 Task: Create a workflow rule to send a welcome email to new residents when their email is added. Use the 'First Email Template' for the email alert.
Action: Mouse moved to (23, 98)
Screenshot: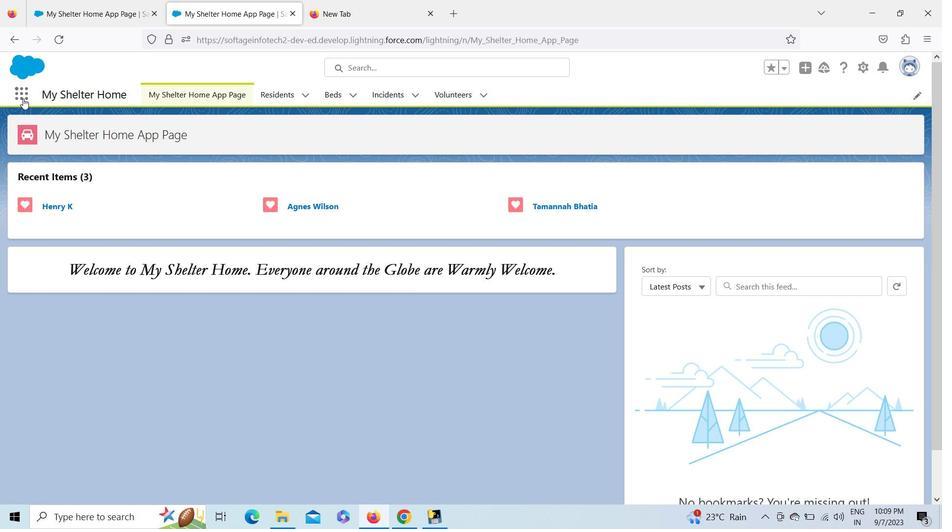 
Action: Mouse pressed left at (23, 98)
Screenshot: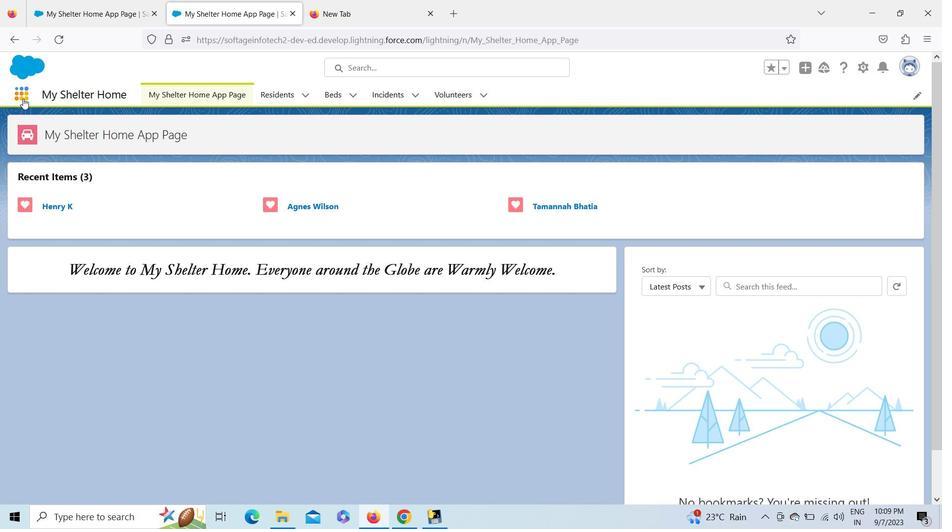 
Action: Mouse moved to (859, 69)
Screenshot: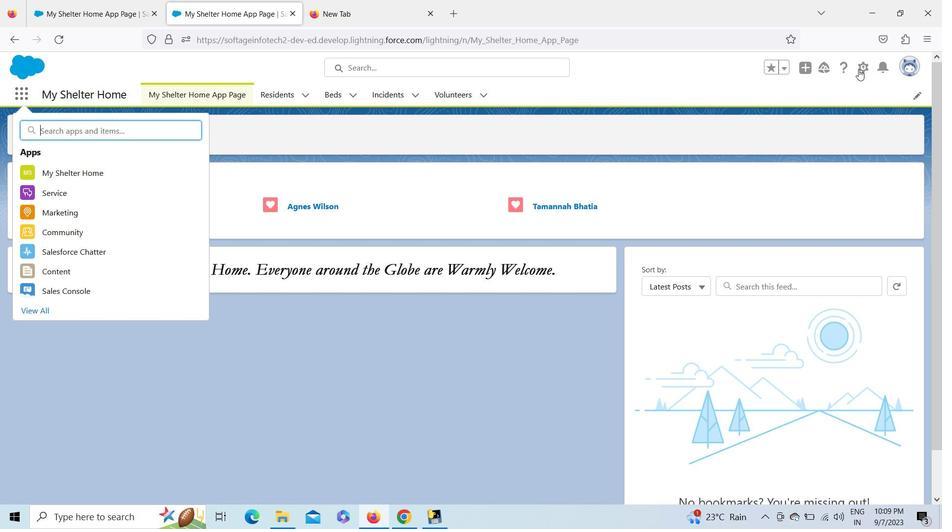 
Action: Mouse pressed left at (859, 69)
Screenshot: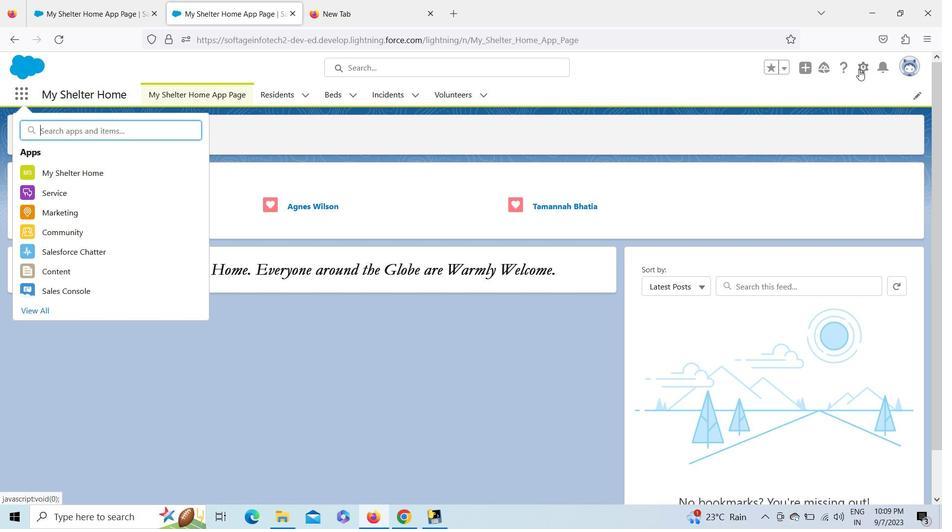 
Action: Mouse moved to (828, 94)
Screenshot: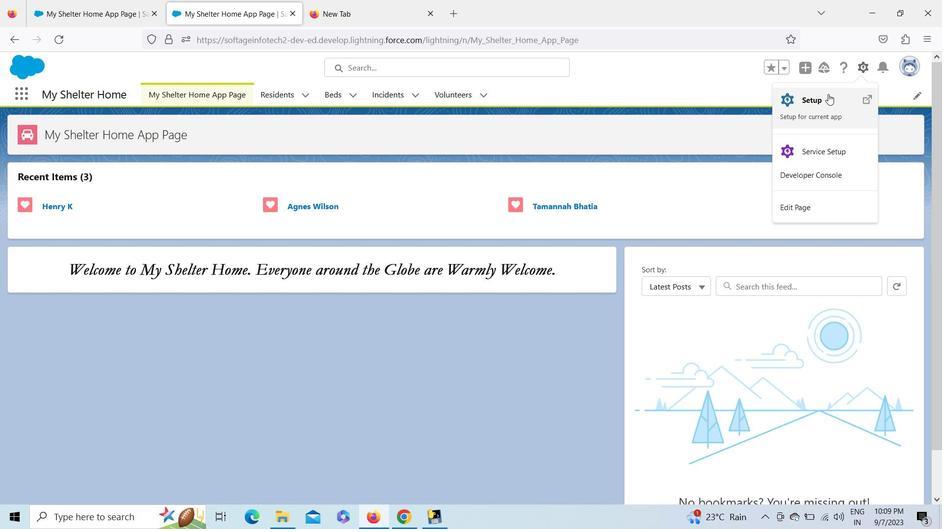 
Action: Mouse pressed left at (828, 94)
Screenshot: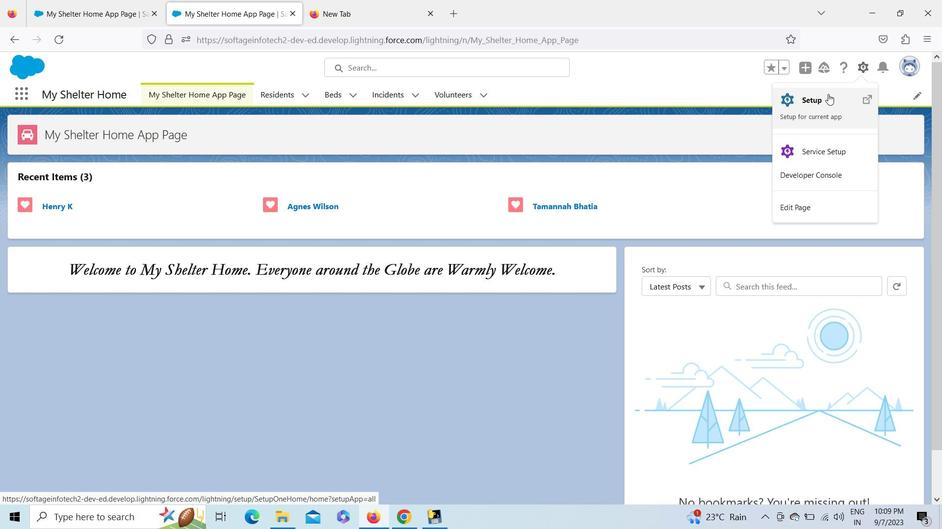 
Action: Mouse moved to (573, 20)
Screenshot: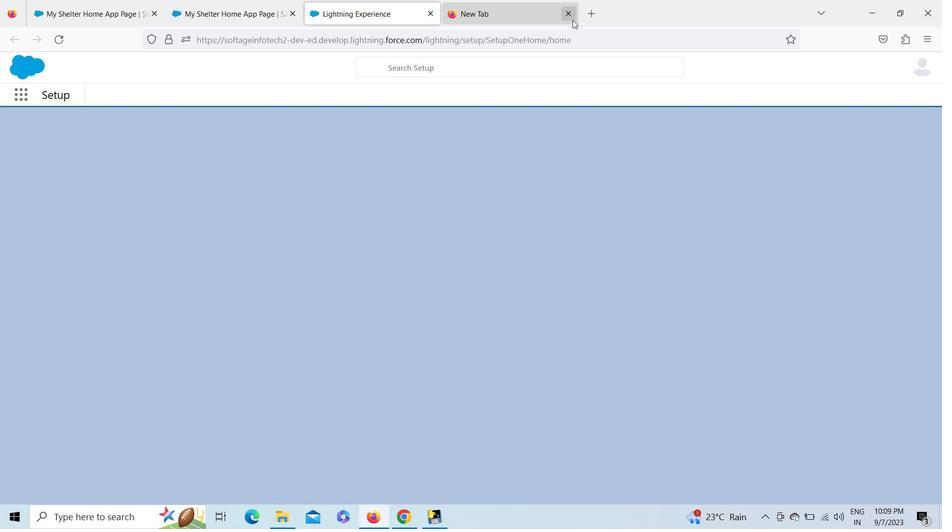
Action: Mouse pressed left at (573, 20)
Screenshot: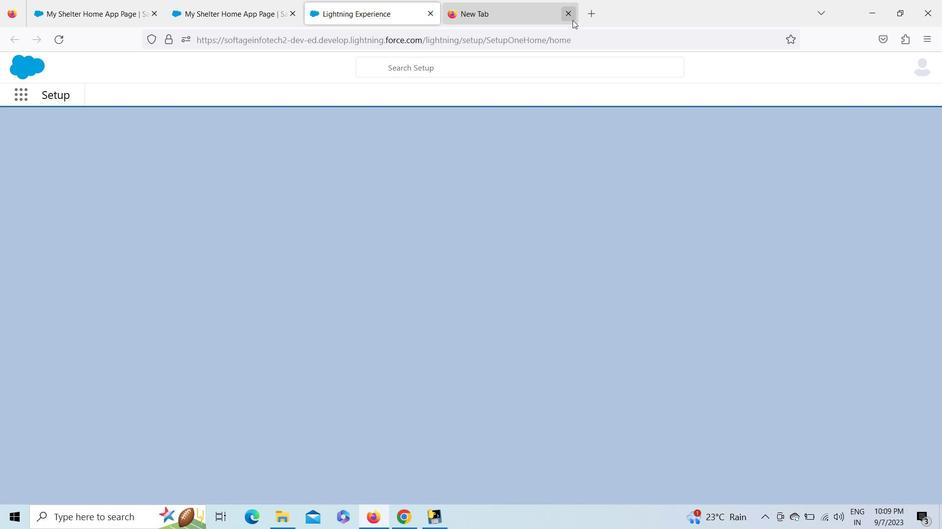 
Action: Mouse moved to (88, 129)
Screenshot: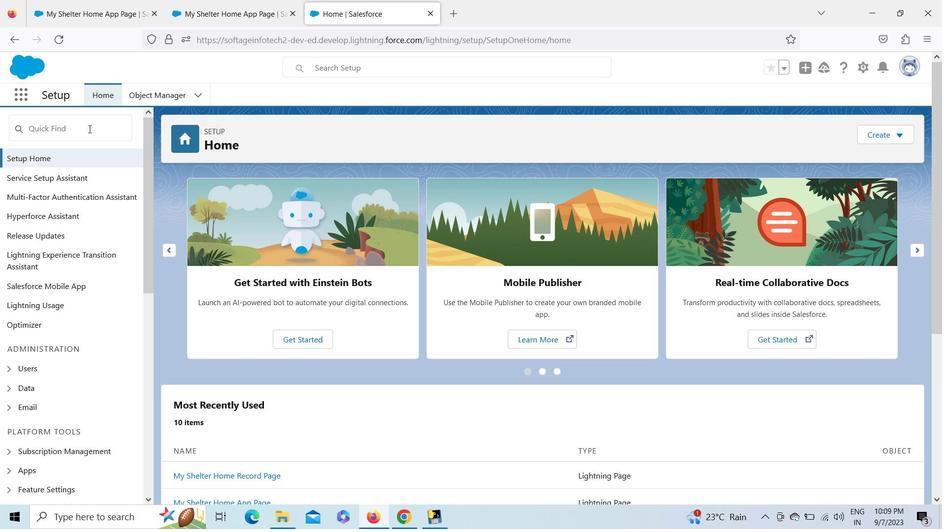 
Action: Mouse pressed left at (88, 129)
Screenshot: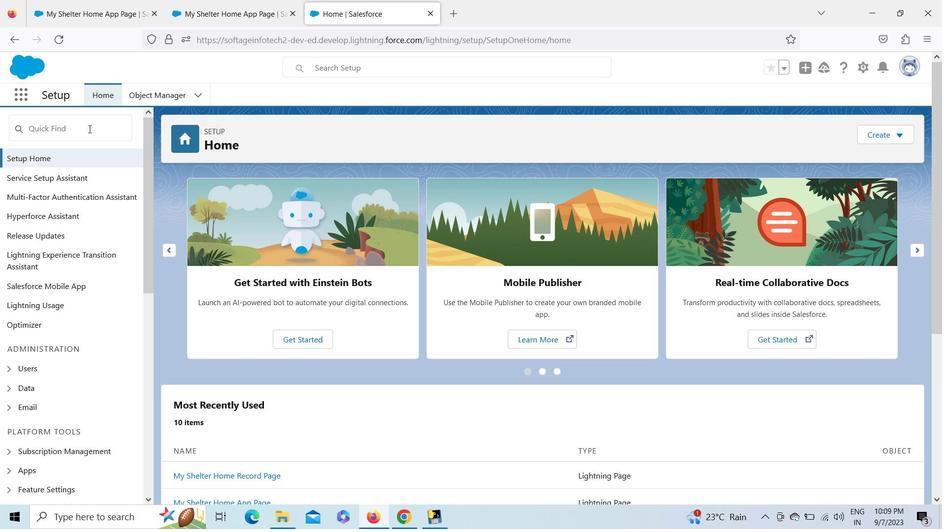 
Action: Key pressed email
Screenshot: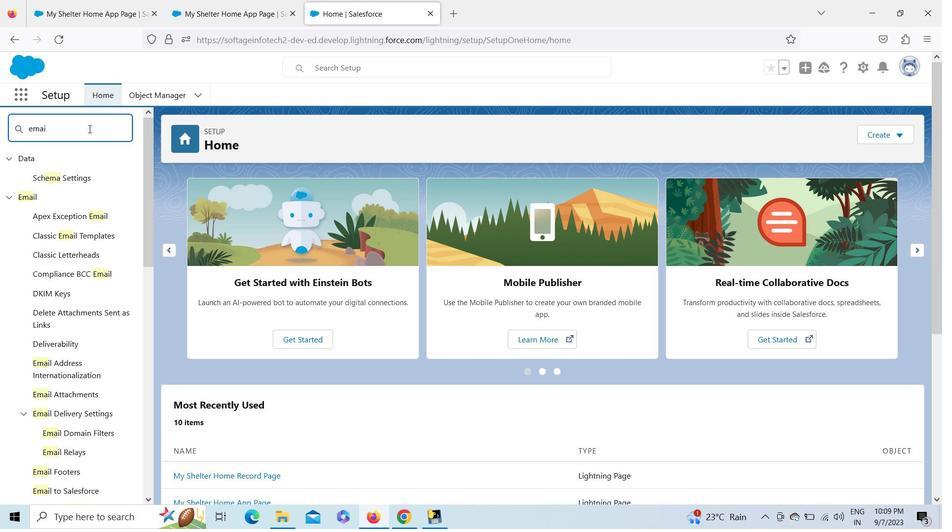 
Action: Mouse moved to (86, 196)
Screenshot: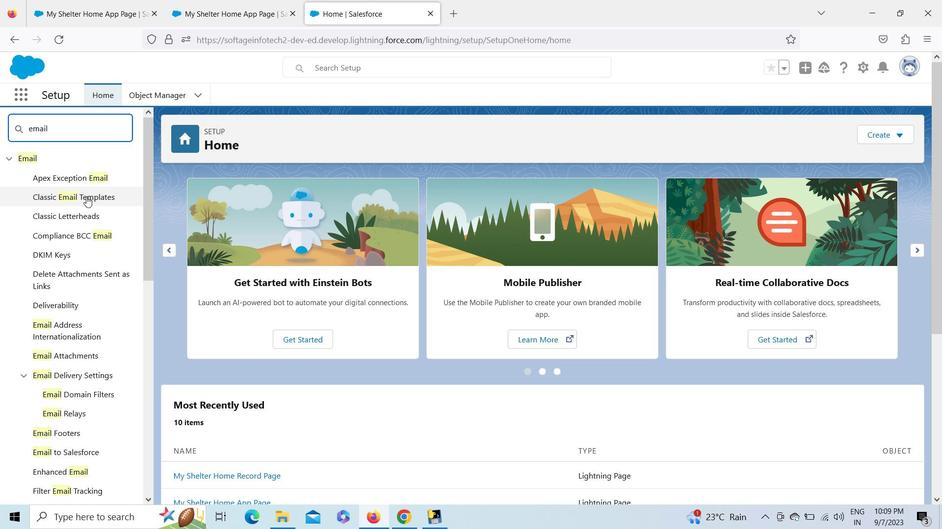 
Action: Mouse pressed left at (86, 196)
Screenshot: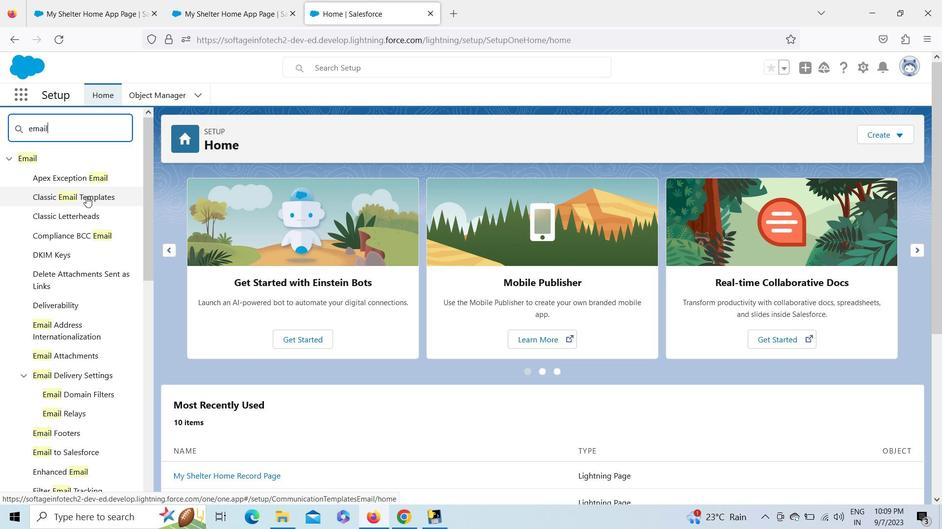 
Action: Mouse moved to (439, 284)
Screenshot: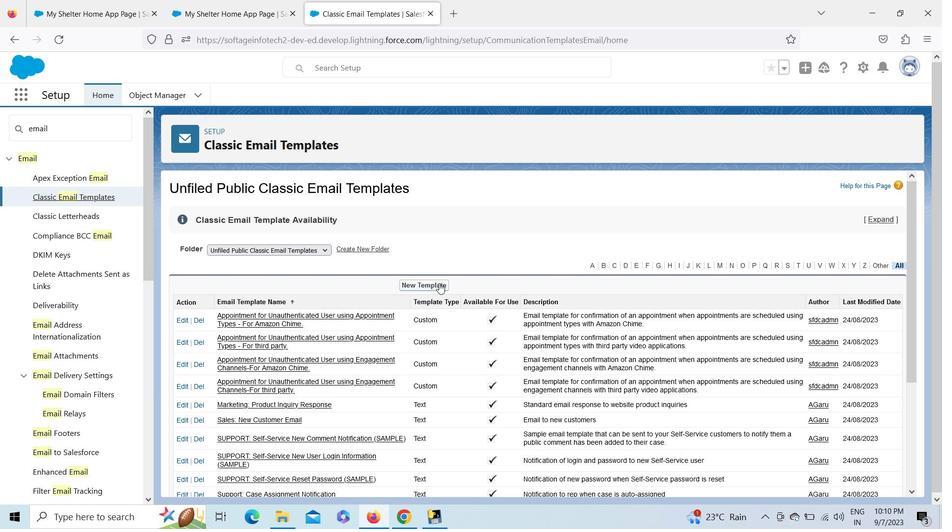 
Action: Mouse pressed left at (439, 284)
Screenshot: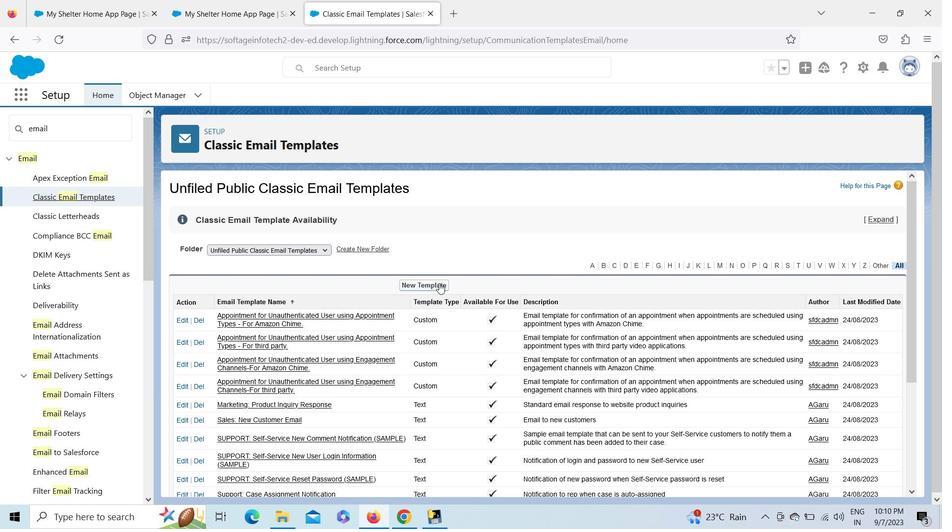 
Action: Mouse moved to (872, 249)
Screenshot: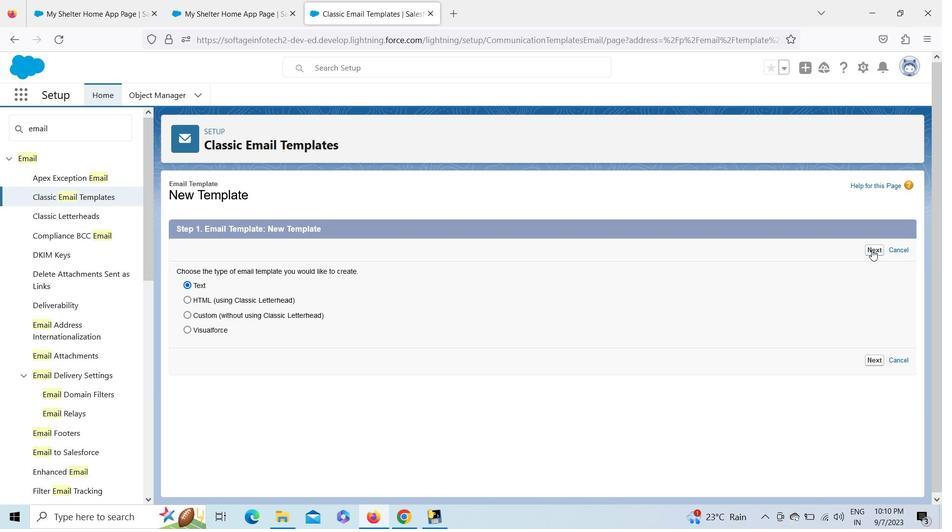 
Action: Mouse pressed left at (872, 249)
Screenshot: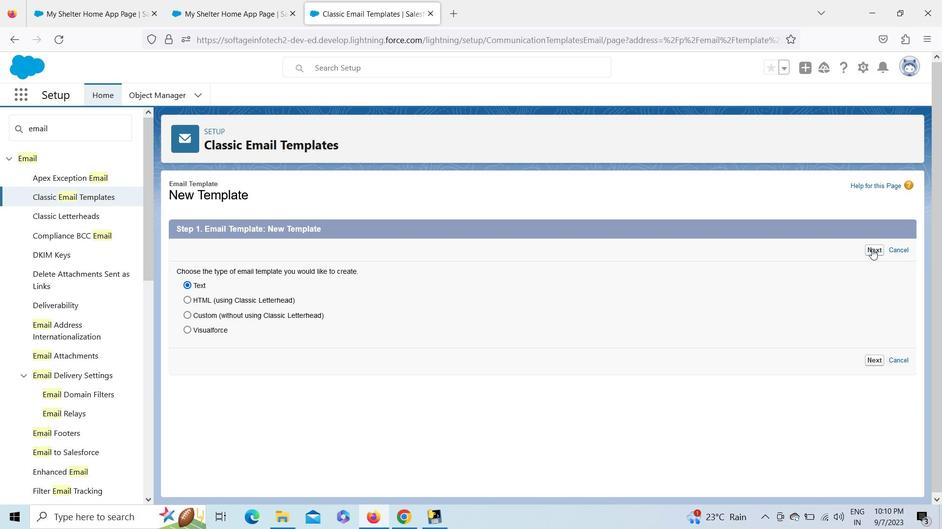 
Action: Mouse moved to (267, 307)
Screenshot: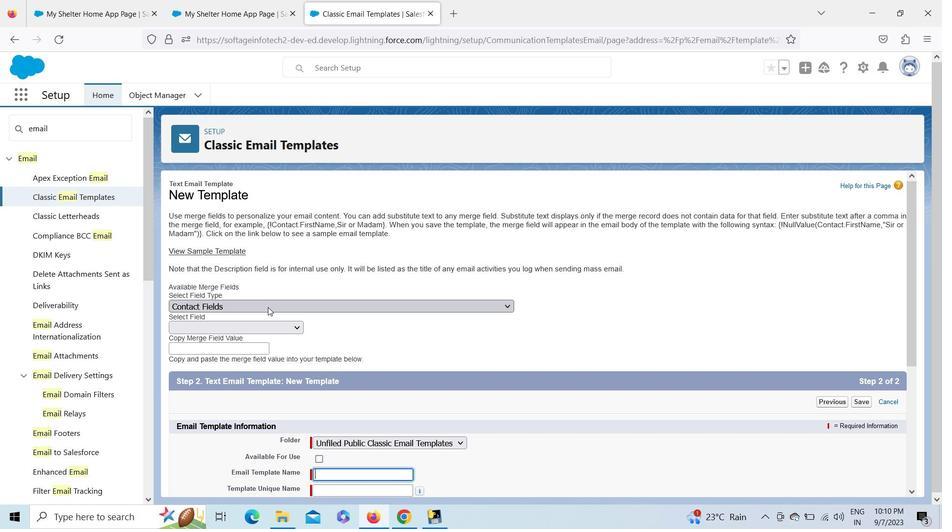 
Action: Mouse pressed left at (267, 307)
Screenshot: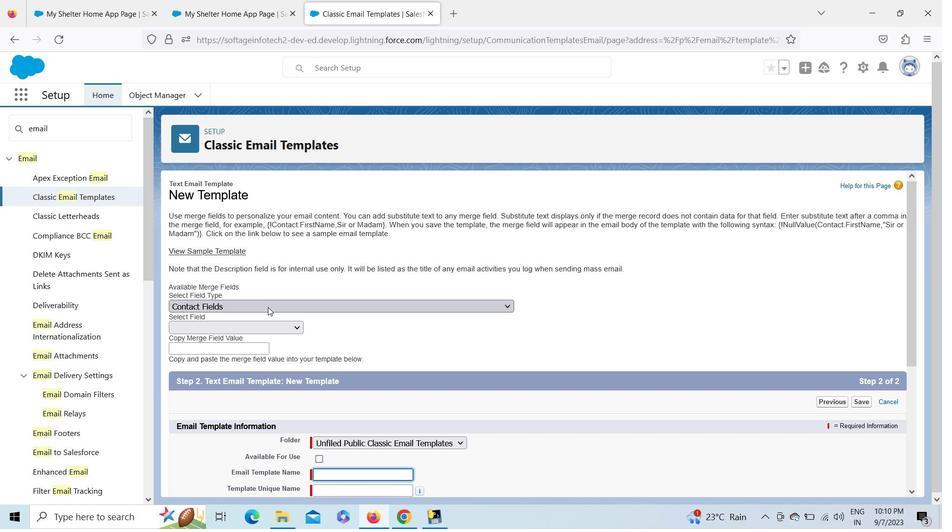 
Action: Mouse moved to (506, 290)
Screenshot: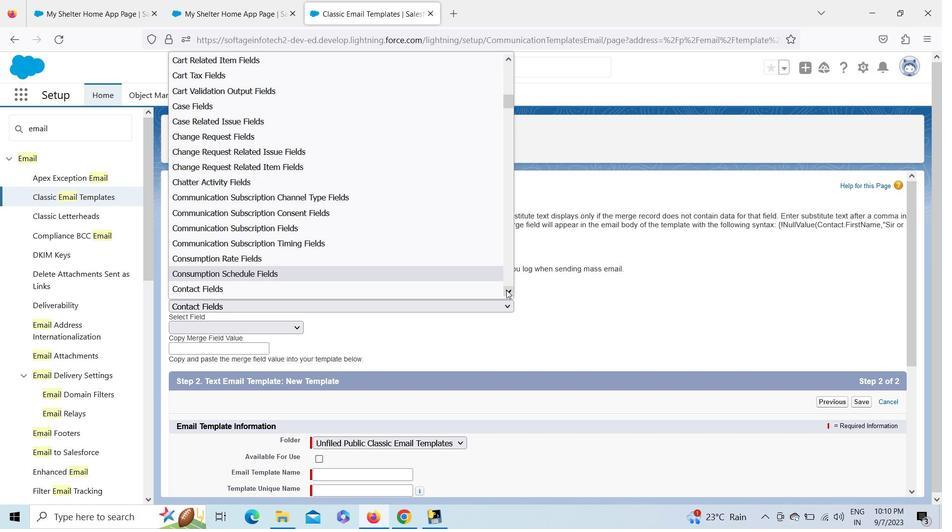 
Action: Mouse pressed left at (506, 290)
Screenshot: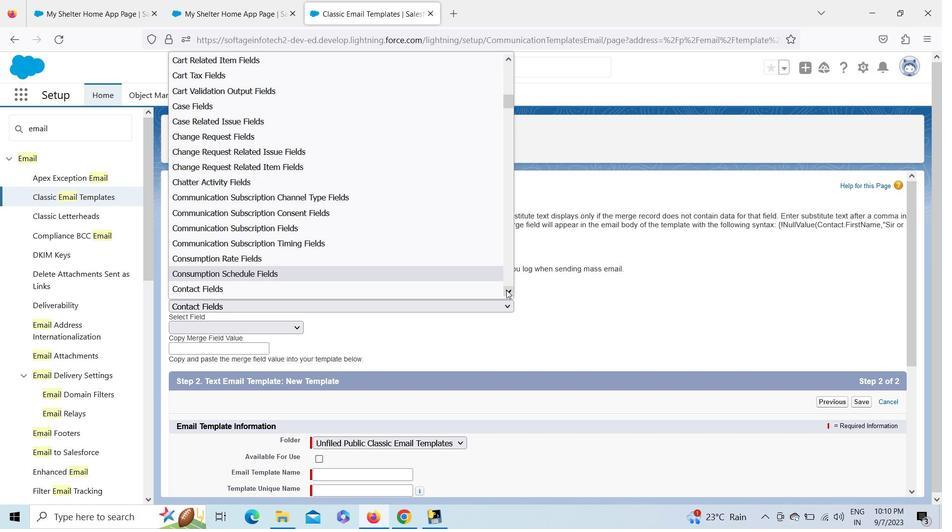 
Action: Mouse pressed left at (506, 290)
Screenshot: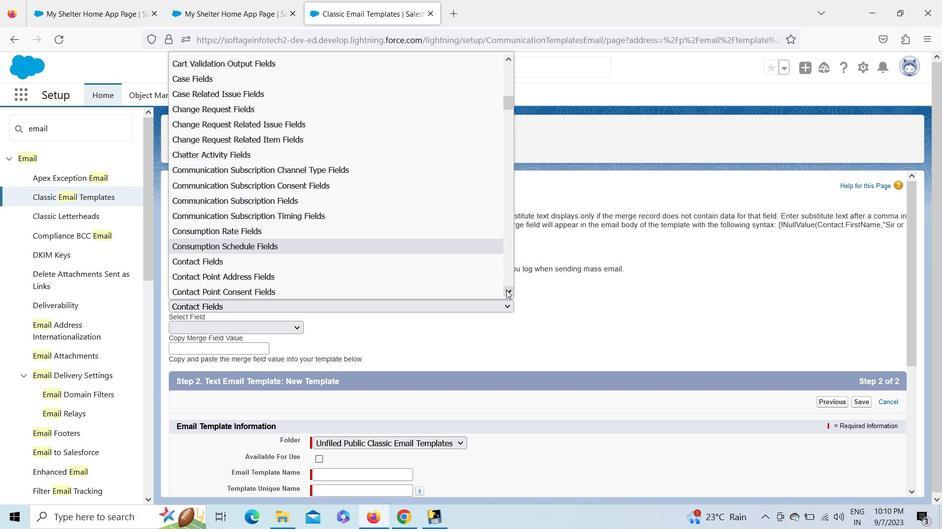 
Action: Mouse pressed left at (506, 290)
Screenshot: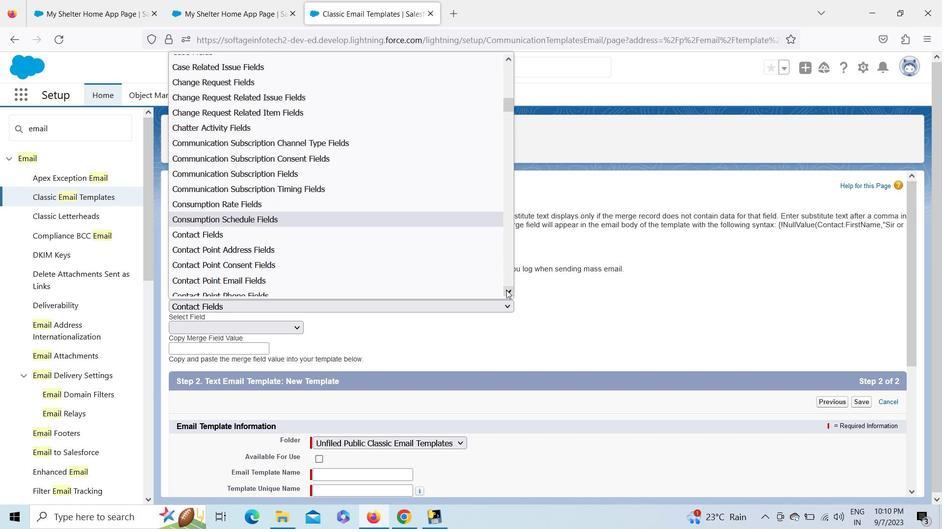 
Action: Mouse pressed left at (506, 290)
Screenshot: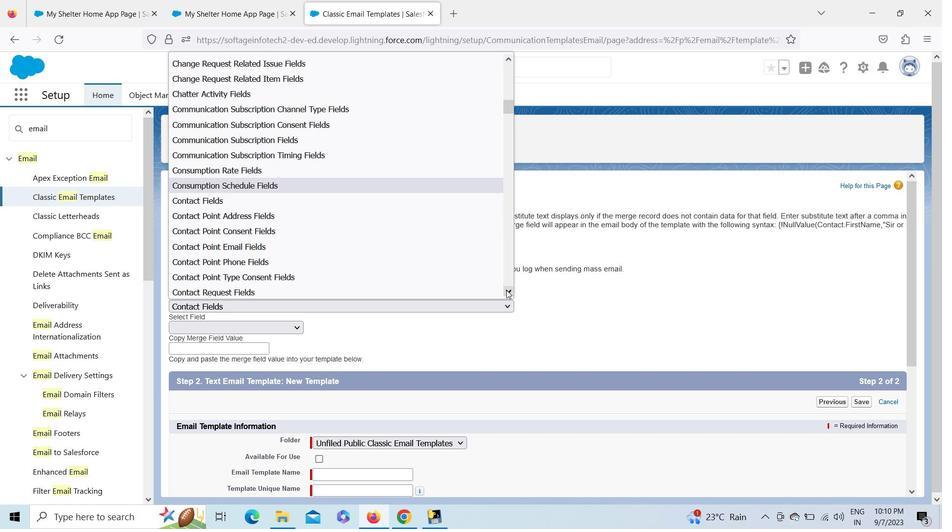
Action: Mouse pressed left at (506, 290)
Screenshot: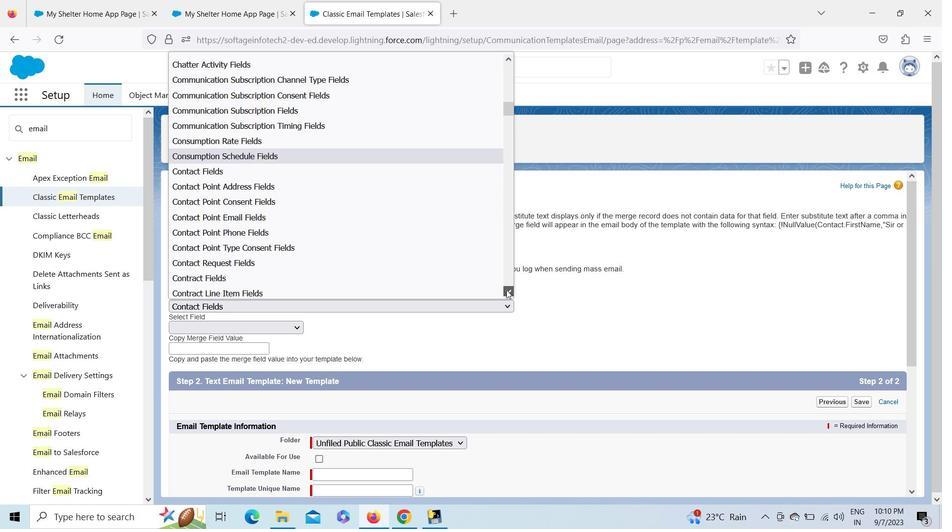 
Action: Mouse pressed left at (506, 290)
Screenshot: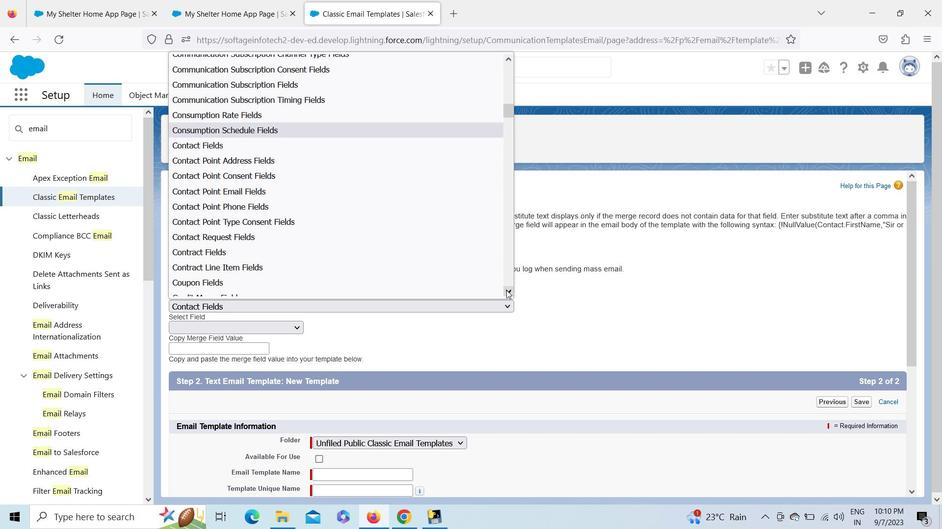 
Action: Mouse pressed left at (506, 290)
Screenshot: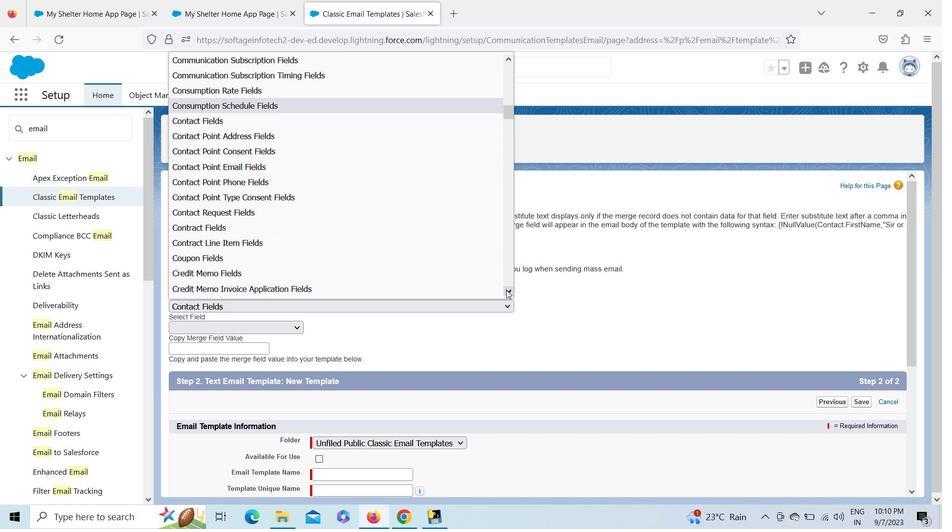 
Action: Mouse pressed left at (506, 290)
Screenshot: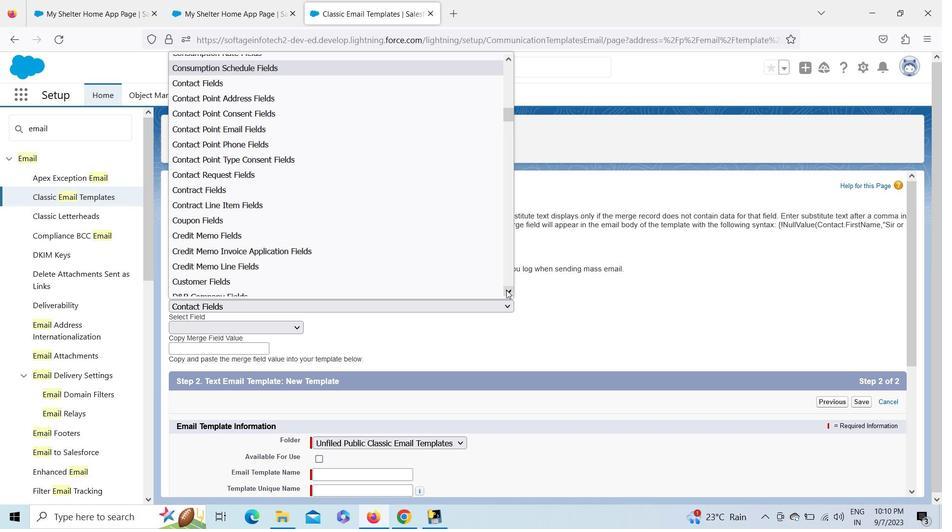
Action: Mouse pressed left at (506, 290)
Screenshot: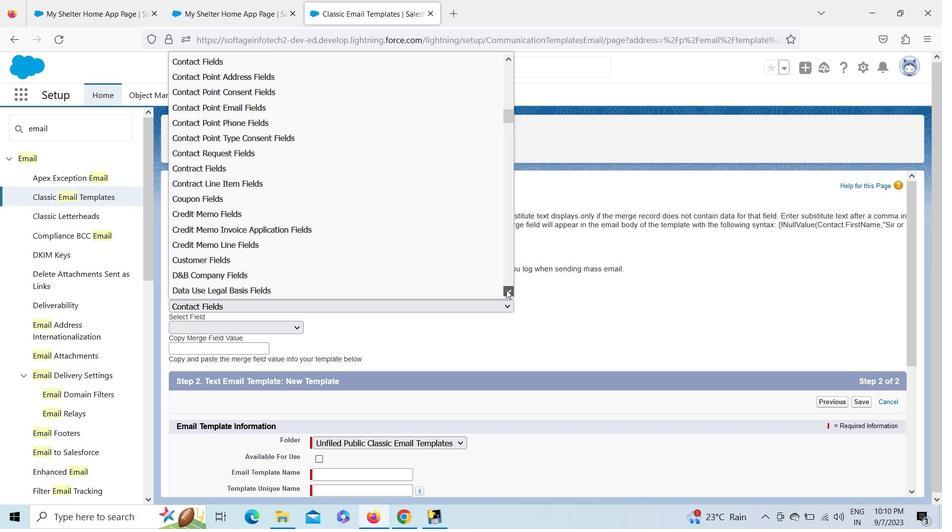 
Action: Mouse pressed left at (506, 290)
Screenshot: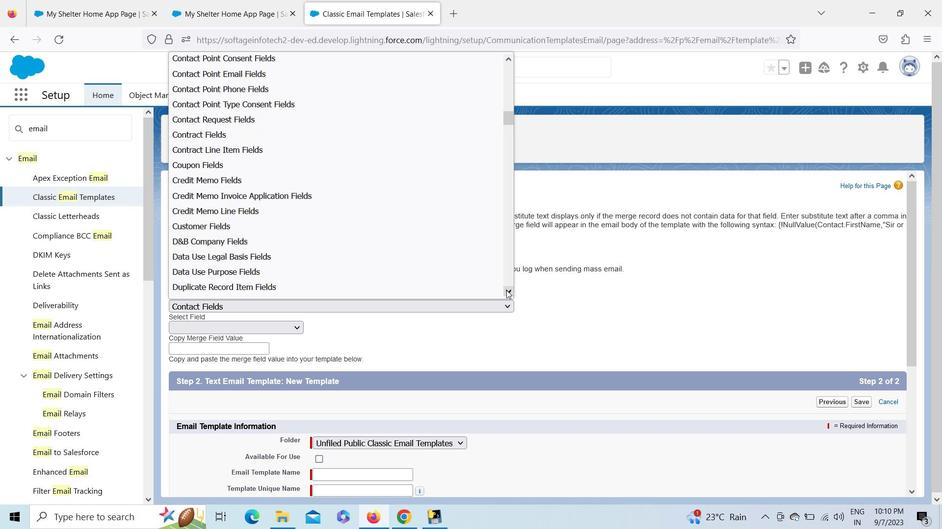 
Action: Mouse pressed left at (506, 290)
Screenshot: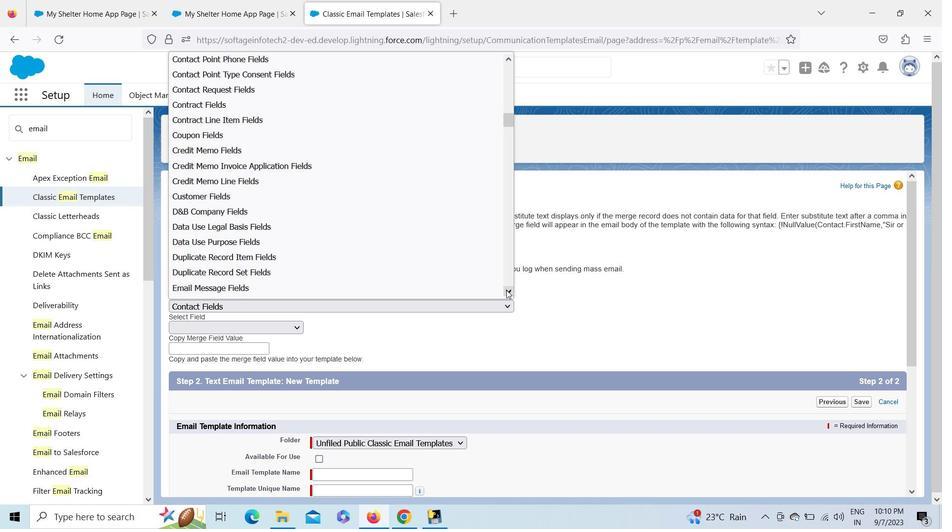 
Action: Mouse pressed left at (506, 290)
Screenshot: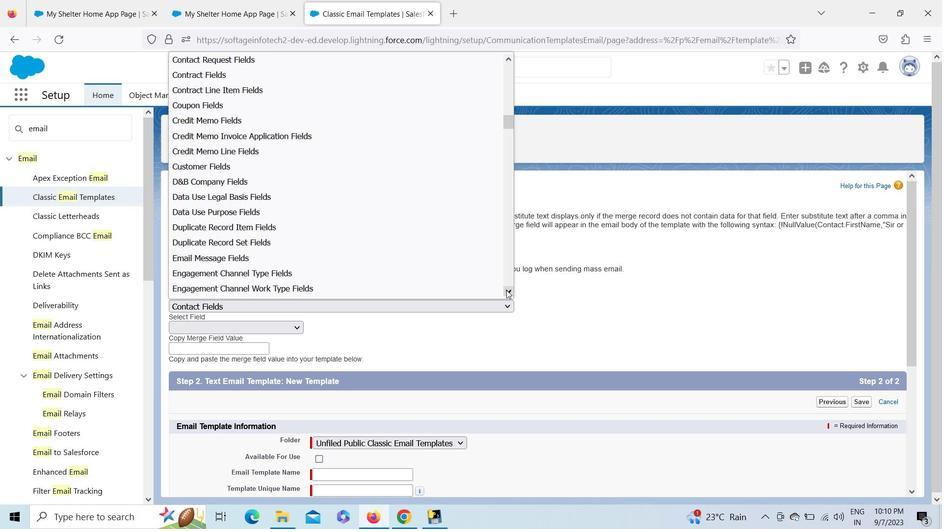 
Action: Mouse pressed left at (506, 290)
Screenshot: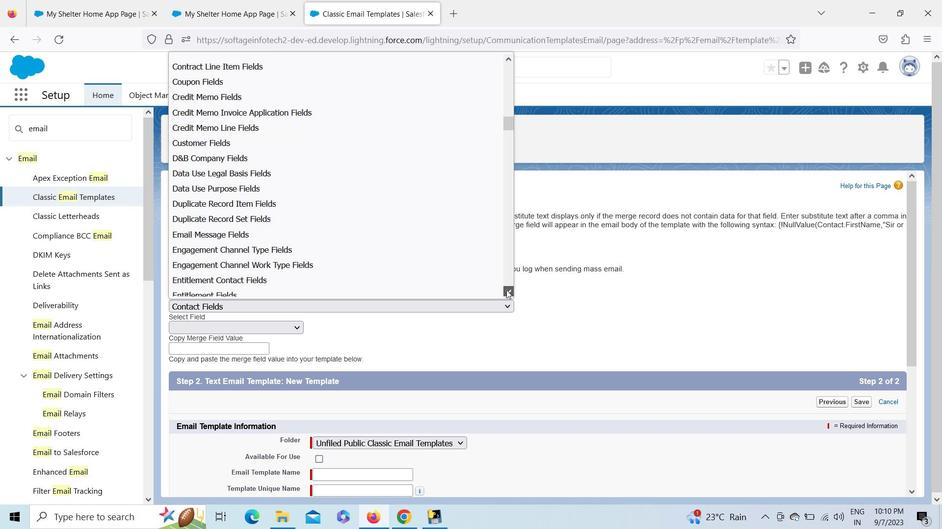 
Action: Mouse pressed left at (506, 290)
Screenshot: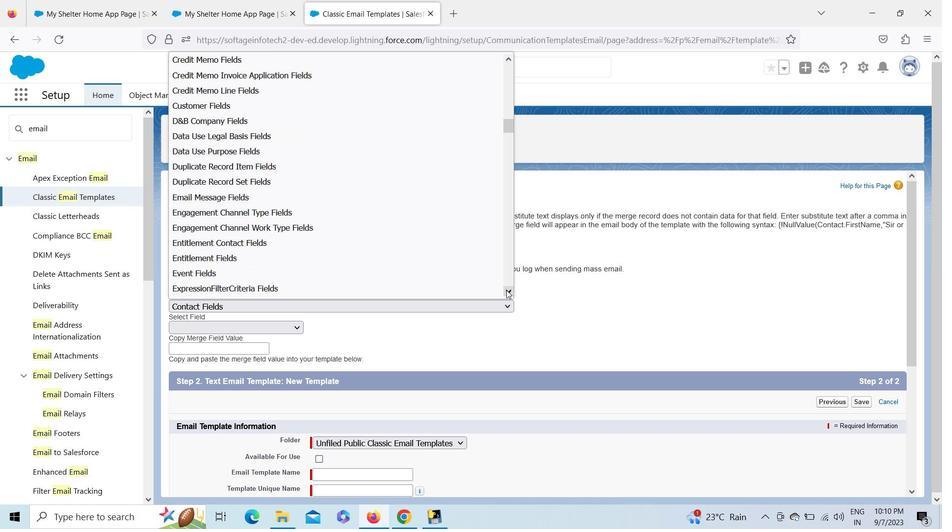 
Action: Mouse pressed left at (506, 290)
Screenshot: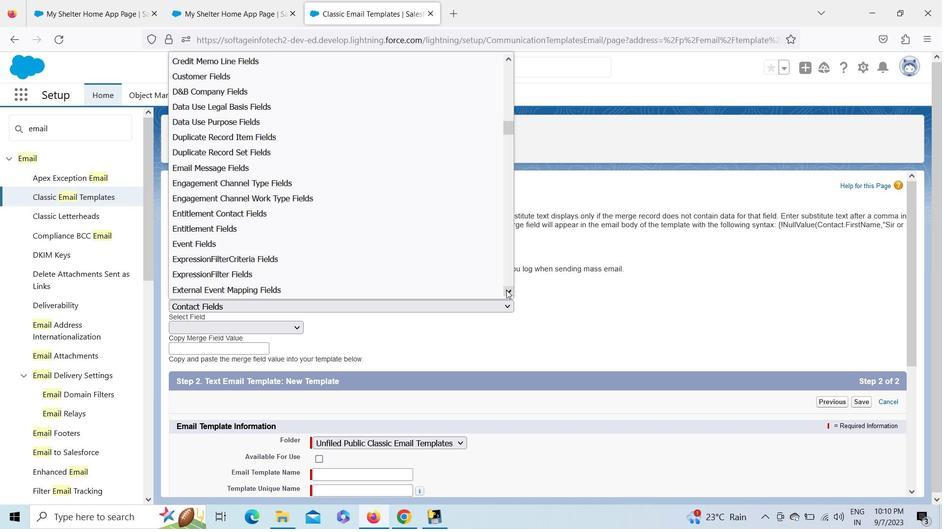 
Action: Mouse pressed left at (506, 290)
Screenshot: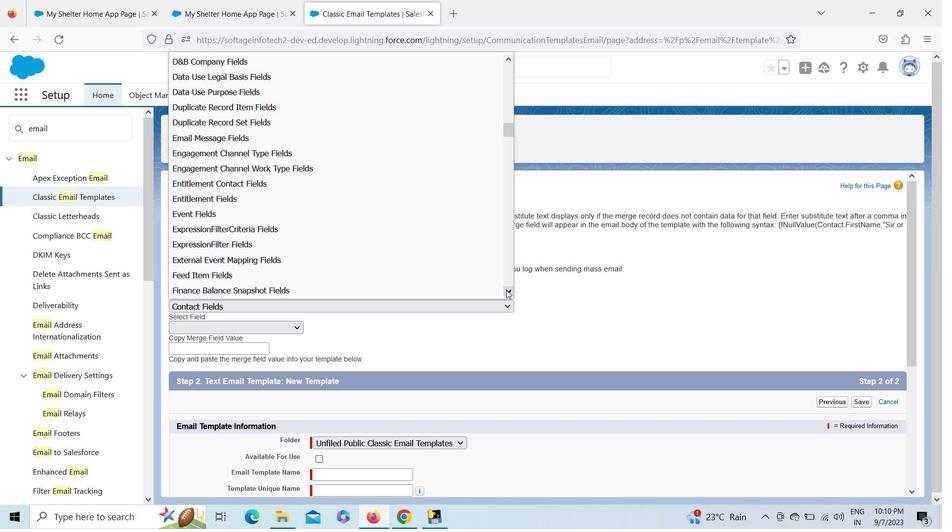 
Action: Mouse pressed left at (506, 290)
Screenshot: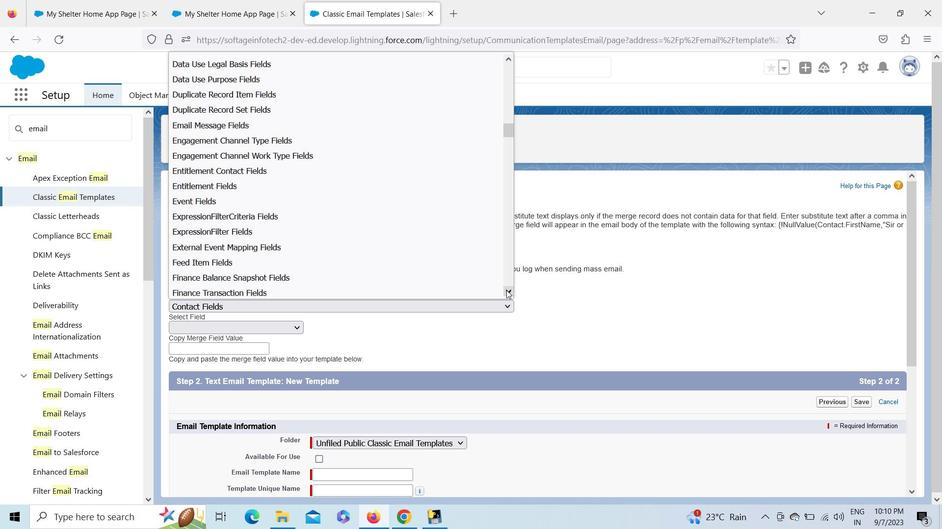 
Action: Mouse pressed left at (506, 290)
Screenshot: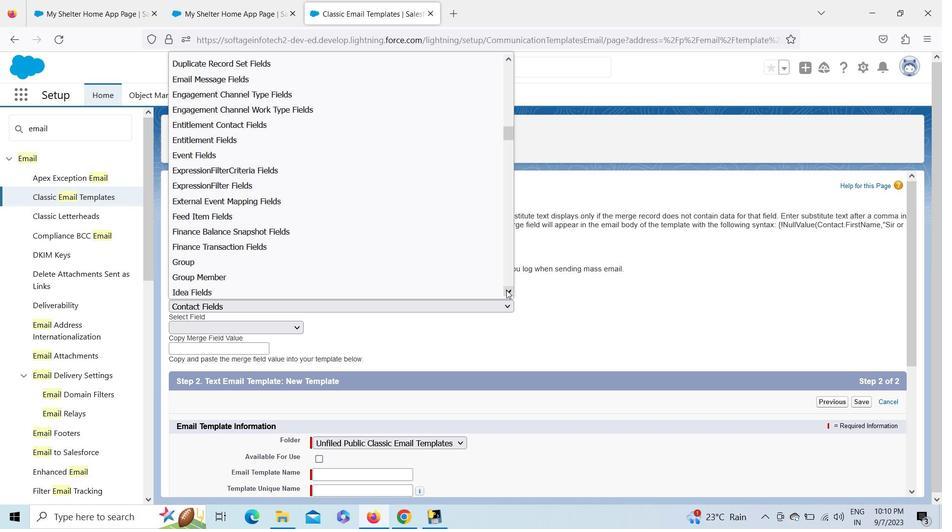 
Action: Mouse pressed left at (506, 290)
Screenshot: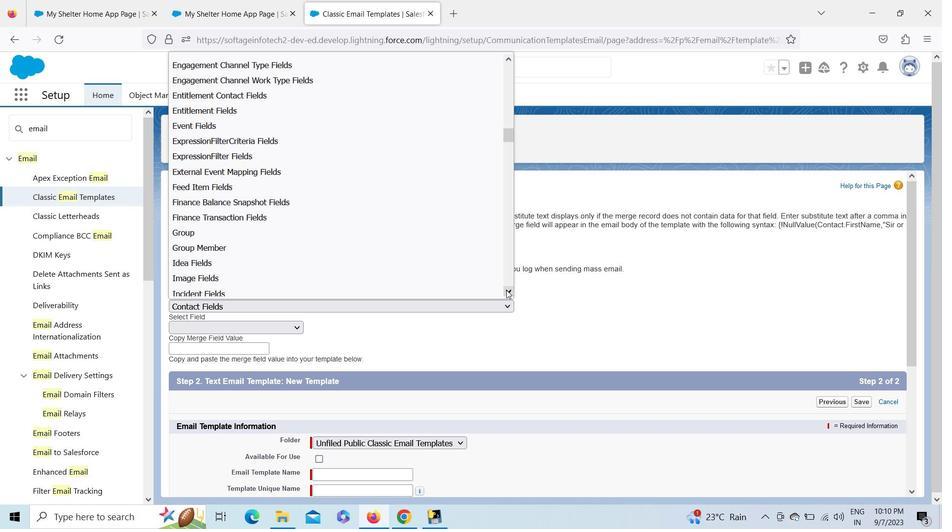 
Action: Key pressed rrrrrrrrrrrrrrrr<Key.enter>
Screenshot: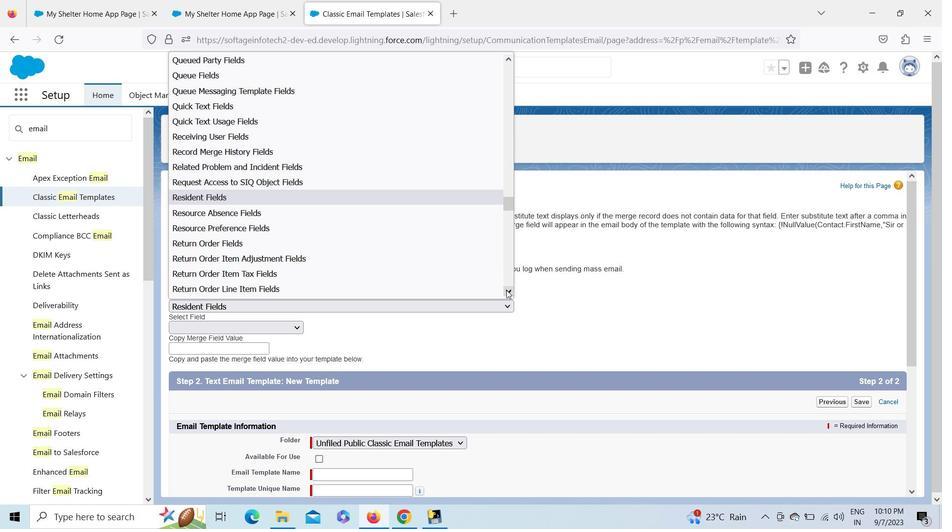 
Action: Mouse moved to (265, 324)
Screenshot: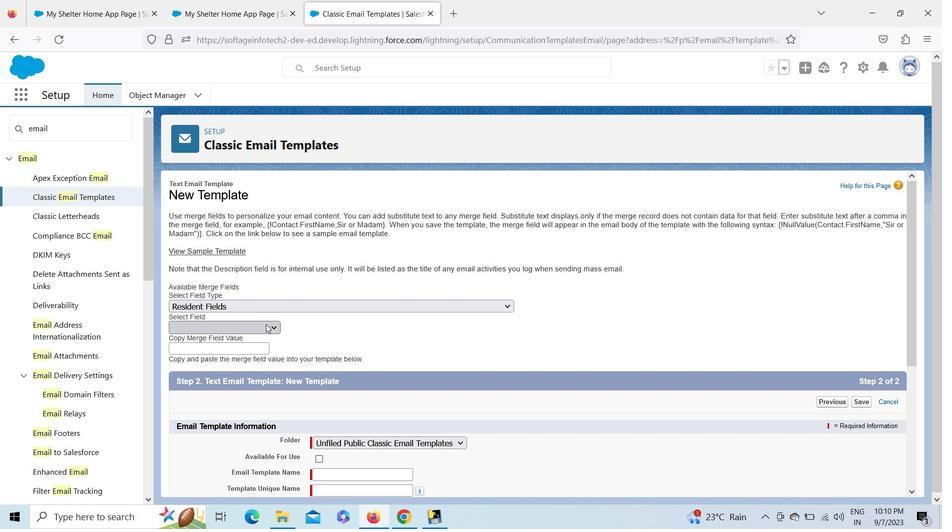 
Action: Mouse pressed left at (265, 324)
Screenshot: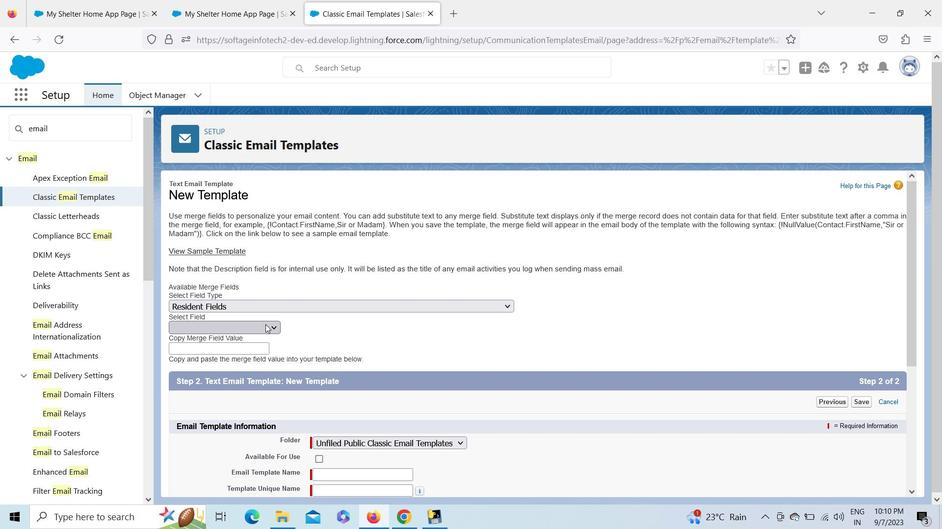 
Action: Mouse moved to (288, 312)
Screenshot: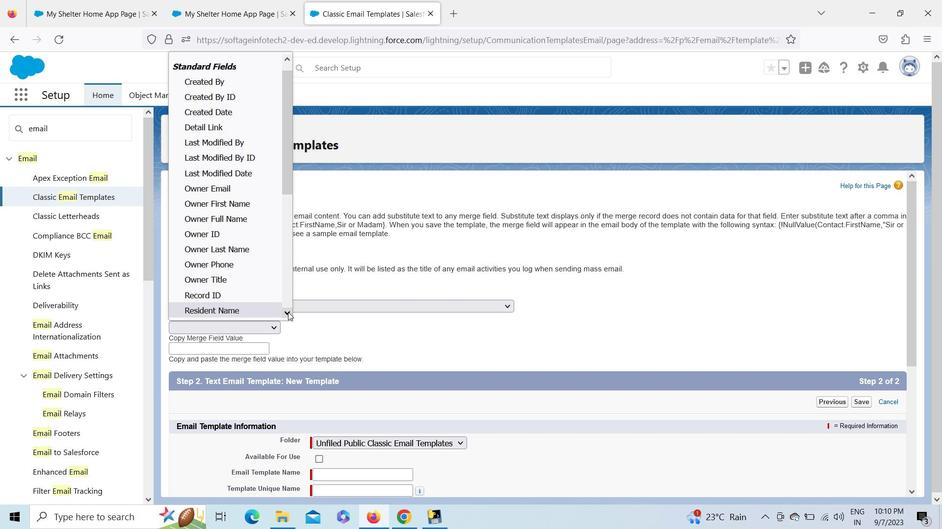 
Action: Mouse pressed left at (288, 312)
Screenshot: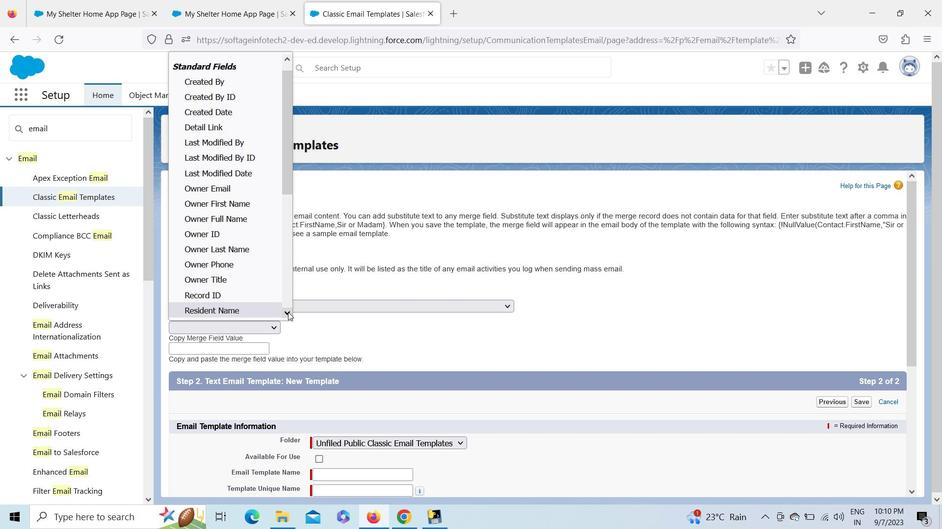 
Action: Mouse pressed left at (288, 312)
Screenshot: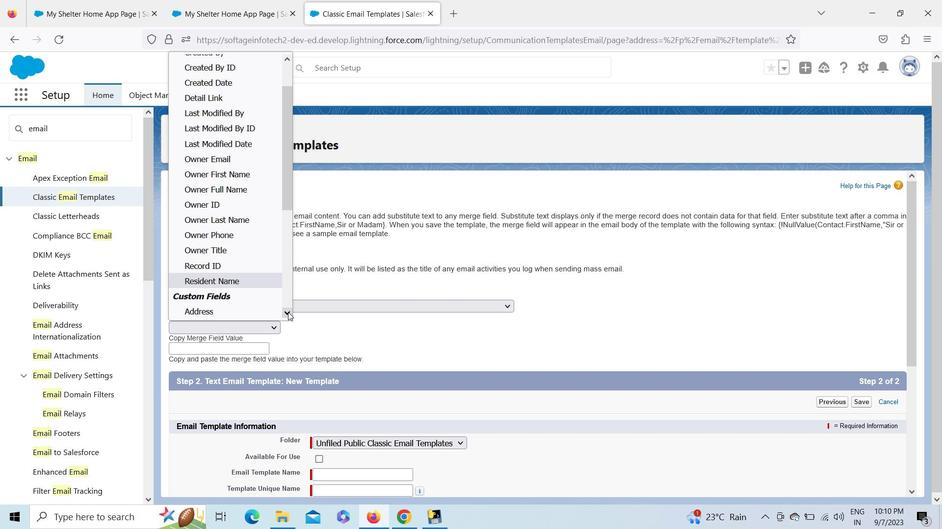 
Action: Mouse pressed left at (288, 312)
Screenshot: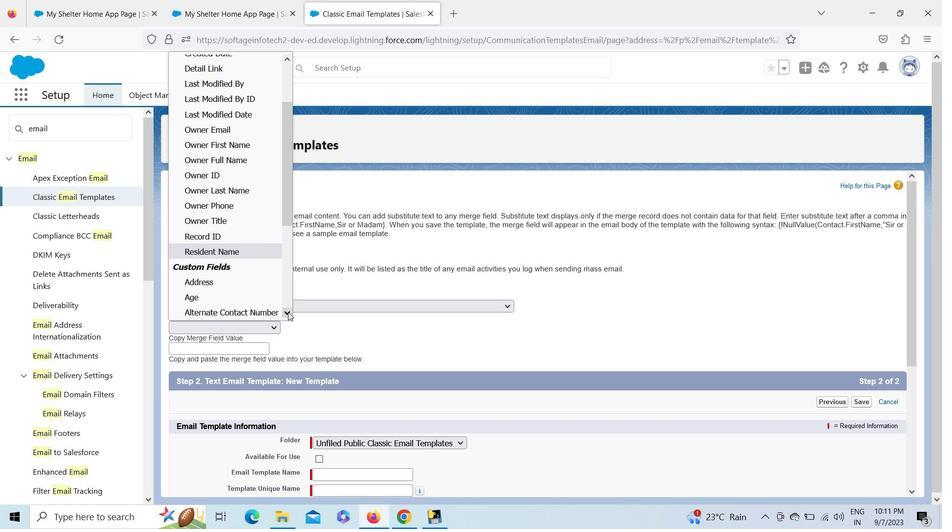 
Action: Mouse pressed left at (288, 312)
Screenshot: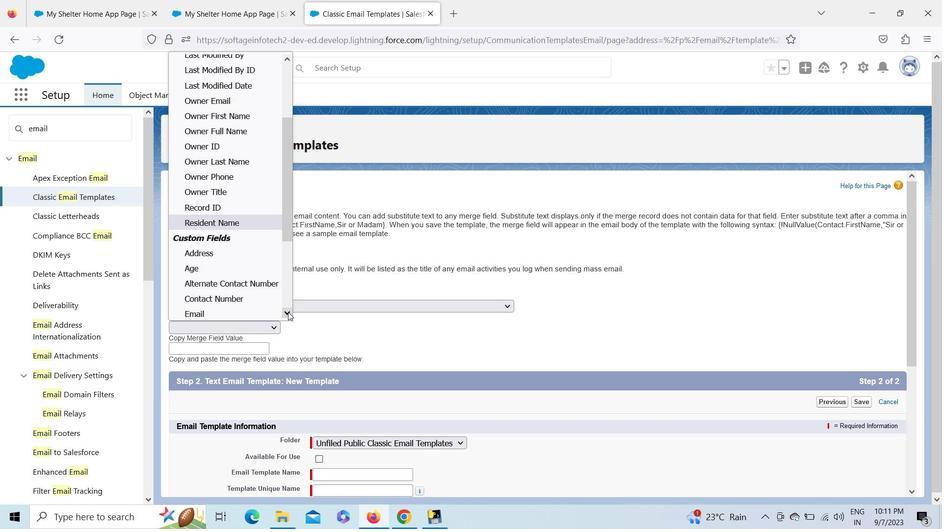 
Action: Mouse pressed left at (288, 312)
Screenshot: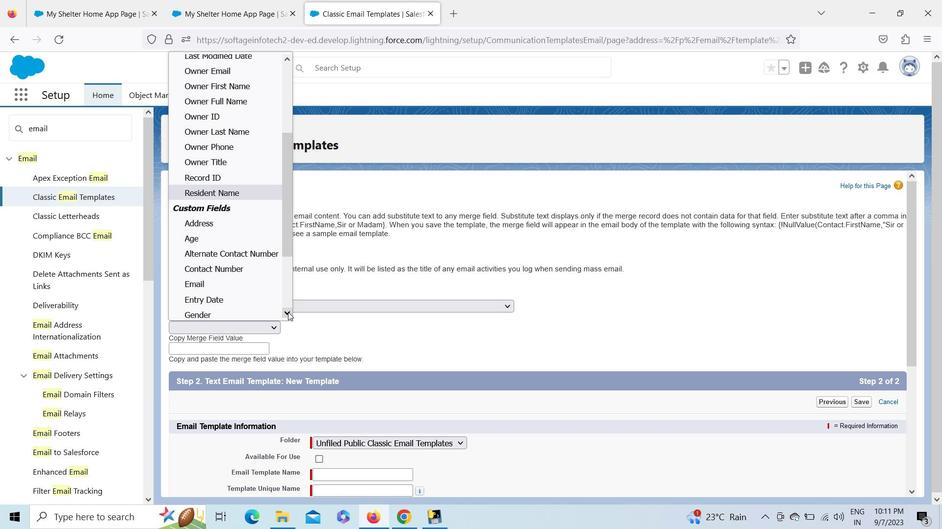 
Action: Mouse pressed left at (288, 312)
Screenshot: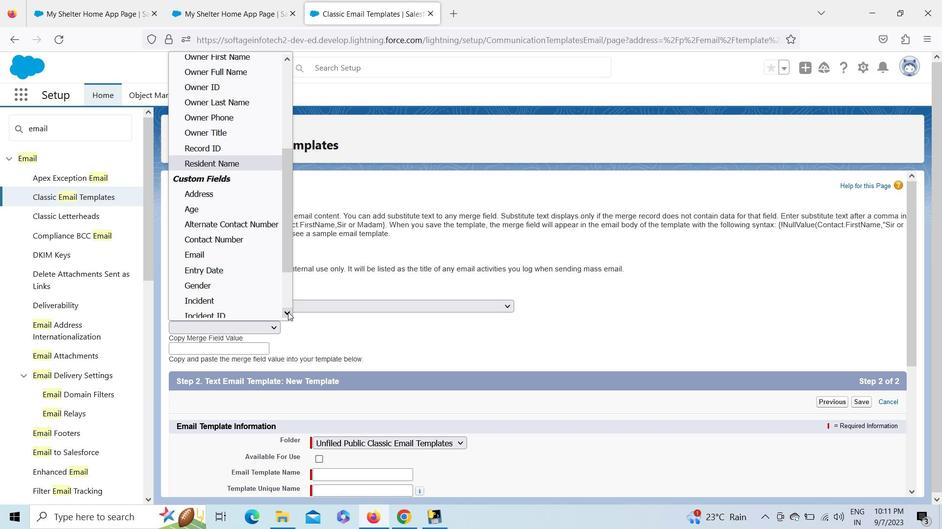 
Action: Mouse pressed left at (288, 312)
Screenshot: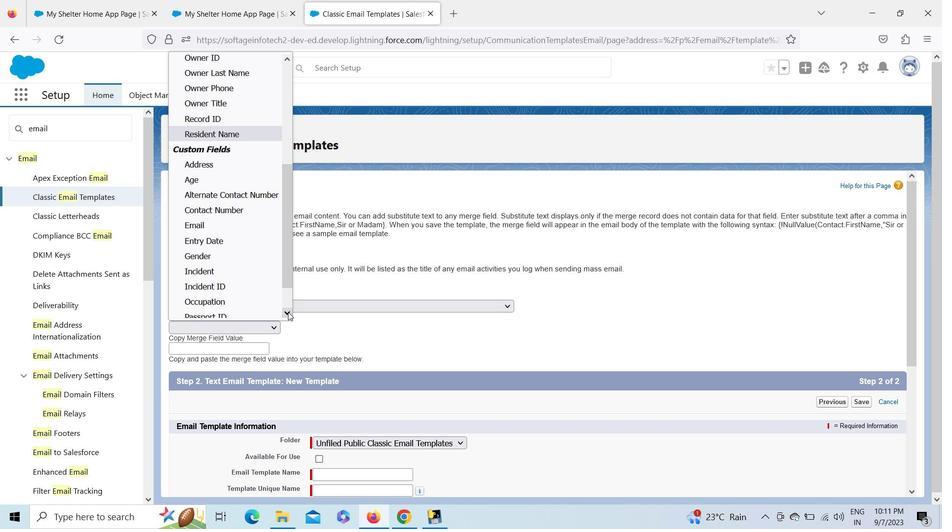 
Action: Mouse pressed left at (288, 312)
Screenshot: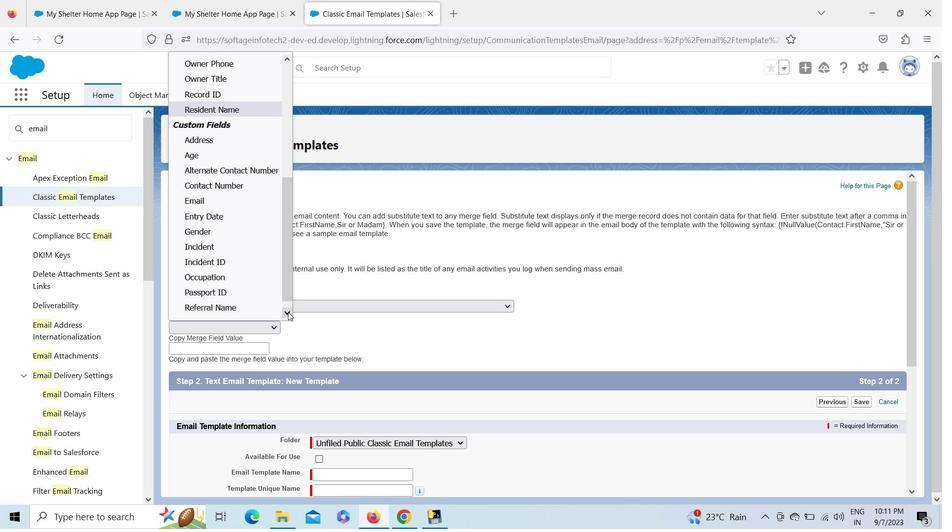 
Action: Mouse pressed left at (288, 312)
Screenshot: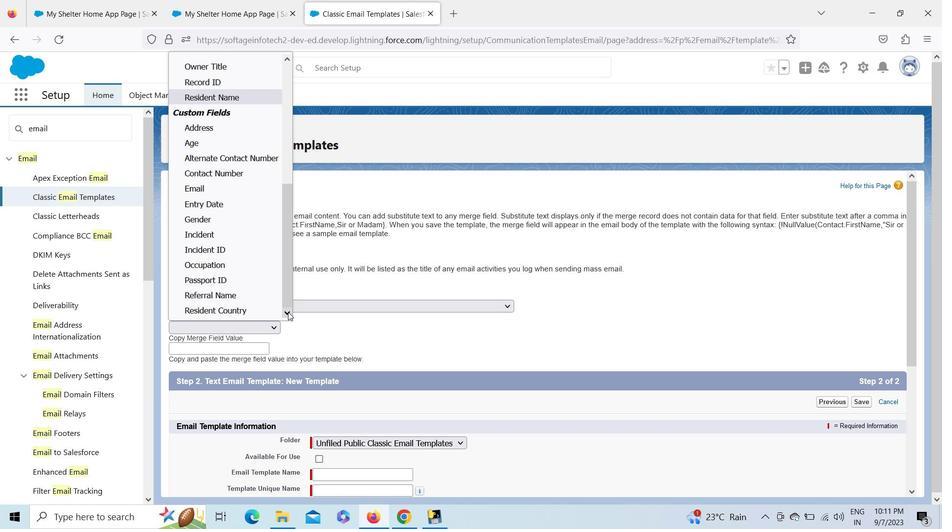 
Action: Mouse pressed left at (288, 312)
Screenshot: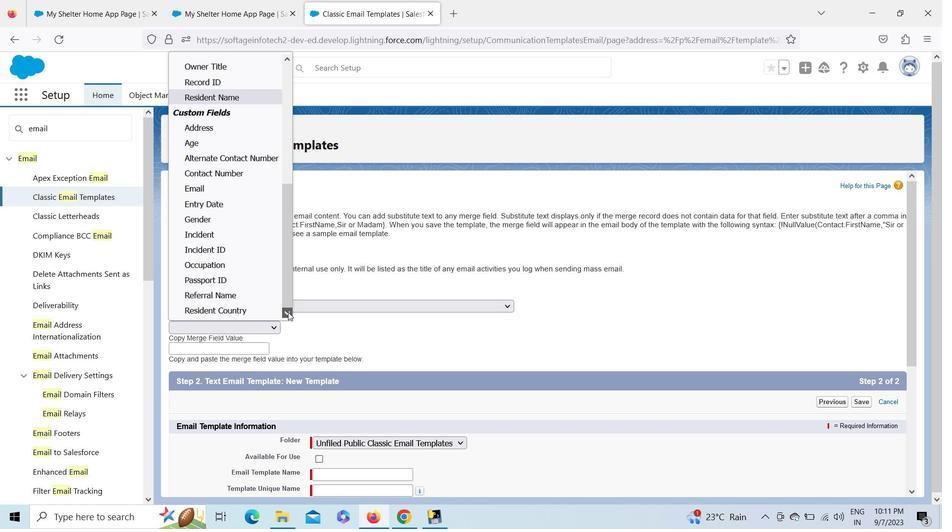 
Action: Mouse pressed left at (288, 312)
Screenshot: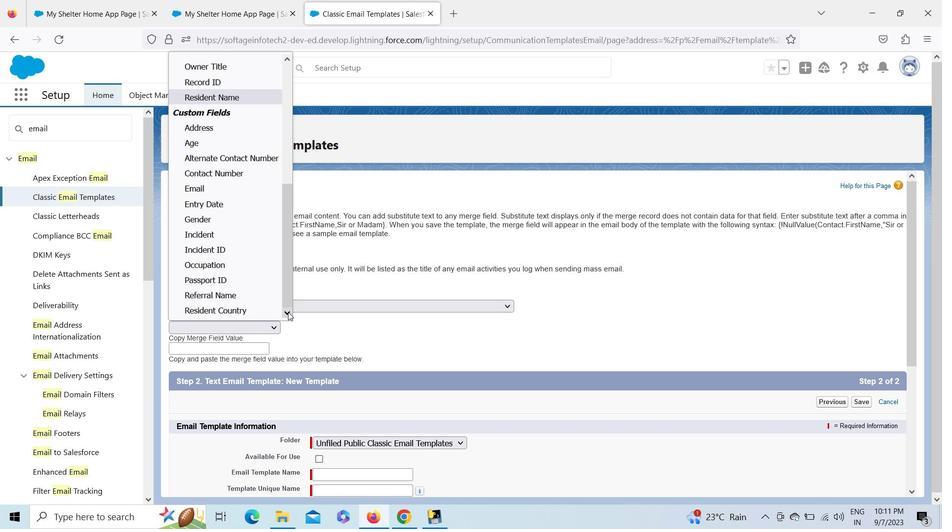 
Action: Mouse pressed left at (288, 312)
Screenshot: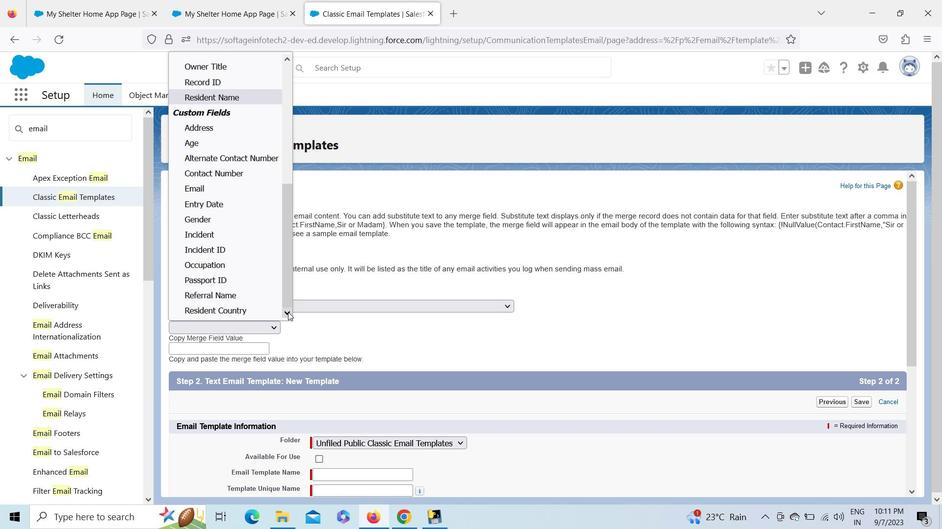 
Action: Mouse moved to (212, 182)
Screenshot: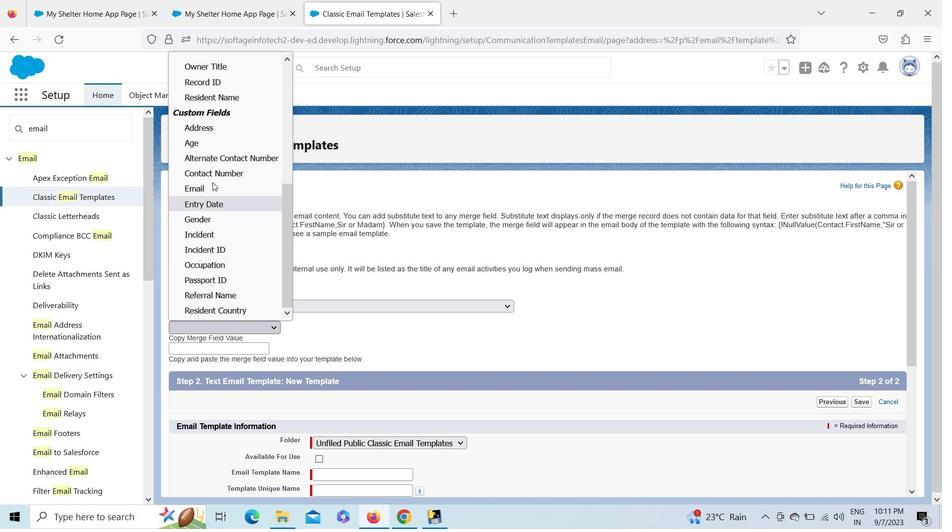 
Action: Mouse pressed left at (212, 182)
Screenshot: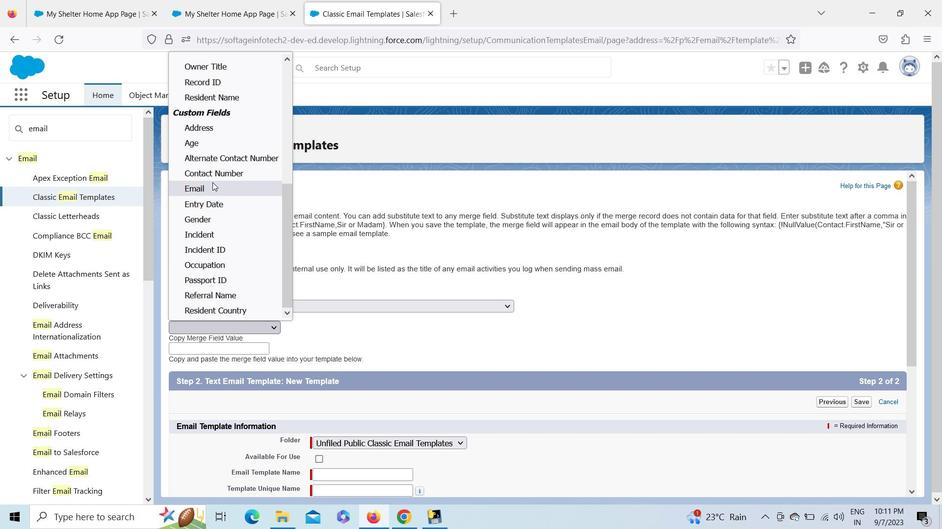 
Action: Mouse moved to (237, 328)
Screenshot: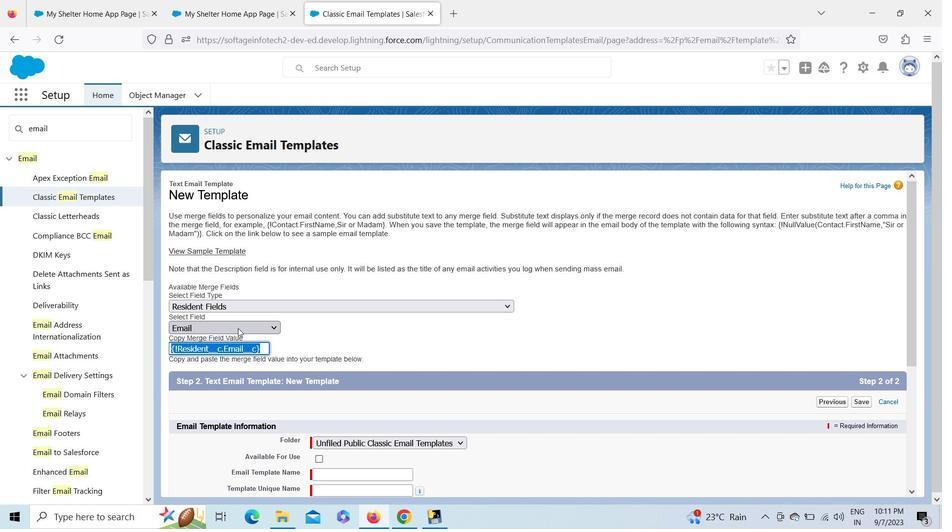 
Action: Mouse pressed left at (237, 328)
Screenshot: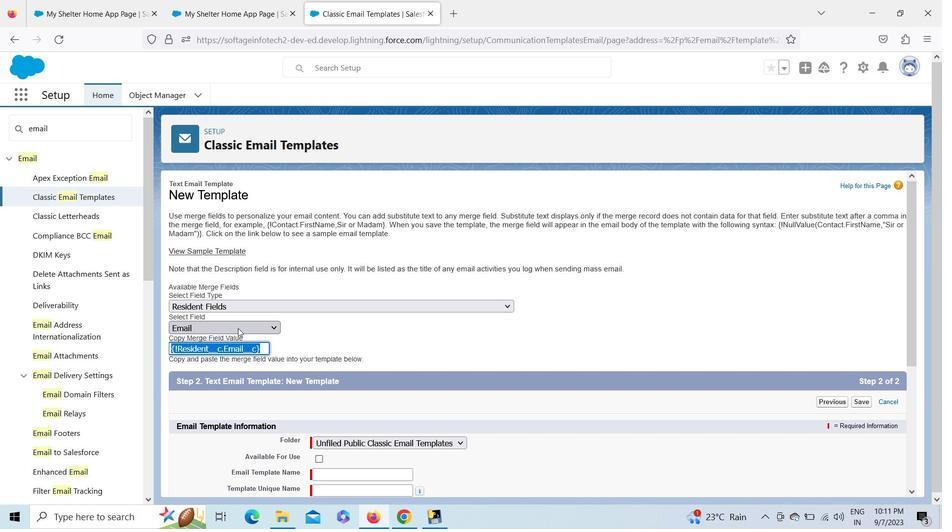 
Action: Mouse moved to (285, 309)
Screenshot: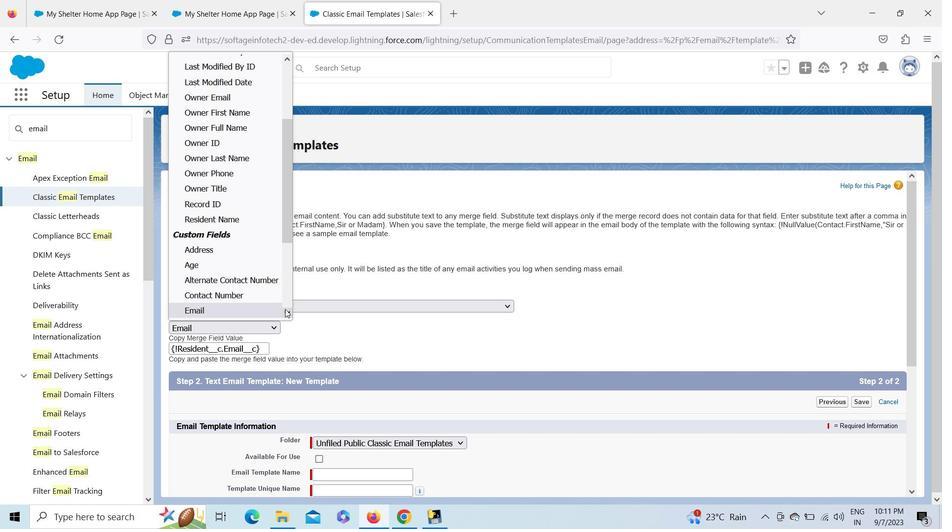 
Action: Mouse pressed left at (285, 309)
Screenshot: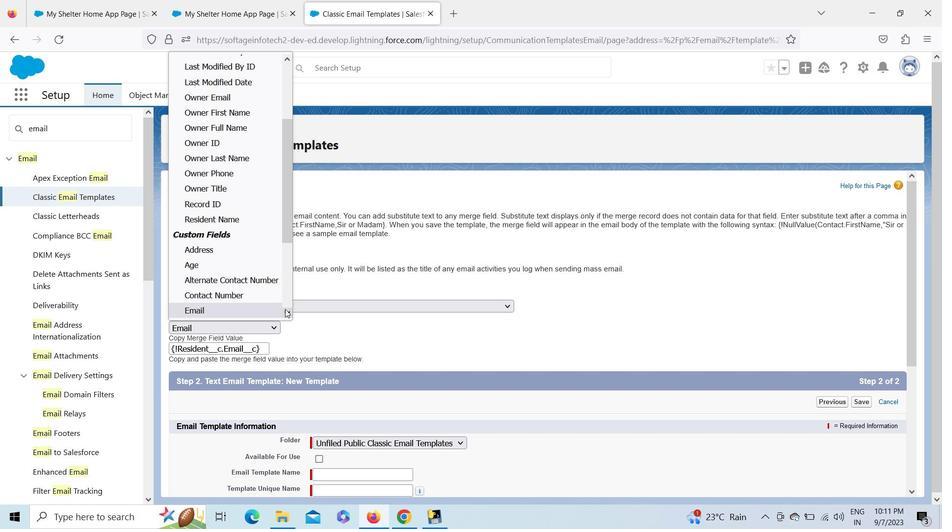 
Action: Mouse pressed left at (285, 309)
Screenshot: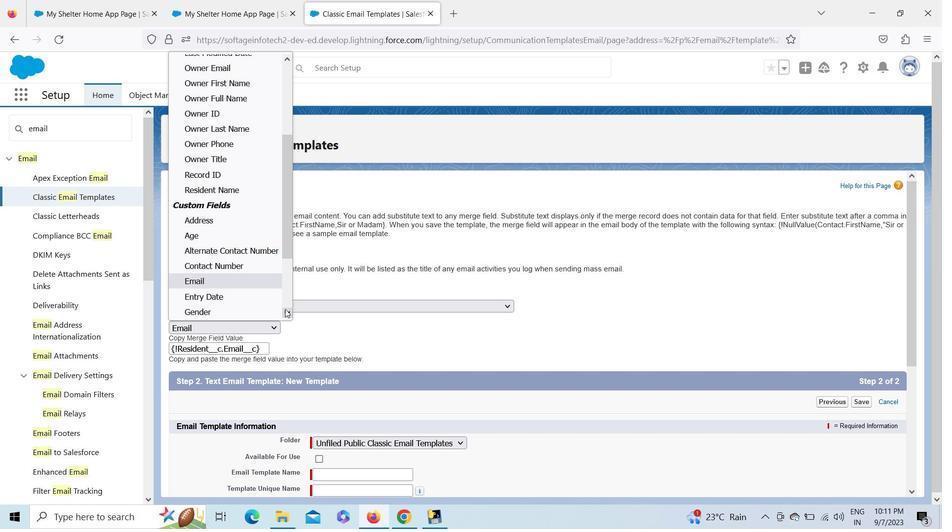 
Action: Mouse pressed left at (285, 309)
Screenshot: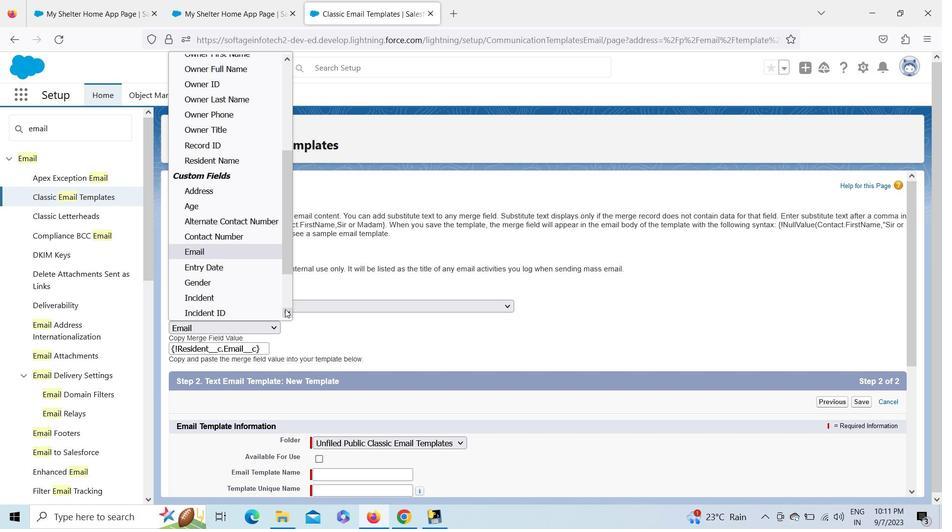 
Action: Mouse pressed left at (285, 309)
Screenshot: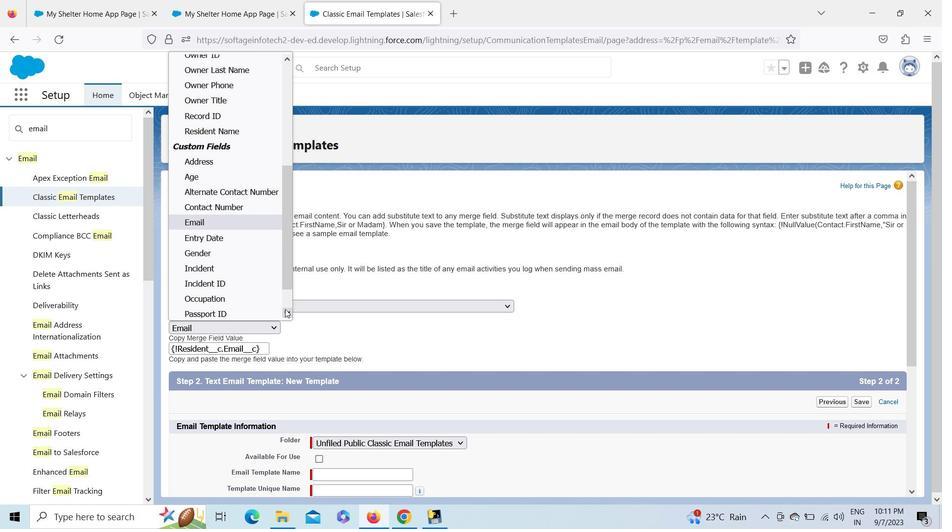 
Action: Mouse pressed left at (285, 309)
Screenshot: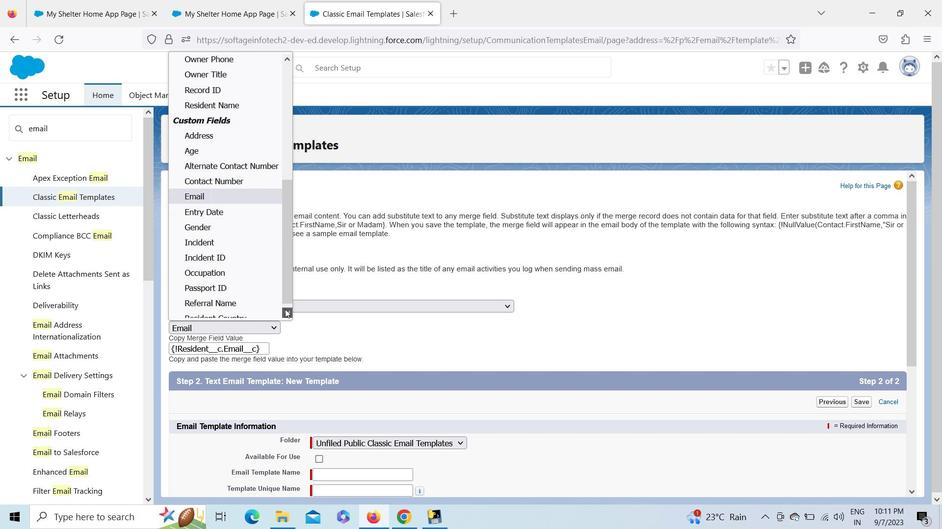 
Action: Mouse pressed left at (285, 309)
Screenshot: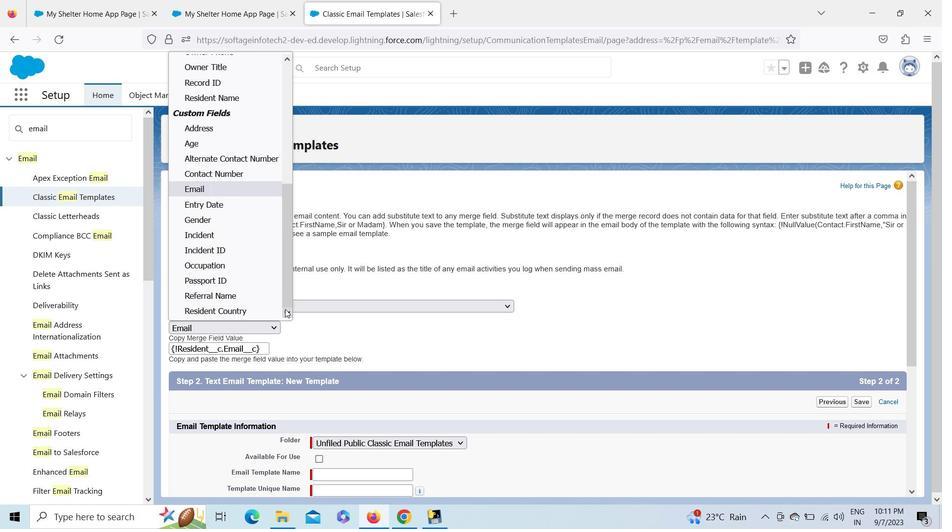 
Action: Mouse pressed left at (285, 309)
Screenshot: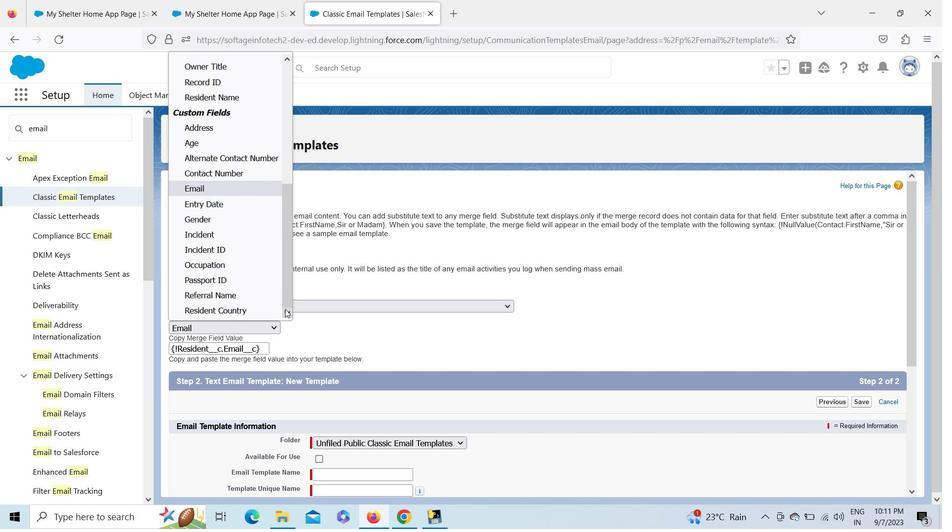 
Action: Mouse pressed left at (285, 309)
Screenshot: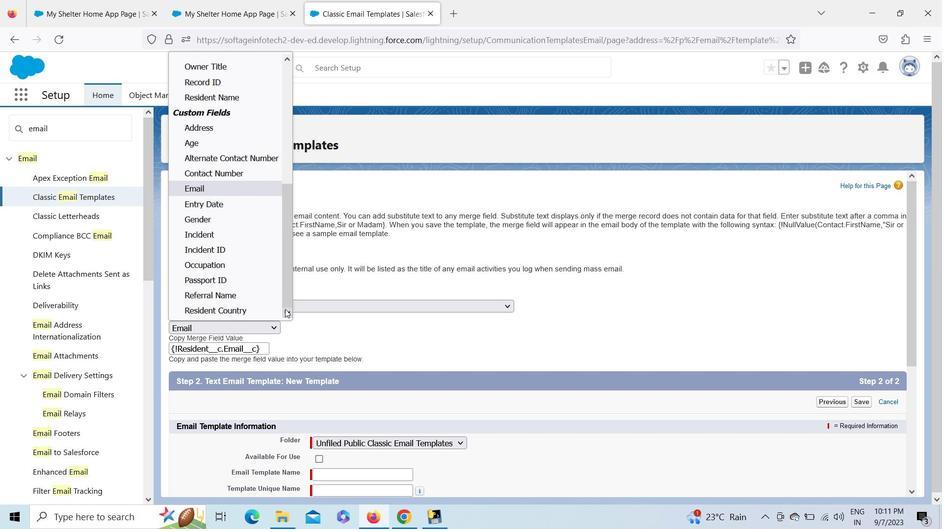 
Action: Mouse pressed left at (285, 309)
Screenshot: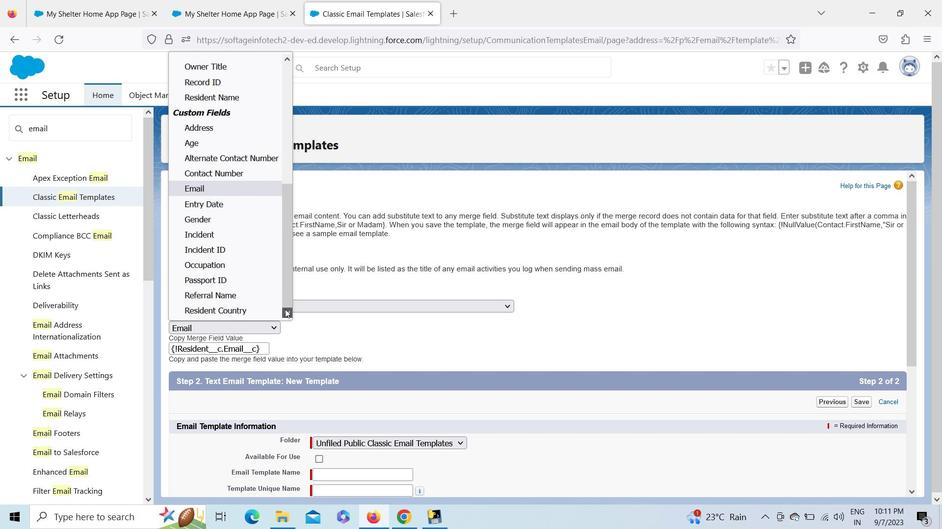
Action: Mouse moved to (290, 60)
Screenshot: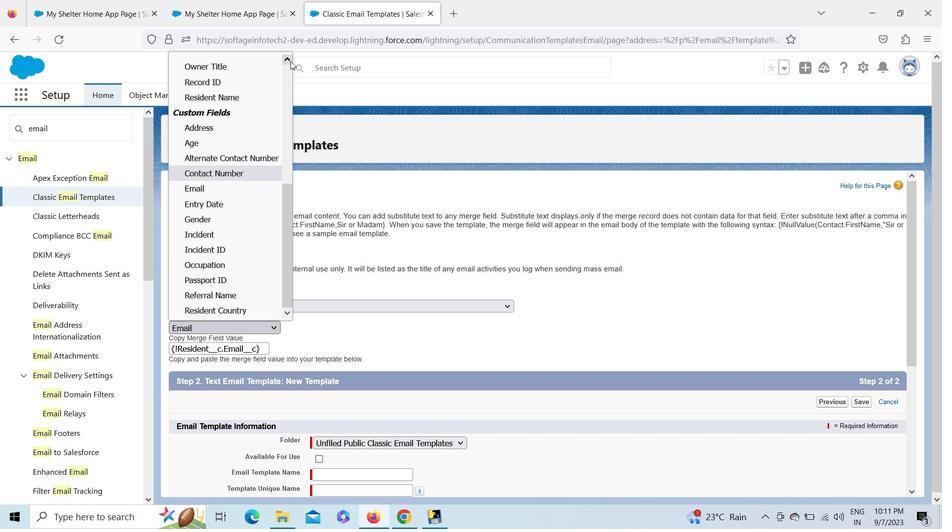 
Action: Mouse pressed left at (290, 60)
Screenshot: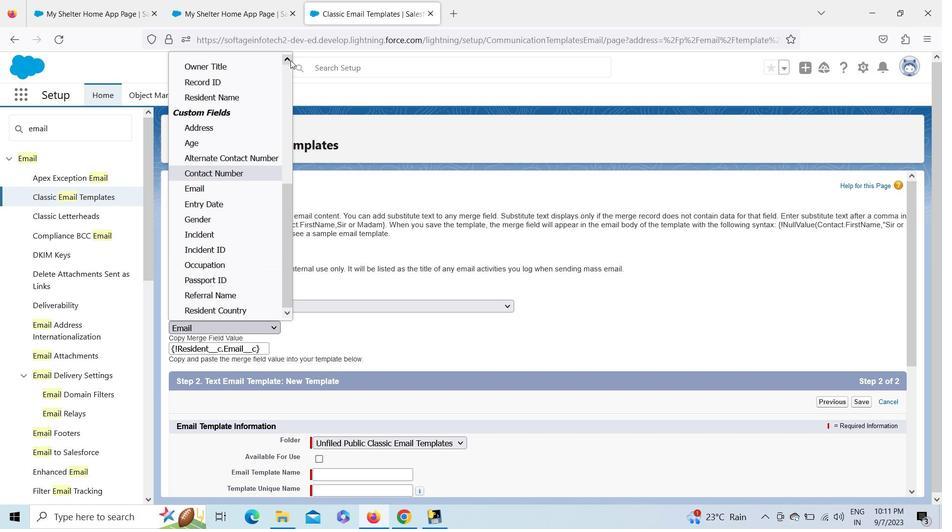 
Action: Mouse pressed left at (290, 60)
Screenshot: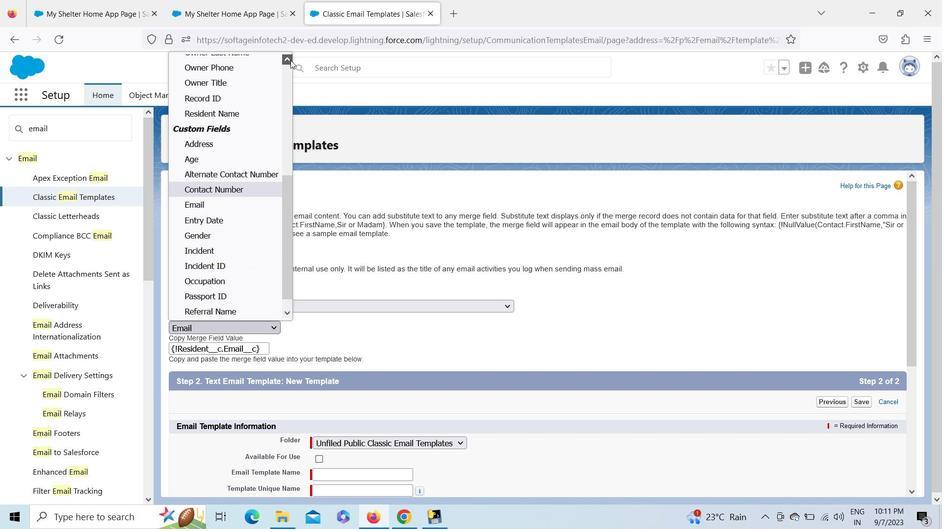 
Action: Mouse pressed left at (290, 60)
Screenshot: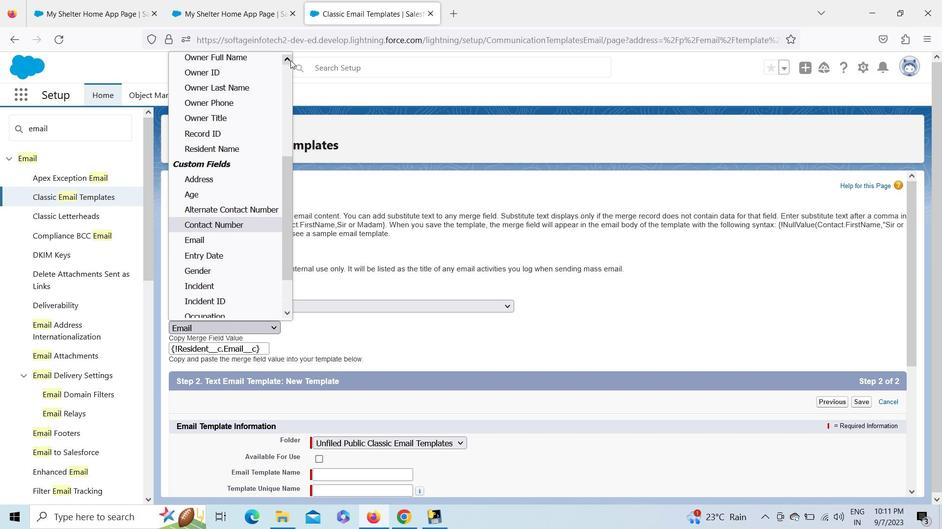 
Action: Mouse pressed left at (290, 60)
Screenshot: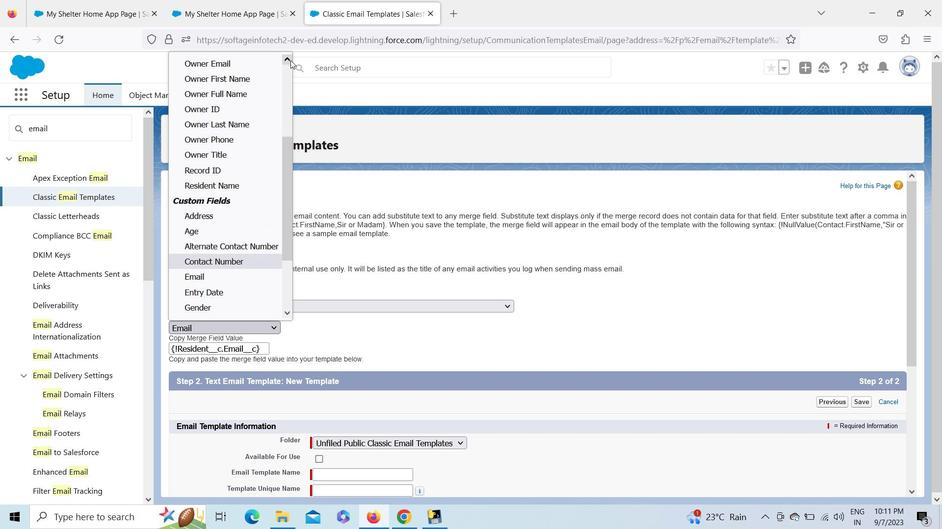 
Action: Mouse pressed left at (290, 60)
Screenshot: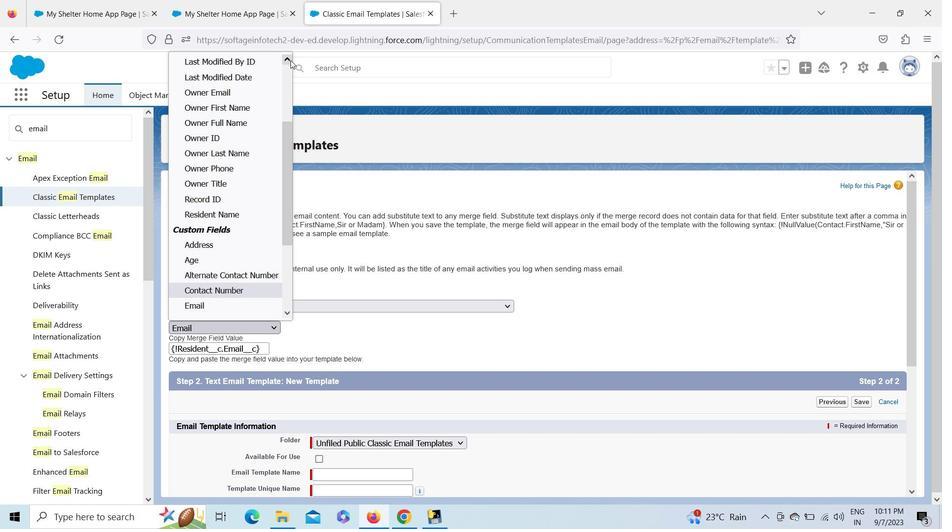 
Action: Mouse pressed left at (290, 60)
Screenshot: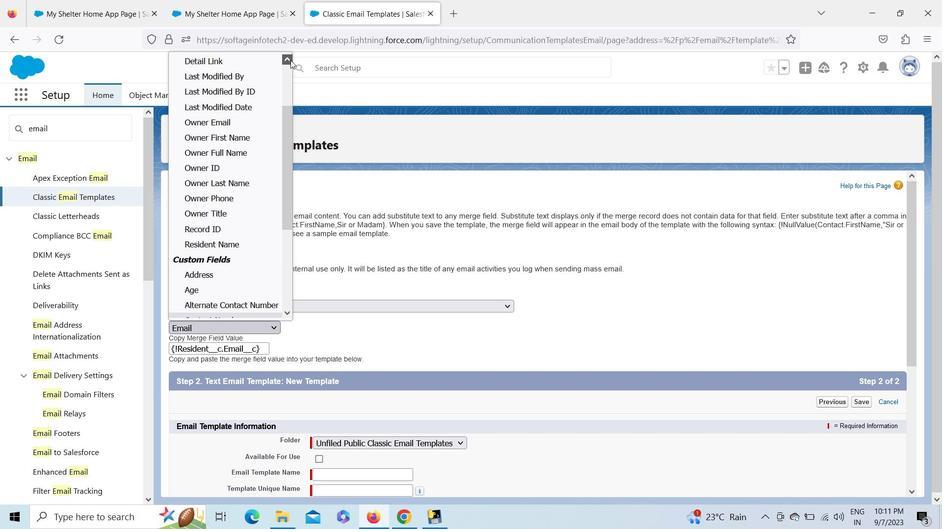 
Action: Mouse pressed left at (290, 60)
Screenshot: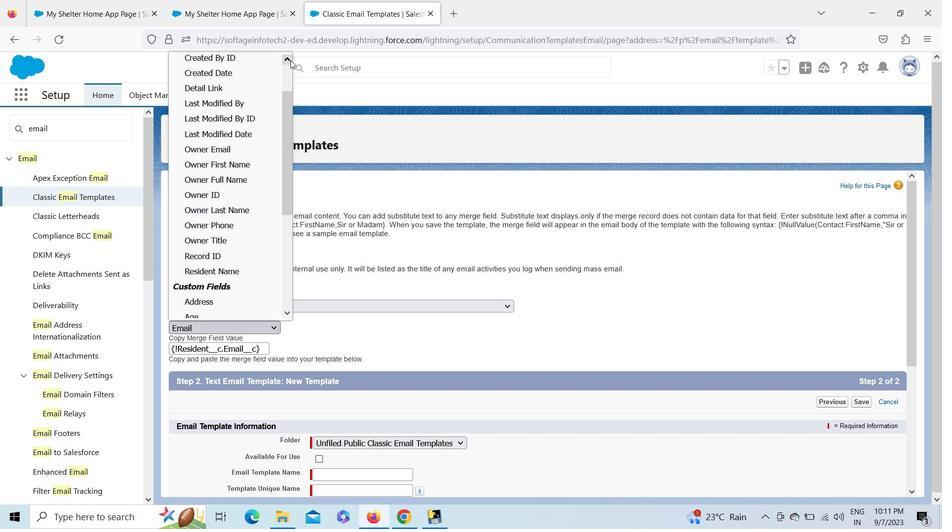 
Action: Mouse moved to (227, 296)
Screenshot: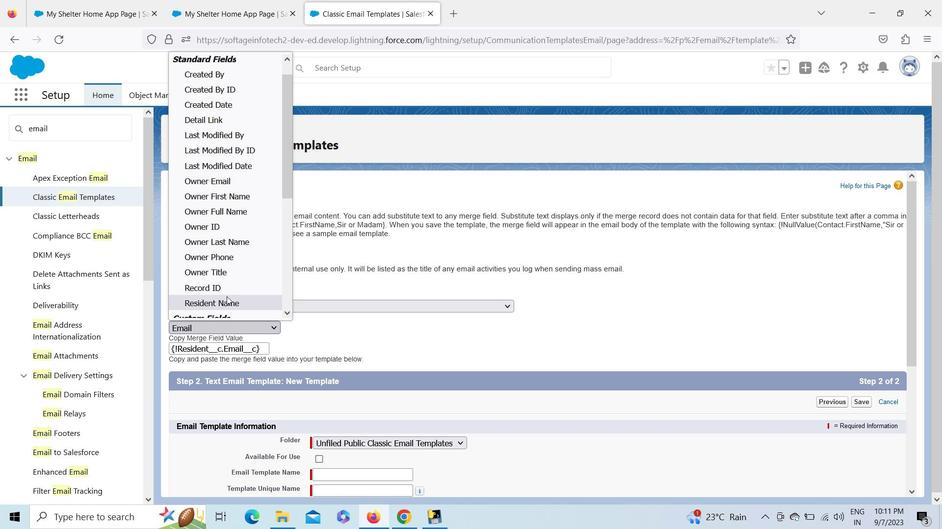
Action: Mouse pressed left at (227, 296)
Screenshot: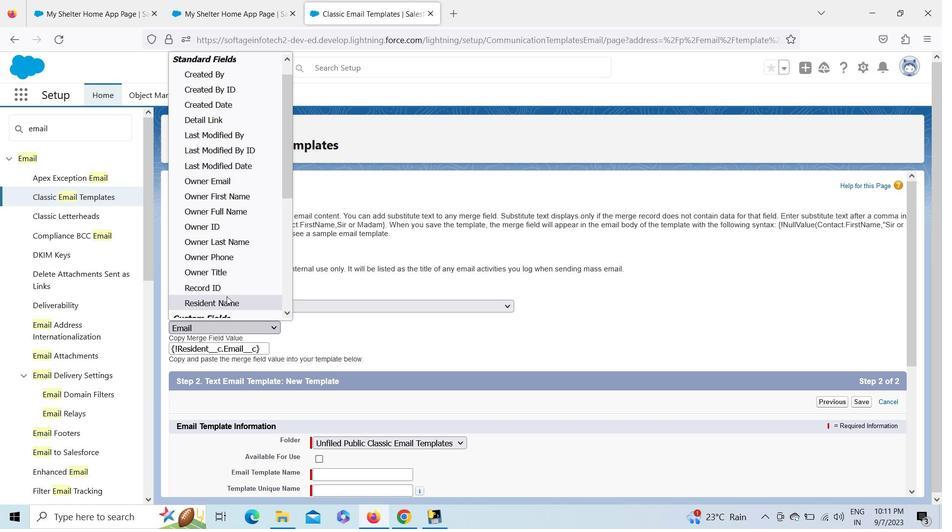 
Action: Mouse moved to (912, 321)
Screenshot: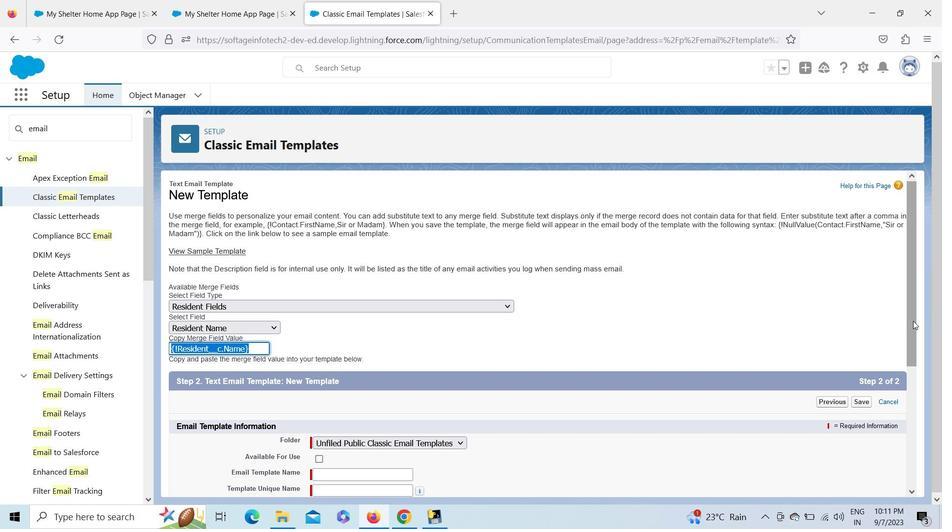 
Action: Mouse pressed left at (912, 321)
Screenshot: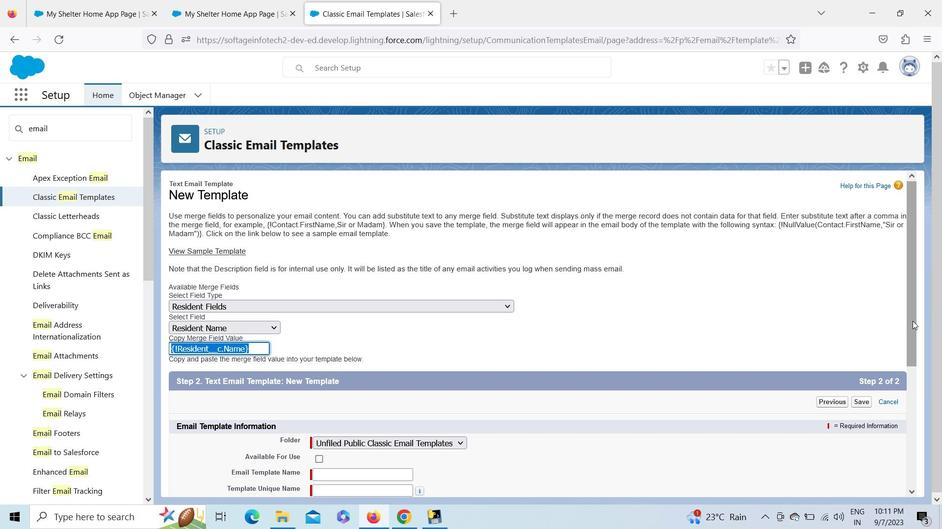 
Action: Mouse moved to (317, 285)
Screenshot: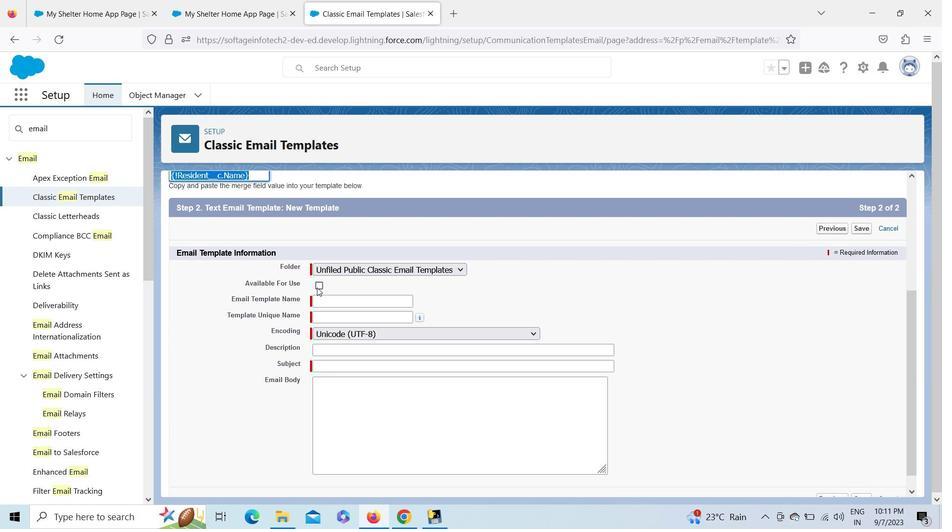 
Action: Mouse pressed left at (317, 285)
Screenshot: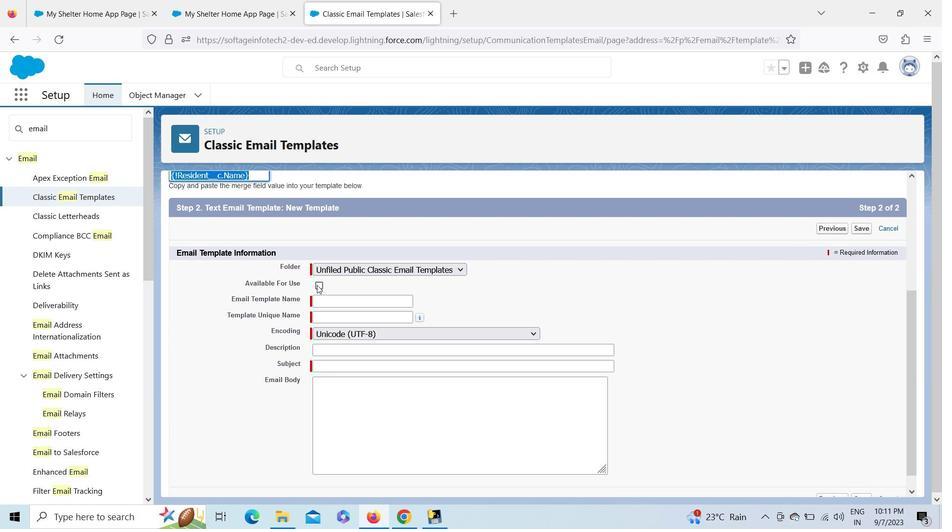 
Action: Mouse moved to (332, 302)
Screenshot: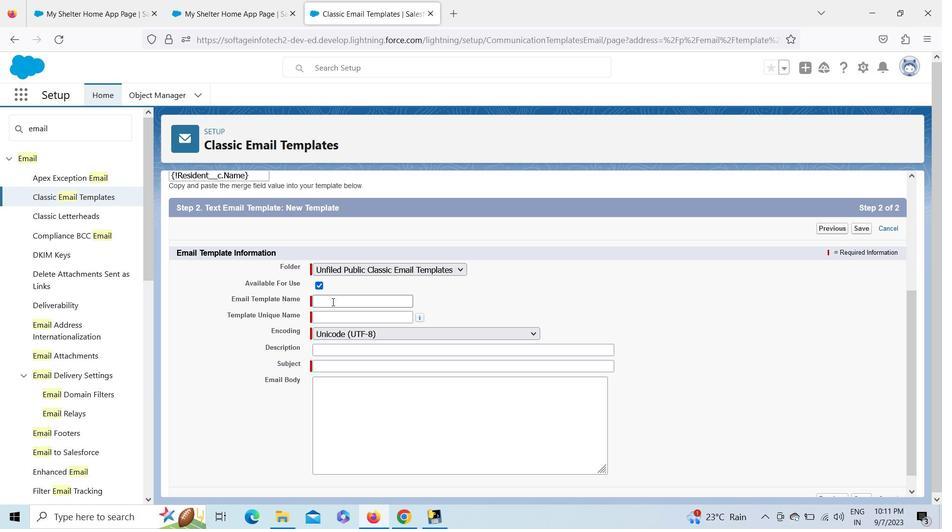 
Action: Mouse pressed left at (332, 302)
Screenshot: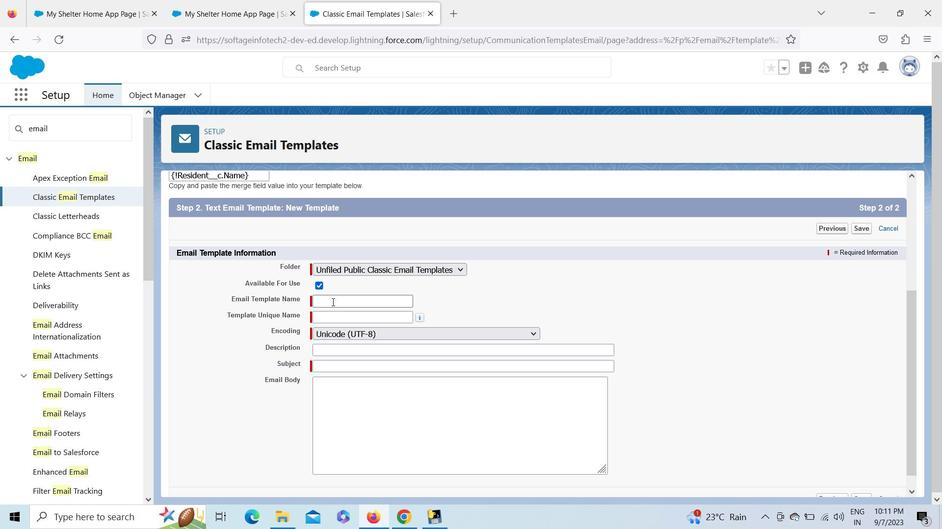 
Action: Key pressed <Key.shift>First<Key.space><Key.shift><Key.shift><Key.shift><Key.shift>Email<Key.space><Key.shift>Template
Screenshot: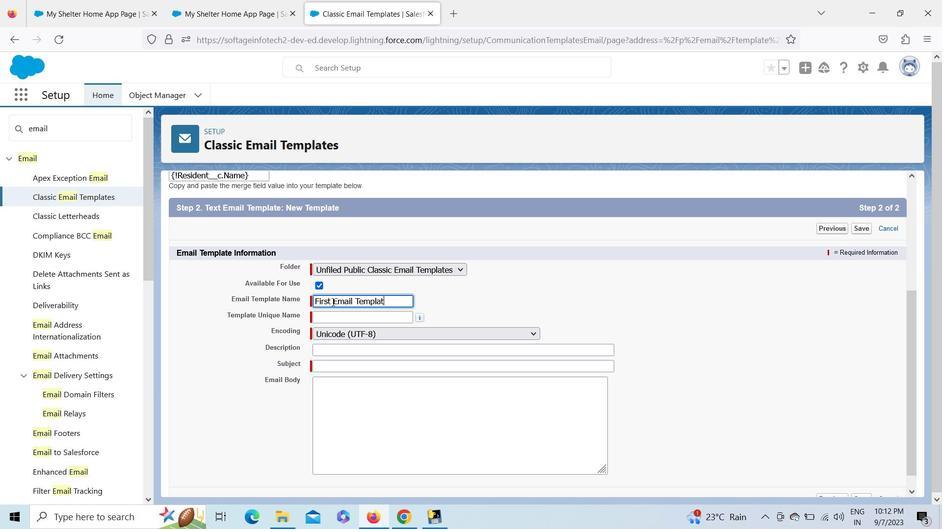 
Action: Mouse moved to (323, 319)
Screenshot: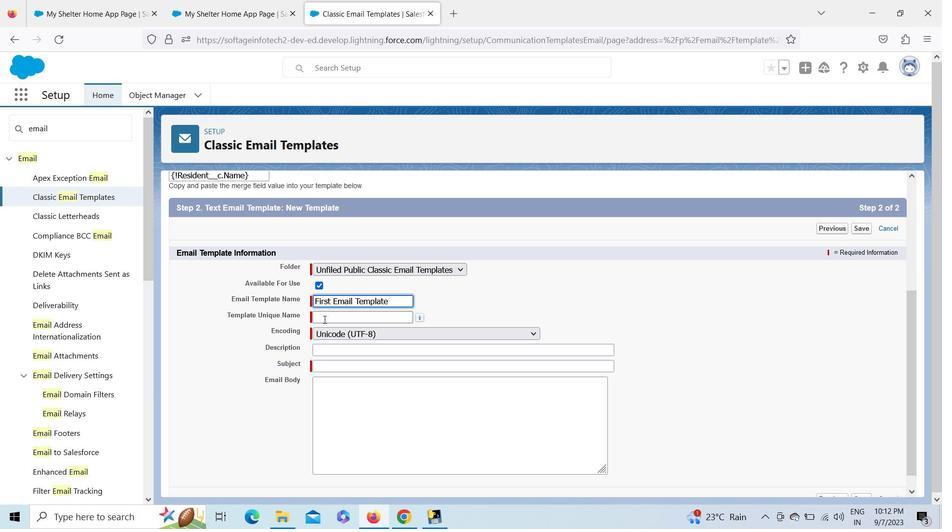 
Action: Mouse pressed left at (323, 319)
Screenshot: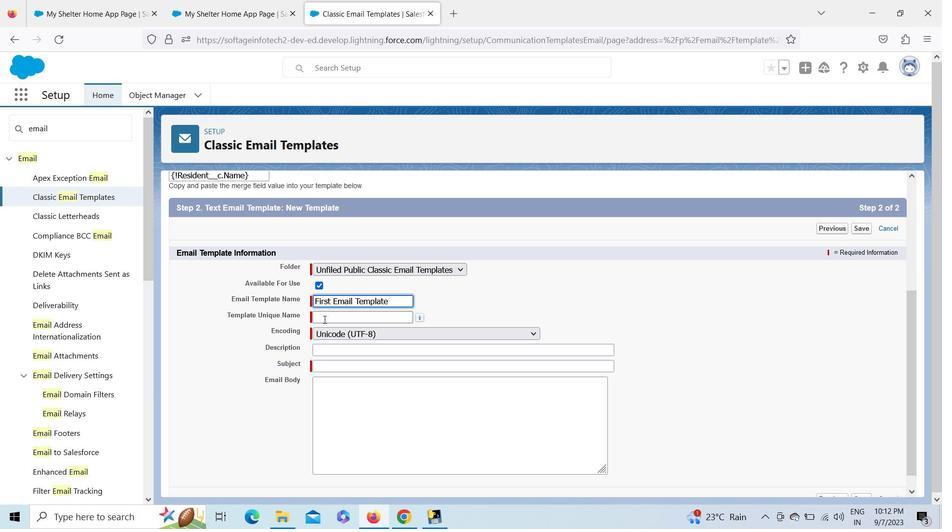 
Action: Mouse moved to (428, 327)
Screenshot: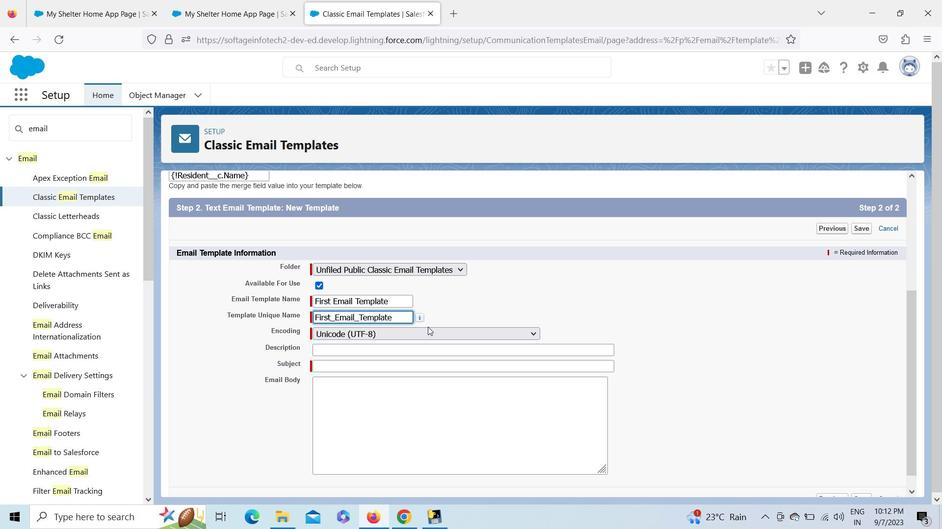 
Action: Mouse pressed left at (428, 327)
Screenshot: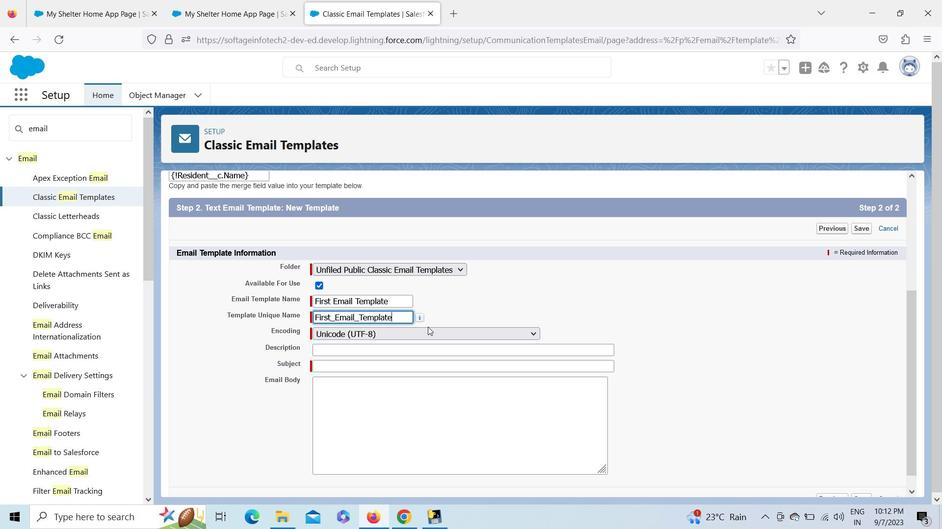 
Action: Mouse moved to (428, 332)
Screenshot: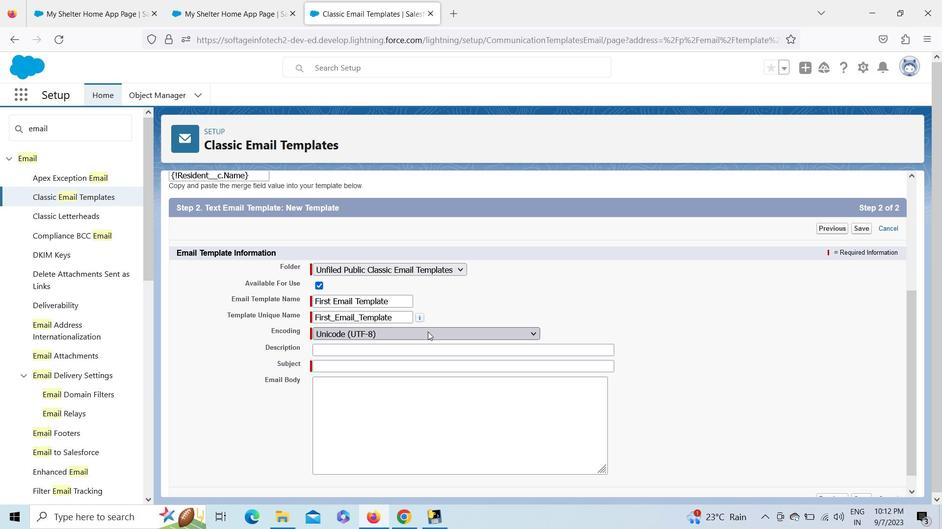 
Action: Mouse pressed left at (428, 332)
Screenshot: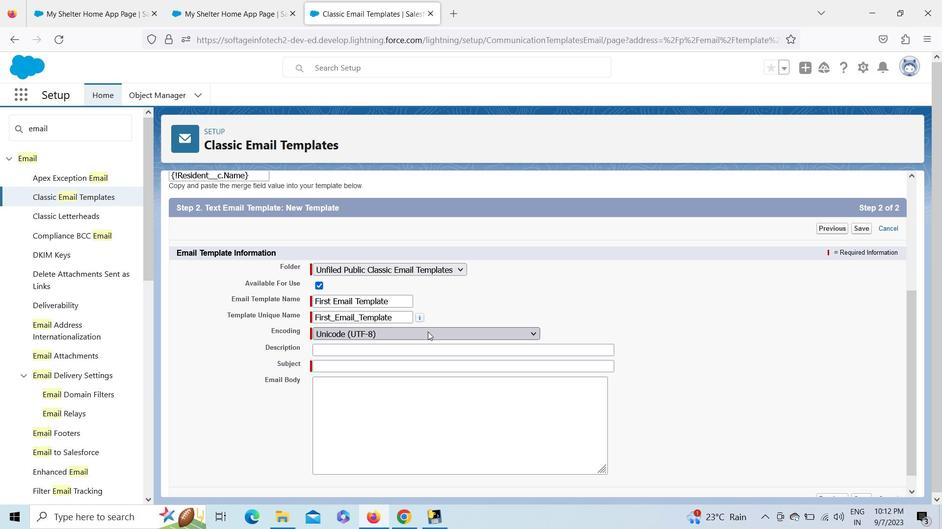 
Action: Mouse moved to (418, 371)
Screenshot: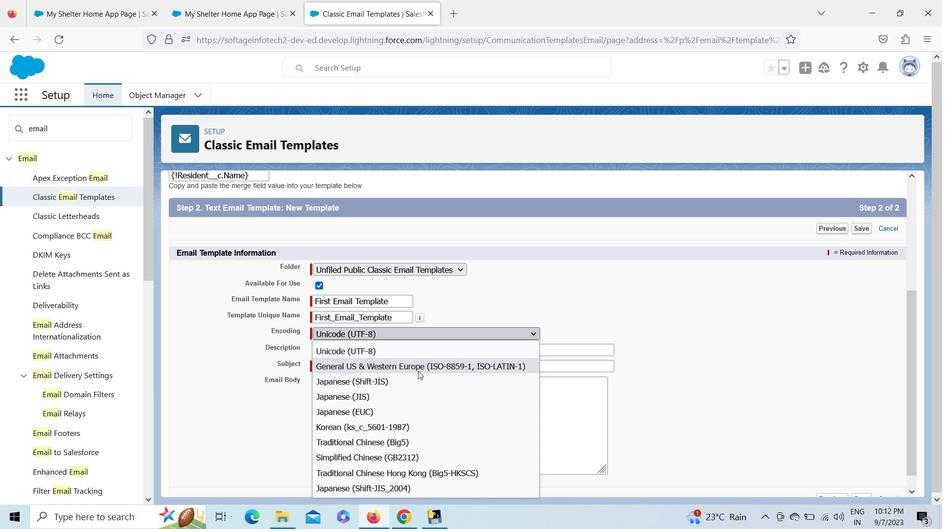 
Action: Mouse pressed left at (418, 371)
Screenshot: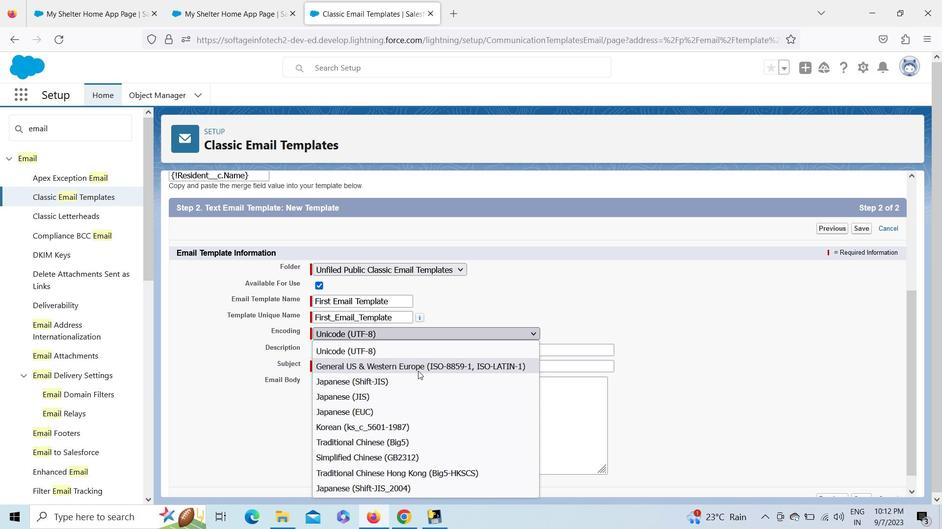 
Action: Mouse moved to (347, 352)
Screenshot: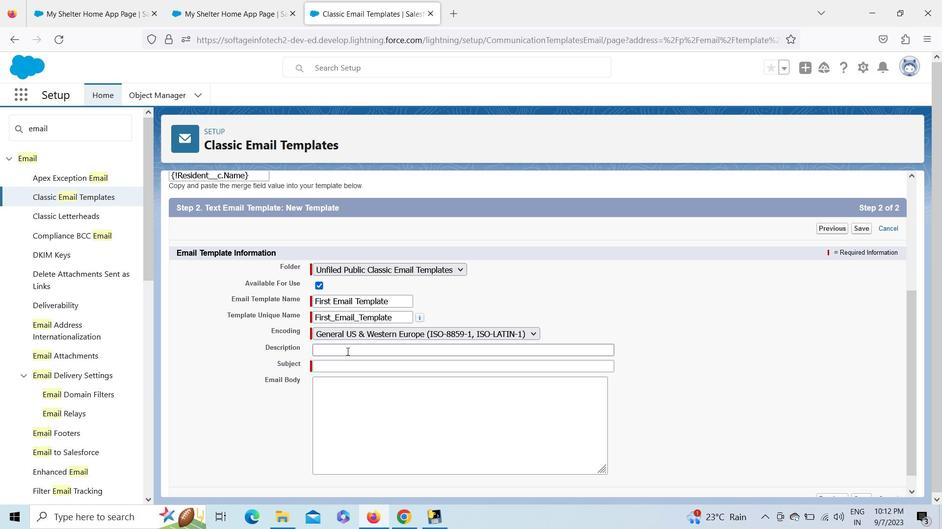 
Action: Mouse pressed left at (347, 352)
Screenshot: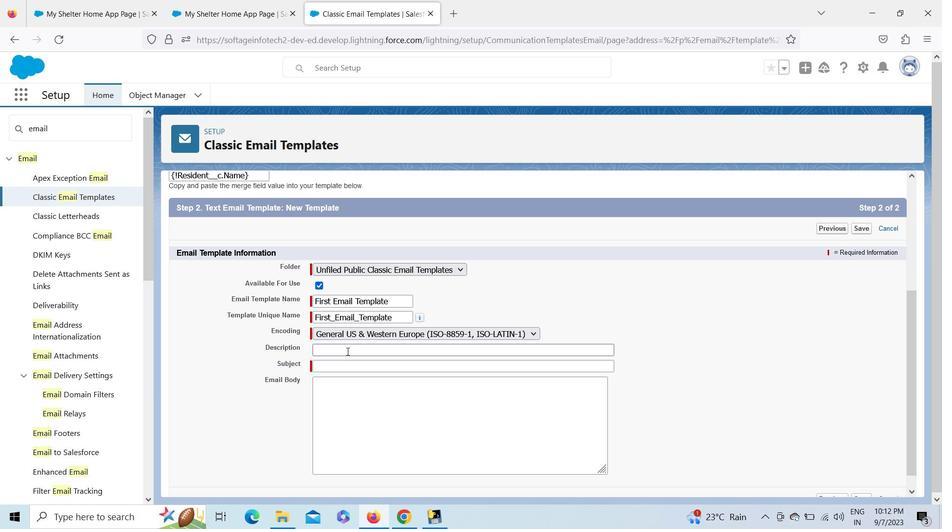 
Action: Key pressed <Key.shift>This<Key.space>is<Key.space>enail<Key.space>tempalte<Key.space>for<Key.space>new<Key.space>residents<Key.space>upon<Key.space>entry
Screenshot: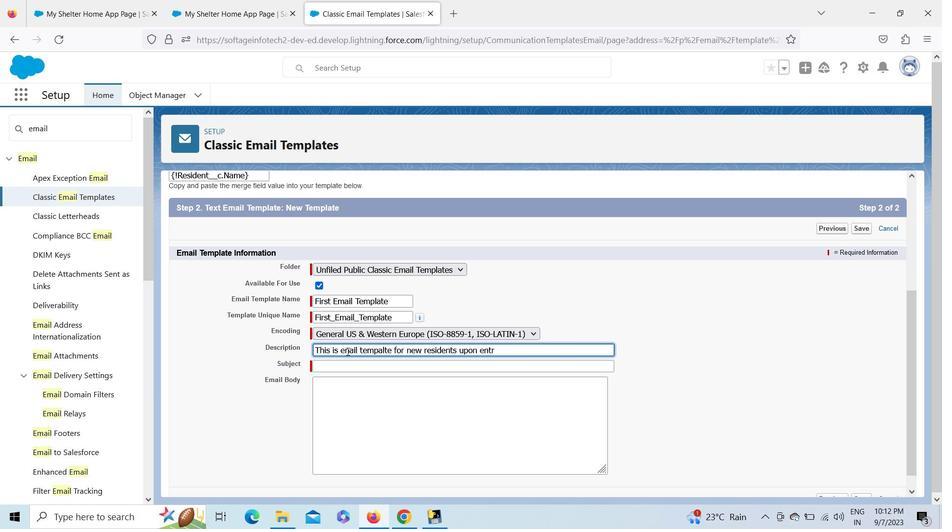 
Action: Mouse moved to (336, 367)
Screenshot: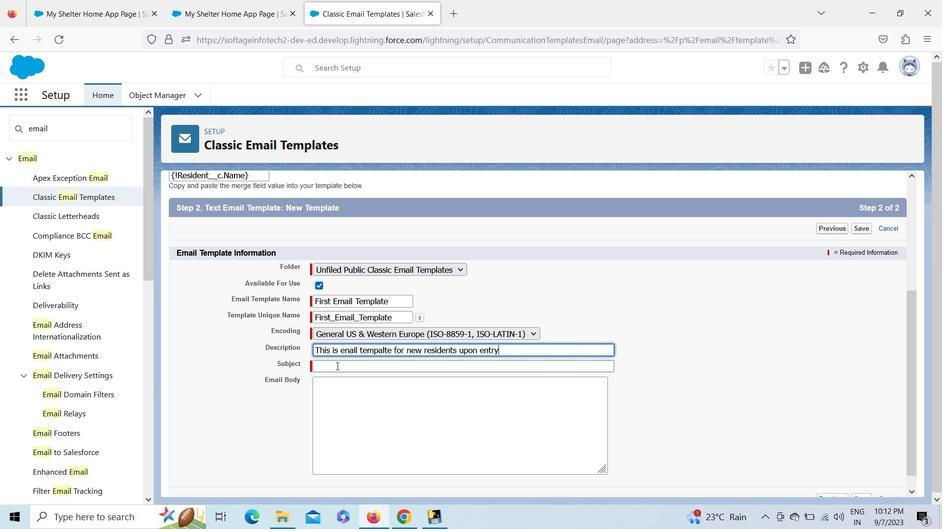 
Action: Mouse pressed left at (336, 367)
Screenshot: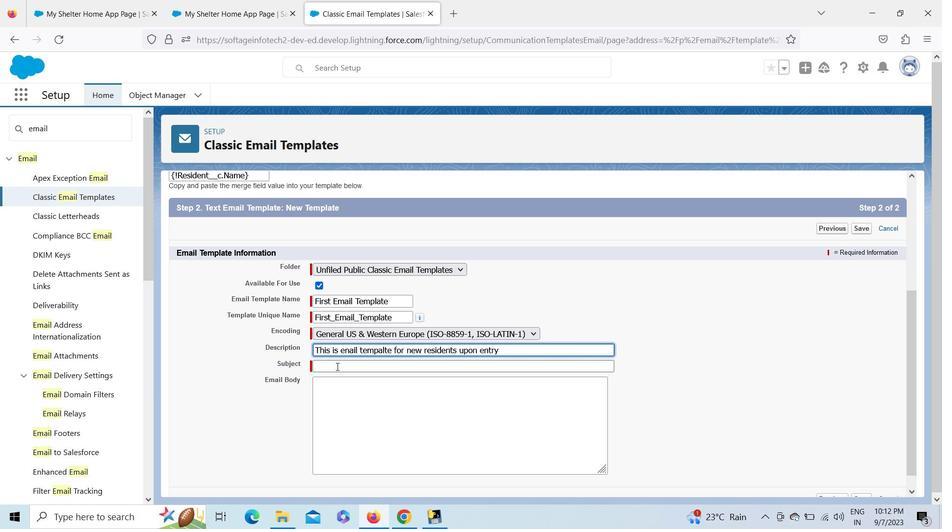 
Action: Key pressed <Key.shift><Key.shift><Key.shift><Key.shift><Key.shift><Key.shift><Key.shift><Key.shift><Key.shift><Key.shift><Key.shift><Key.shift><Key.shift><Key.shift><Key.shift><Key.shift><Key.shift><Key.shift><Key.shift><Key.shift><Key.shift><Key.shift><Key.shift>Residents<Key.space>entry<Key.space>email<Key.space>template
Screenshot: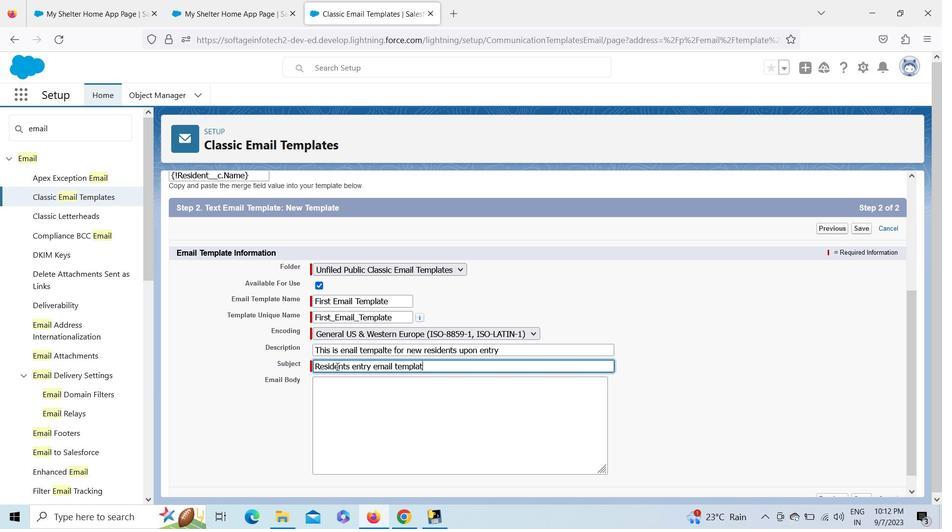 
Action: Mouse moved to (335, 388)
Screenshot: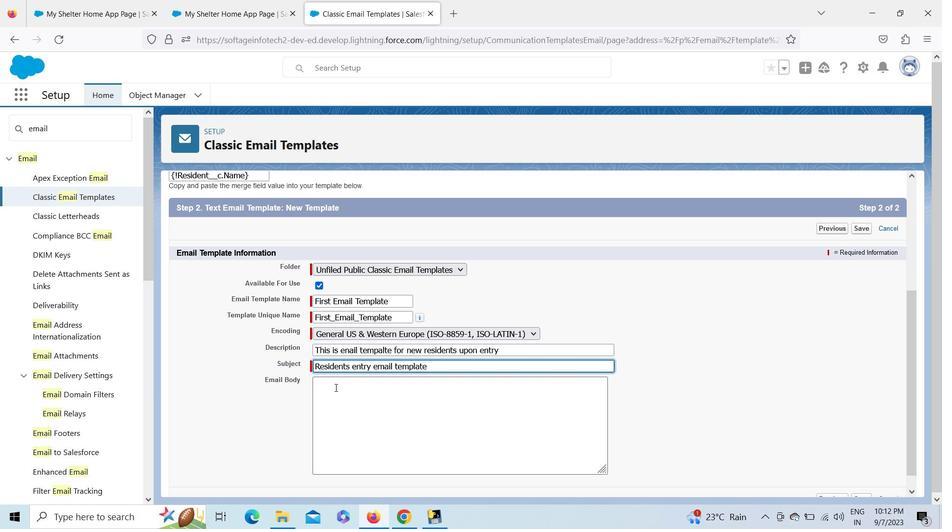 
Action: Mouse pressed left at (335, 388)
Screenshot: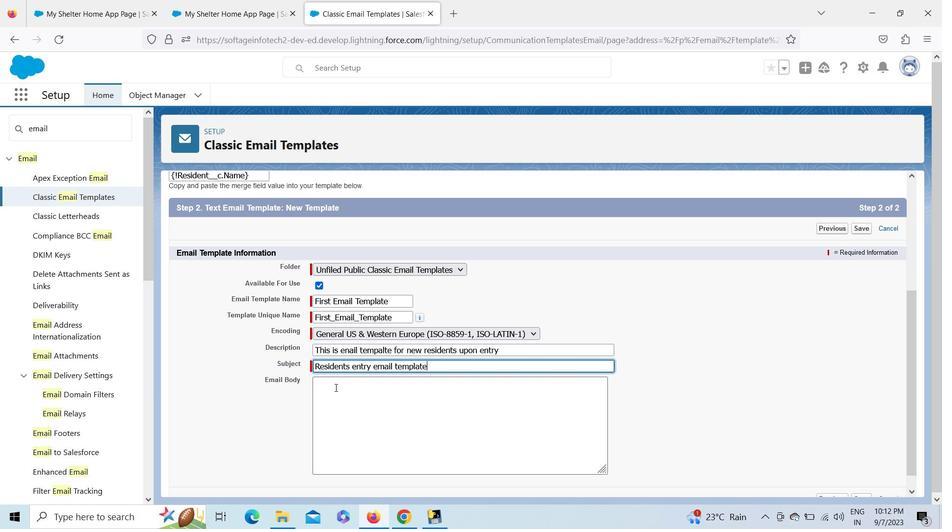 
Action: Key pressed <Key.shift><Key.shift><Key.shift><Key.shift><Key.shift><Key.shift><Key.shift><Key.shift><Key.shift>Hello<Key.space>and<Key.space><Key.shift>Welcome<Key.space>
Screenshot: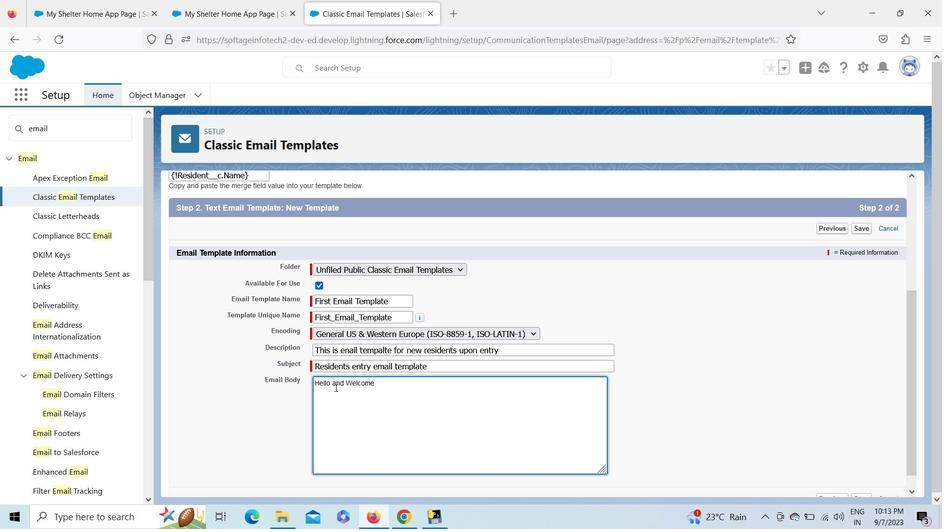 
Action: Mouse moved to (254, 177)
Screenshot: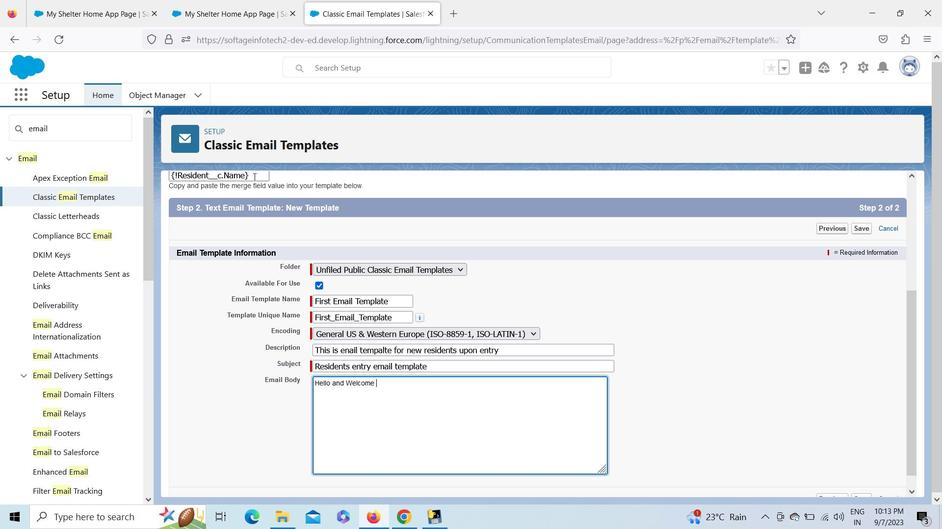 
Action: Mouse pressed left at (254, 177)
Screenshot: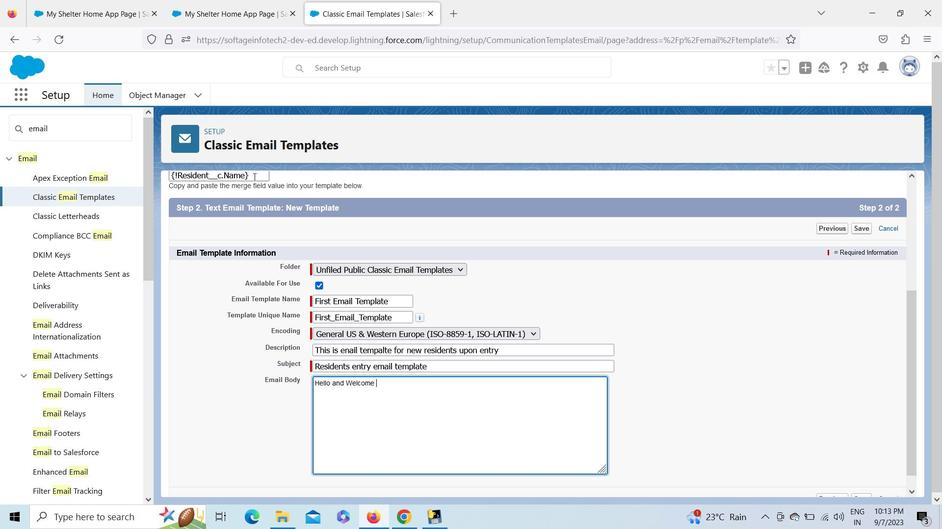
Action: Mouse pressed left at (254, 177)
Screenshot: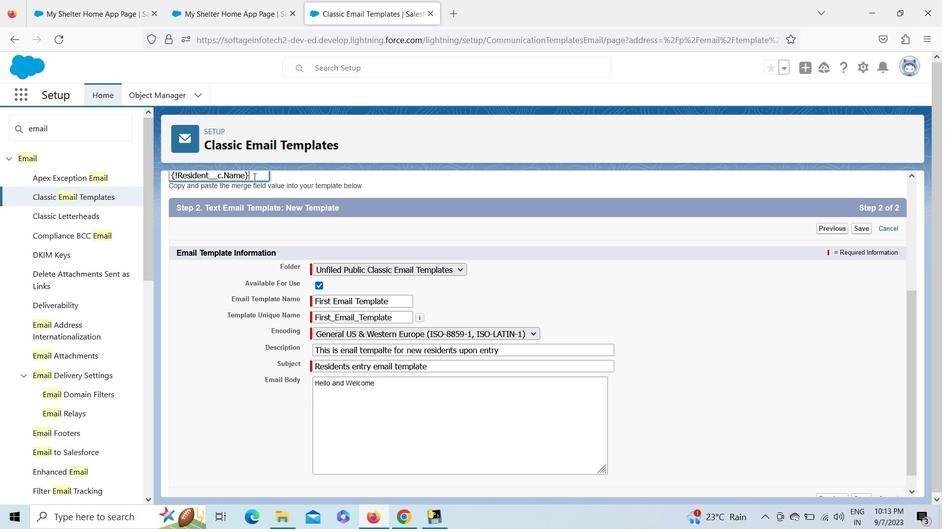 
Action: Mouse pressed left at (254, 177)
Screenshot: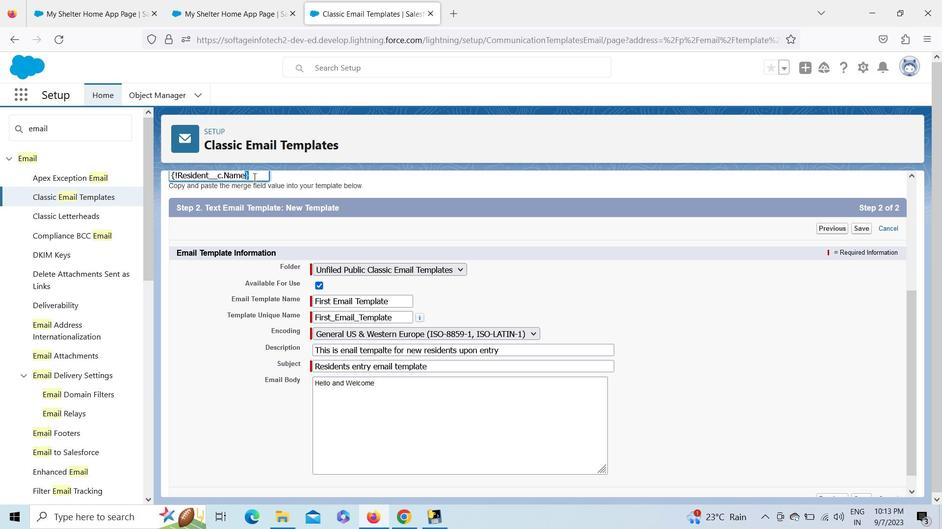 
Action: Key pressed ctrl+C
Screenshot: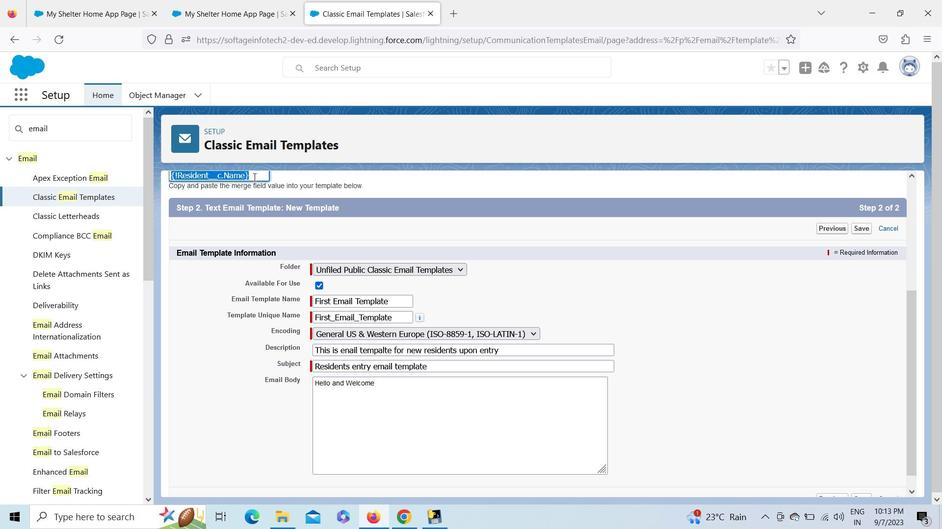 
Action: Mouse moved to (393, 391)
Screenshot: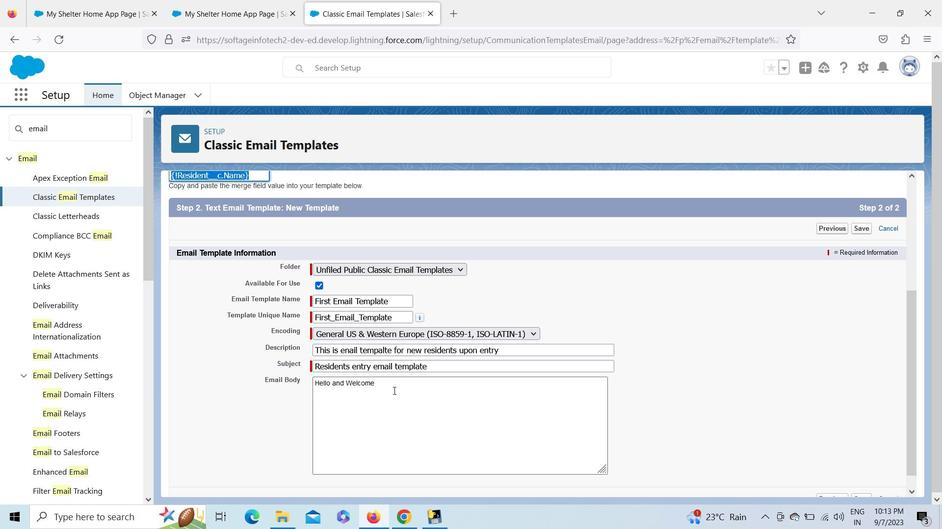 
Action: Mouse pressed left at (393, 391)
Screenshot: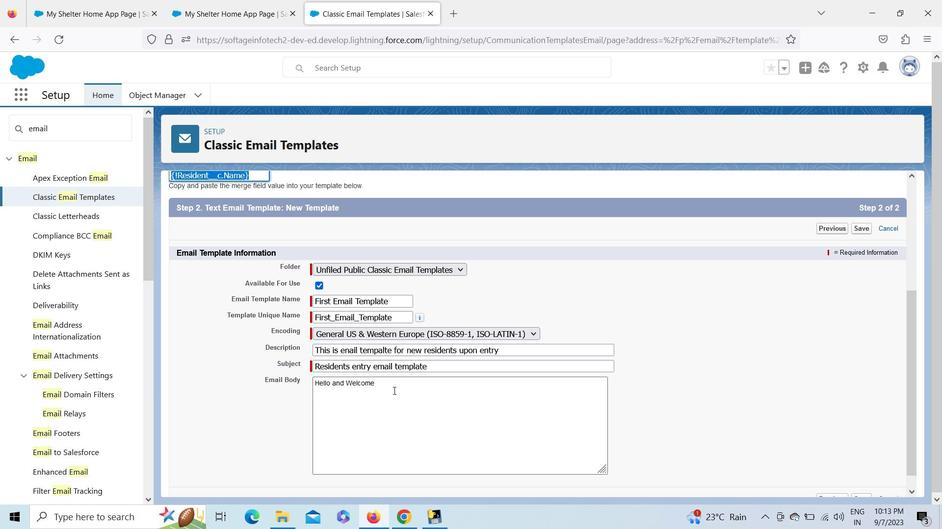 
Action: Key pressed ctrl+Vctrl+<Key.enter><Key.enter><Key.shift><Key.shift><Key.shift><Key.shift><Key.shift><Key.shift><Key.shift><Key.shift><Key.shift><Key.shift><Key.shift><Key.shift><Key.shift><Key.shift><Key.shift><Key.shift><Key.shift><Key.shift><Key.shift><Key.shift><Key.shift><Key.shift><Key.shift><Key.shift><Key.shift><Key.shift><Key.shift><Key.shift><Key.shift><Key.shift><Key.shift><Key.shift><Key.shift><Key.shift><Key.shift><Key.shift><Key.shift><Key.shift><Key.shift><Key.shift><Key.shift><Key.shift><Key.shift><Key.shift><Key.shift><Key.shift><Key.shift><Key.shift><Key.shift><Key.shift><Key.shift><Key.shift><Key.shift><Key.shift><Key.shift><Key.shift><Key.shift><Key.shift><Key.shift><Key.shift><Key.shift><Key.shift><Key.shift><Key.shift><Key.shift><Key.shift><Key.shift><Key.shift><Key.shift><Key.shift><Key.shift><Key.shift><Key.shift><Key.shift><Key.shift><Key.shift><Key.shift><Key.shift><Key.shift><Key.shift><Key.shift>
Screenshot: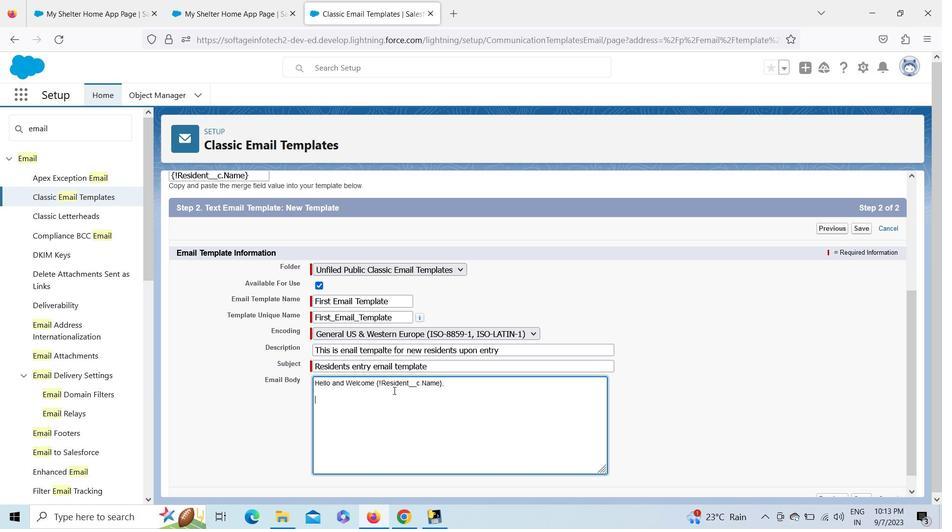 
Action: Mouse moved to (373, 385)
Screenshot: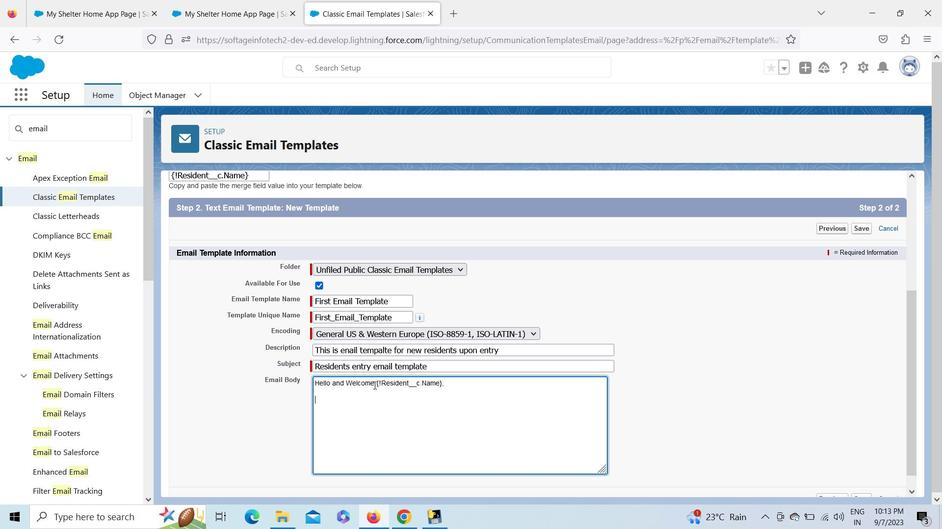 
Action: Mouse pressed left at (373, 385)
Screenshot: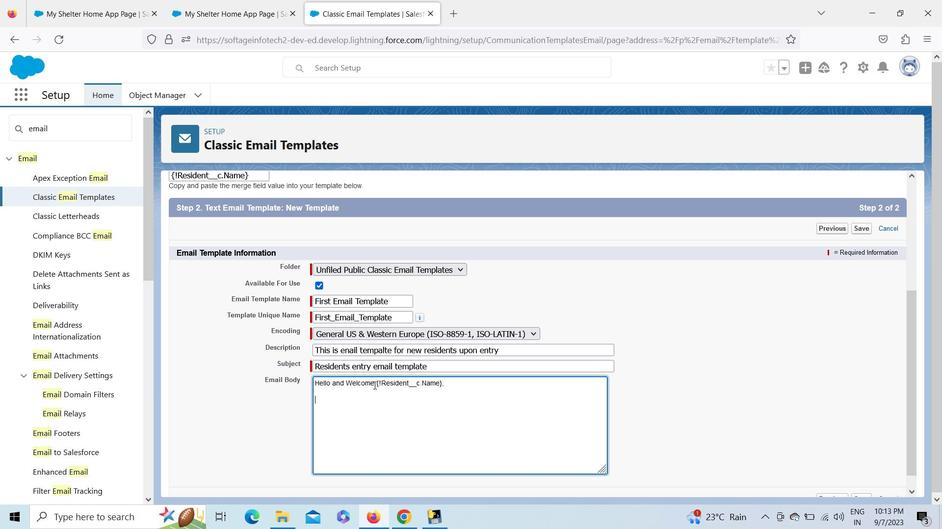 
Action: Key pressed <Key.backspace><Key.backspace><Key.backspace><Key.backspace><Key.backspace><Key.backspace><Key.backspace><Key.backspace><Key.backspace><Key.backspace><Key.backspace><Key.backspace>
Screenshot: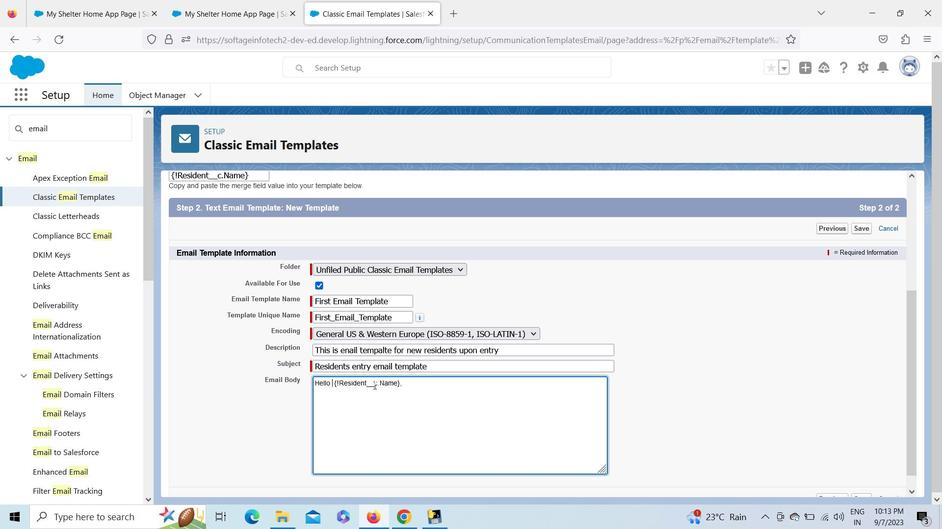 
Action: Mouse moved to (349, 407)
Screenshot: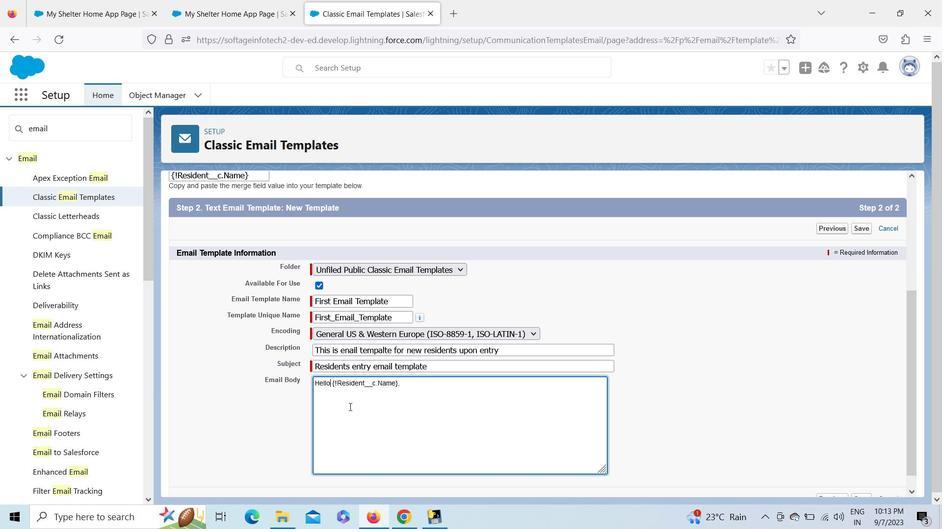 
Action: Mouse pressed left at (349, 407)
Screenshot: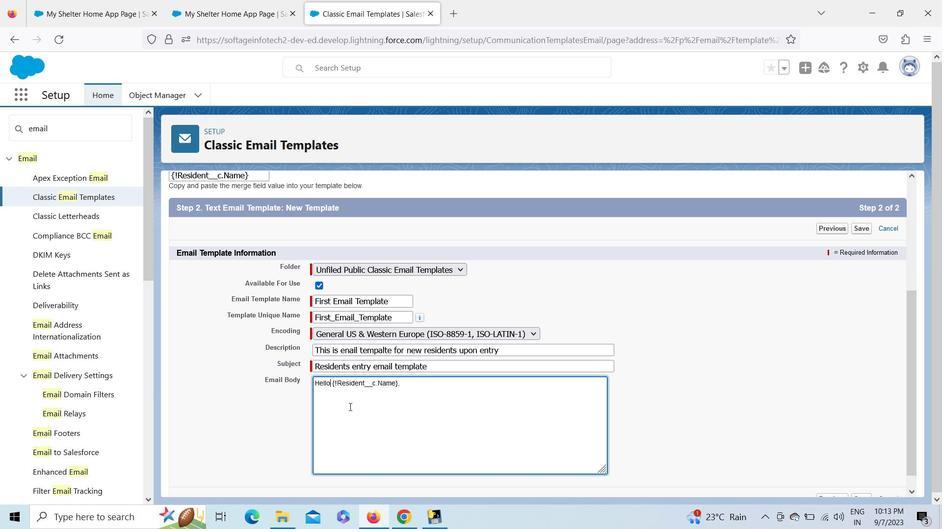 
Action: Key pressed <Key.shift>You<Key.space>are<Key.space><Key.backspace>
Screenshot: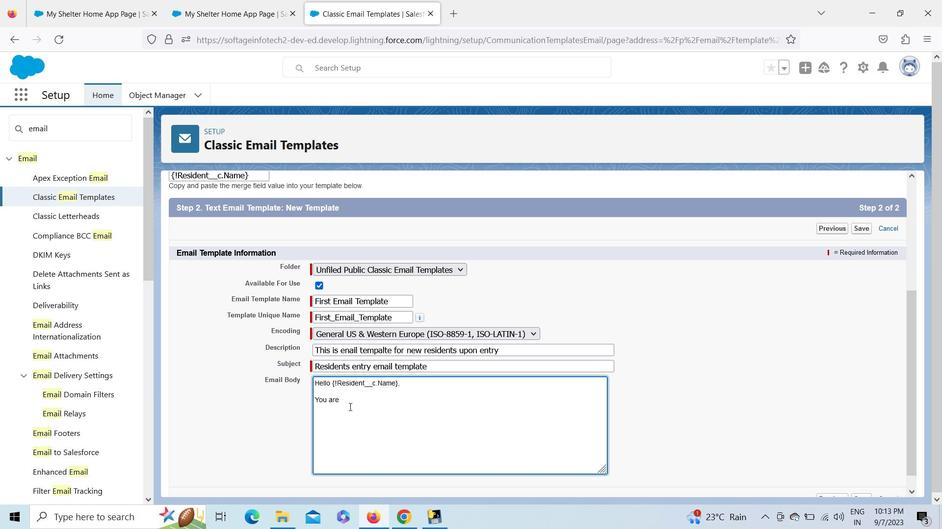 
Action: Mouse moved to (438, 399)
Screenshot: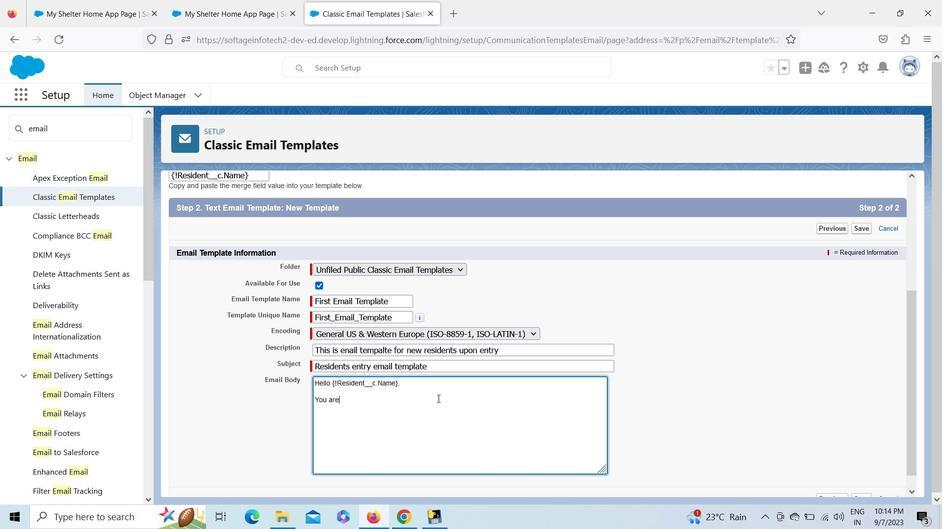 
Action: Key pressed <Key.space><Key.shift>Heartly<Key.space><Key.shift>Welcome<Key.space>to<Key.space>our<Key.space><Key.shift>Loving<Key.space>p<Key.backspace><Key.backspace><Key.backspace><Key.backspace><Key.backspace><Key.backspace><Key.backspace><Key.backspace>beloved<Key.space>
Screenshot: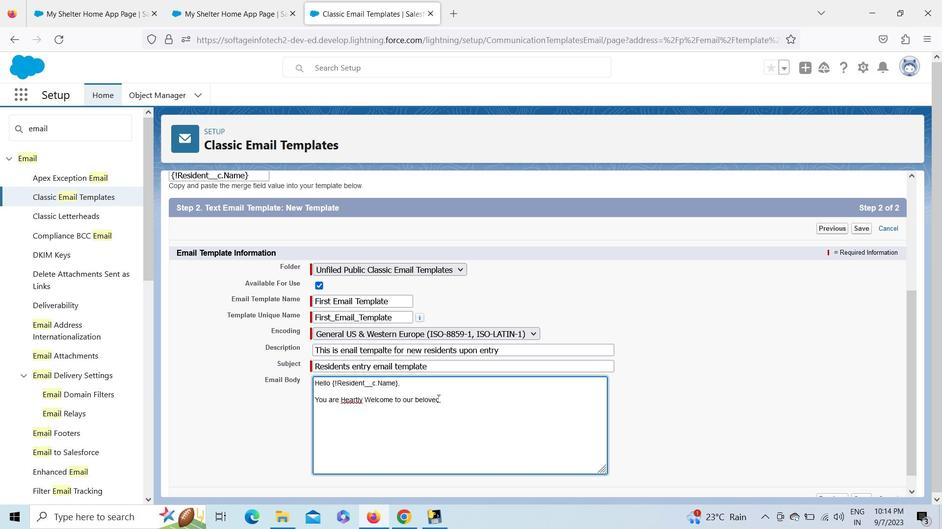 
Action: Mouse moved to (766, 345)
Screenshot: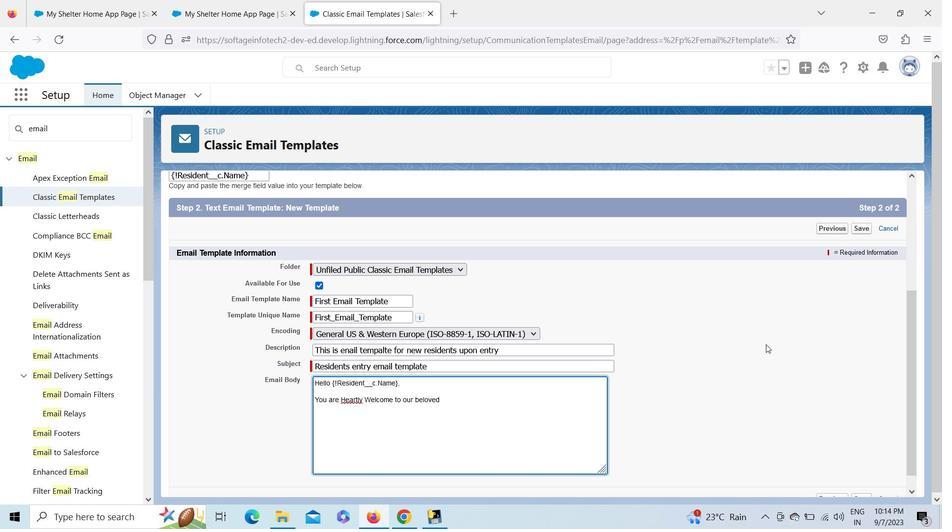 
Action: Key pressed property<Key.space><Key.shift_r><Key.shift_r><Key.shift_r><Key.shift_r><Key.shift_r><Key.shift_r><Key.shift_r><Key.shift_r><Key.shift_r><Key.shift_r><Key.shift_r><Key.shift_r><Key.shift_r><Key.shift_r><Key.shift_r><Key.shift_r><Key.shift_r><Key.shift_r><Key.shift_r><Key.shift_r><Key.shift_r><Key.shift_r><Key.shift_r><Key.shift_r><Key.shift_r><Key.shift_r><Key.shift_r><Key.shift_r><Key.shift_r><Key.shift_r><Key.shift_r><Key.shift_r><Key.shift_r>"<Key.shift>My<Key.space><Key.shift>Shelter<Key.space><Key.shift>Home<Key.shift_r>"/<Key.backspace>.<Key.enter><Key.shift><Key.shift><Key.shift><Key.shift><Key.shift><Key.shift><Key.shift><Key.shift><Key.shift><Key.shift><Key.shift><Key.shift><Key.shift><Key.shift><Key.shift><Key.shift><Key.shift>Your<Key.space>admission<Key.space>is<Key.space>confirmed<Key.space>as<Key.space>you<Key.space>receiving<Key.space>this<Key.space>mail.<Key.space><Key.shift><Key.shift><Key.shift><Key.shift><Key.shift><Key.shift><Key.shift><Key.shift><Key.shift><Key.shift><Key.shift><Key.shift><Key.shift><Key.shift><Key.shift><Key.shift><Key.shift><Key.shift><Key.shift><Key.shift><Key.shift><Key.shift><Key.shift><Key.shift><Key.shift><Key.shift><Key.shift><Key.shift><Key.shift><Key.shift><Key.shift><Key.shift><Key.shift><Key.shift><Key.shift><Key.shift><Key.shift><Key.enter><Key.shift>G<Key.backspace><Key.shift><Key.shift><Key.shift><Key.shift><Key.shift>Kindly<Key.space>follow<Key.space>the<Key.space>terms<Key.space>and<Key.space>conditions.<Key.enter><Key.shift>For<Key.space>any<Key.space><Key.shift><Key.shift>Assistance<Key.space><Key.shift>Kindly<Key.space><Key.shift><Key.shift><Key.shift>Coa=<Key.backspace><Key.backspace>ordinate<Key.space>with<Key.space><Key.shift>Volunteer<Key.left><Key.left><Key.left><Key.left><Key.left><Key.left><Key.left><Key.left><Key.left>your<Key.space><Key.right><Key.right><Key.shift><Key.right><Key.right><Key.right><Key.right><Key.right><Key.right><Key.right><Key.right><Key.space>and<Key.space><Key.shift>Staff<Key.space>team.<Key.enter><Key.enter>than<Key.backspace><Key.backspace><Key.backspace><Key.backspace><Key.shift>Thank<Key.space><Key.shift>You'<Key.enter><Key.backspace><Key.backspace>.<Key.backspace>,<Key.enter><Key.left><Key.backspace><Key.right>-<Key.space><Key.shift><Key.shift><Key.shift><Key.shift>My<Key.space><Key.shift>Shelter<Key.space><Key.shift>Home<Key.space>
Screenshot: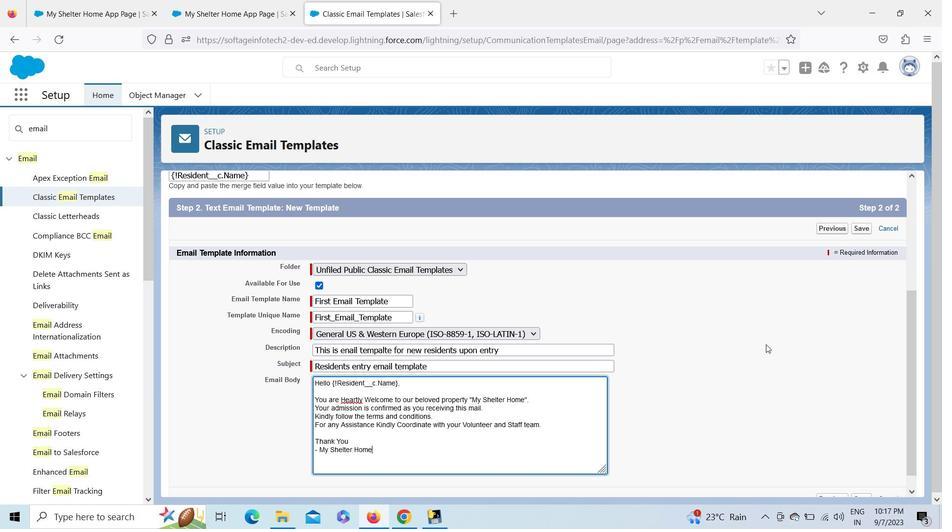 
Action: Mouse moved to (910, 495)
Screenshot: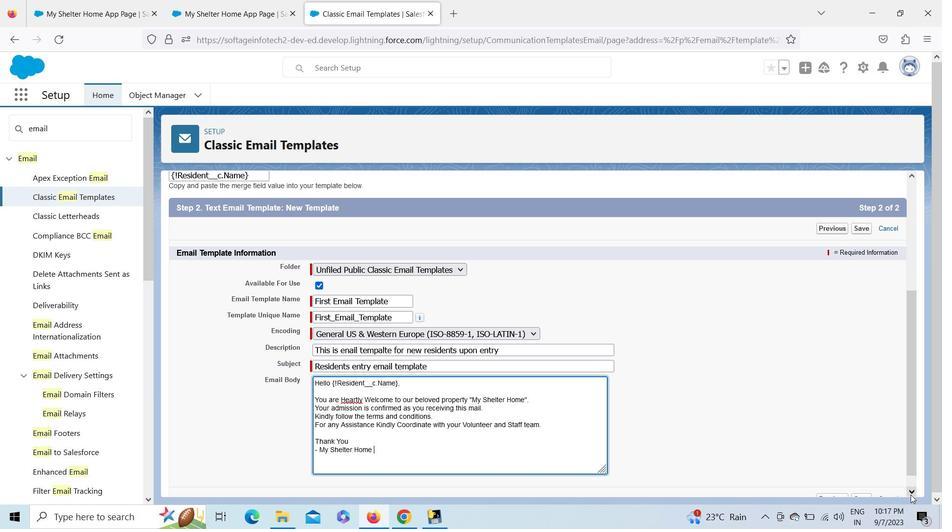 
Action: Mouse pressed left at (910, 495)
Screenshot: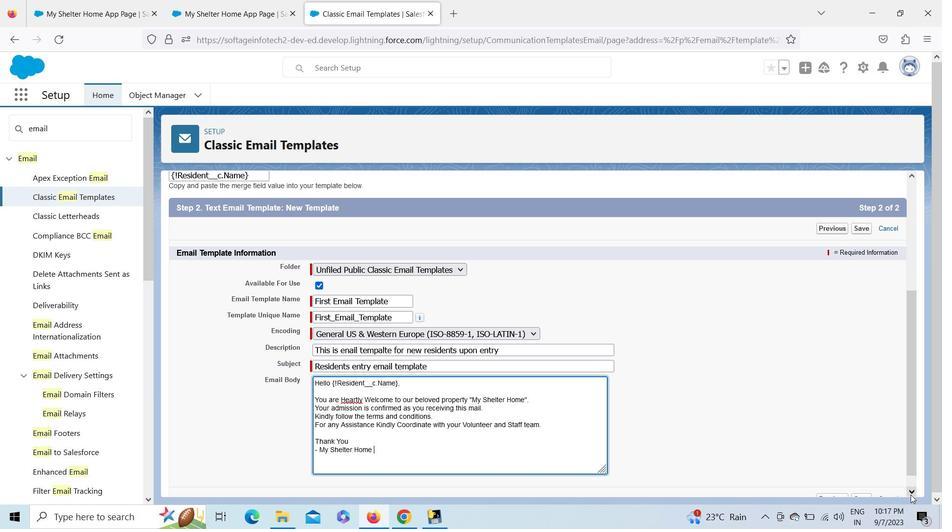 
Action: Mouse pressed left at (910, 495)
Screenshot: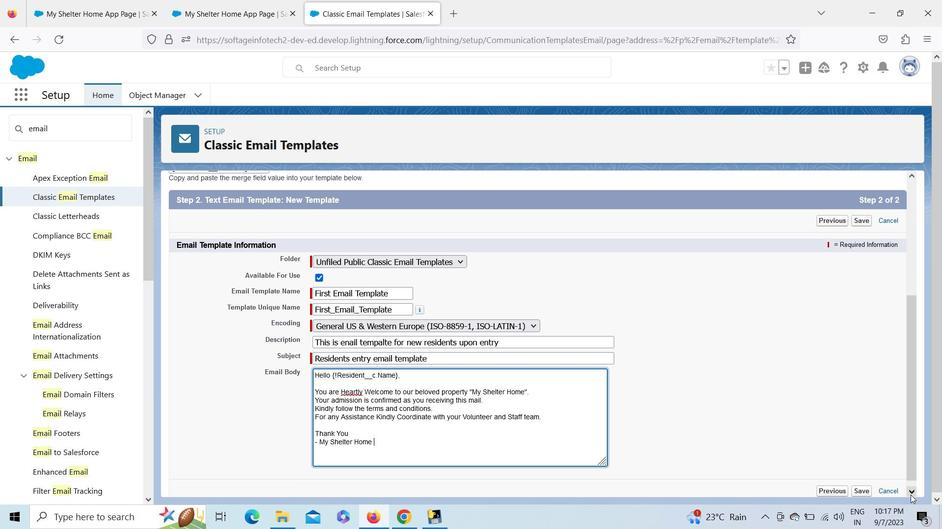 
Action: Mouse pressed left at (910, 495)
Screenshot: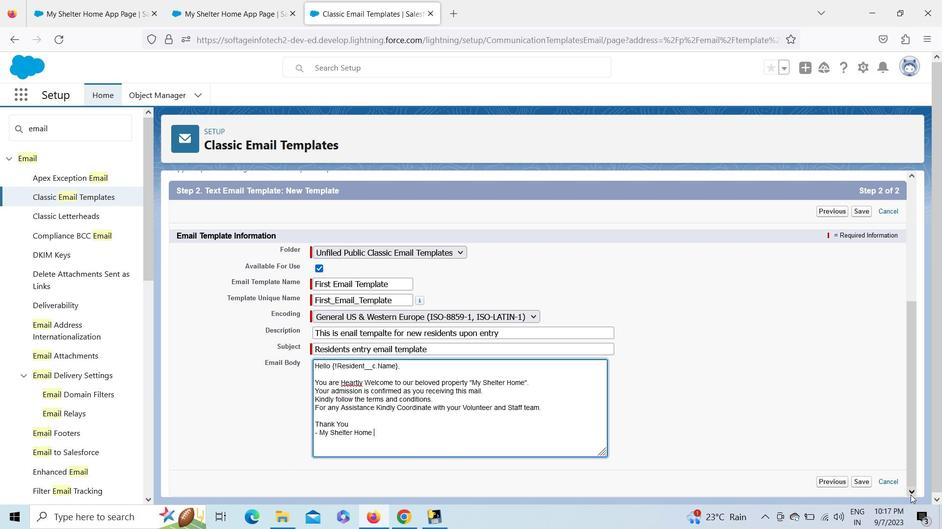 
Action: Mouse pressed left at (910, 495)
Screenshot: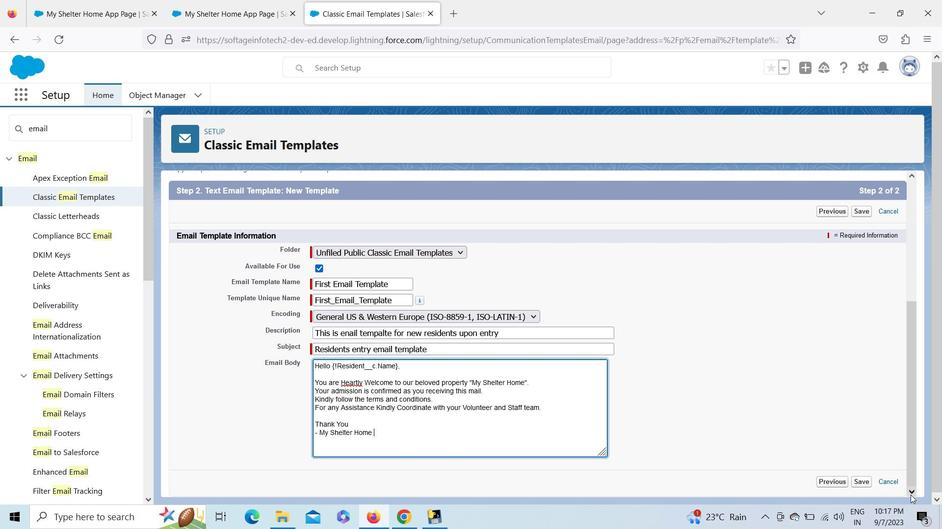 
Action: Mouse pressed left at (910, 495)
Screenshot: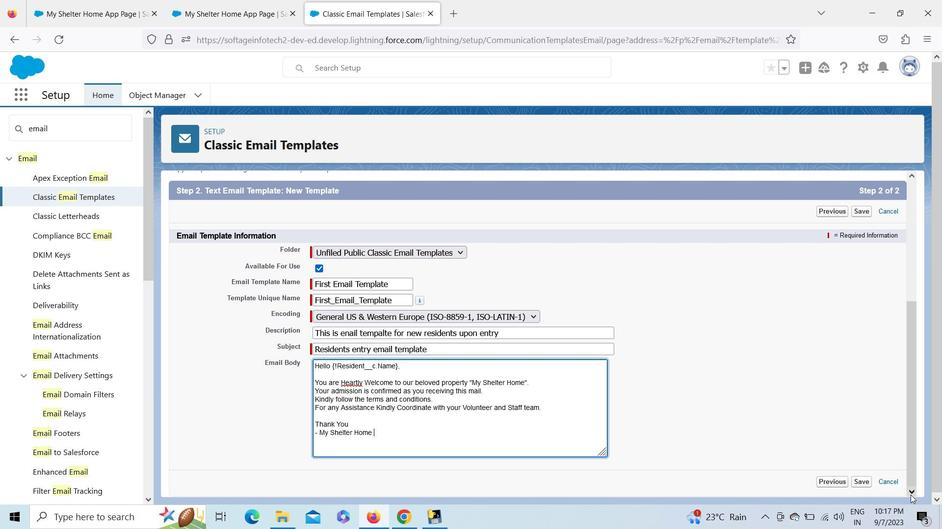 
Action: Mouse pressed left at (910, 495)
Screenshot: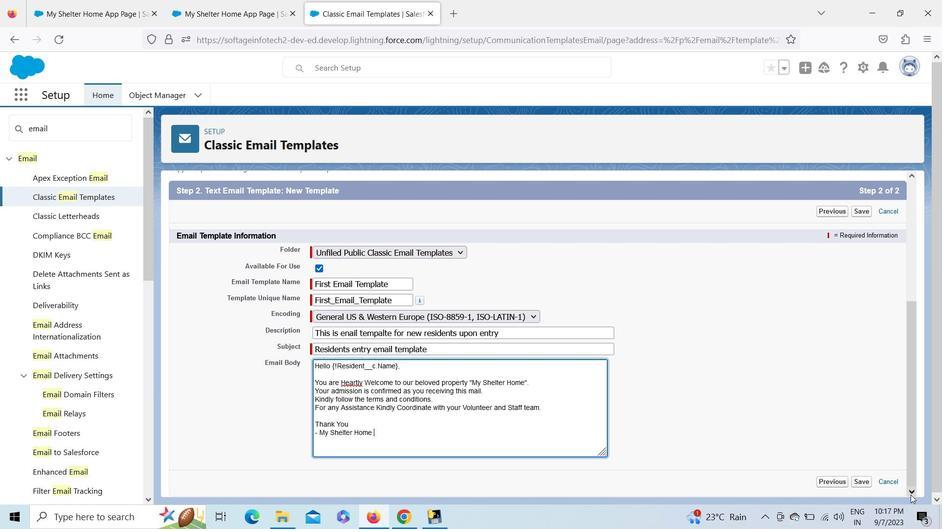 
Action: Mouse moved to (863, 482)
Screenshot: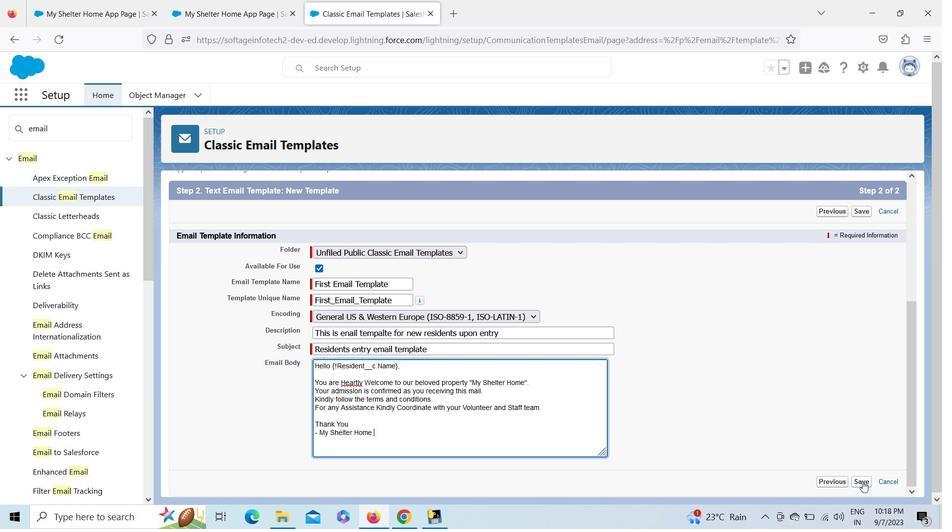 
Action: Mouse pressed left at (863, 482)
Screenshot: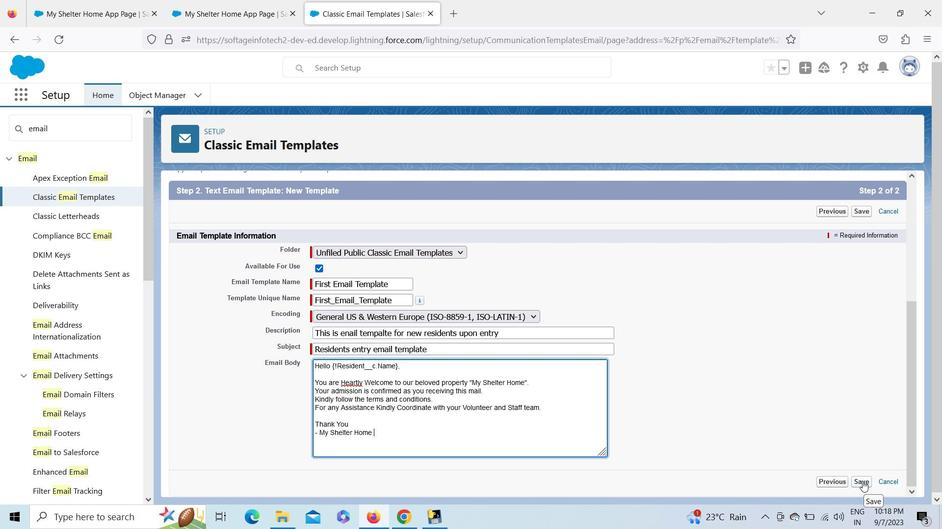 
Action: Mouse moved to (482, 383)
Screenshot: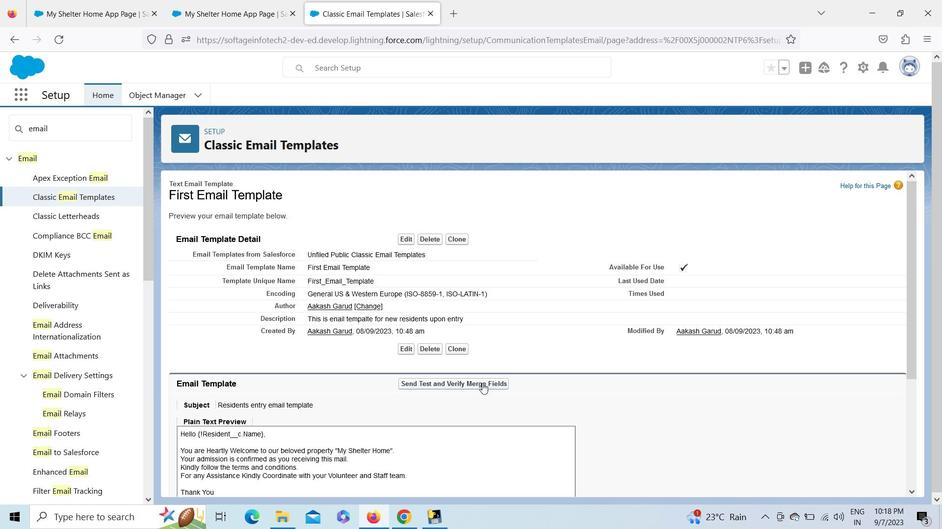 
Action: Mouse pressed left at (482, 383)
Screenshot: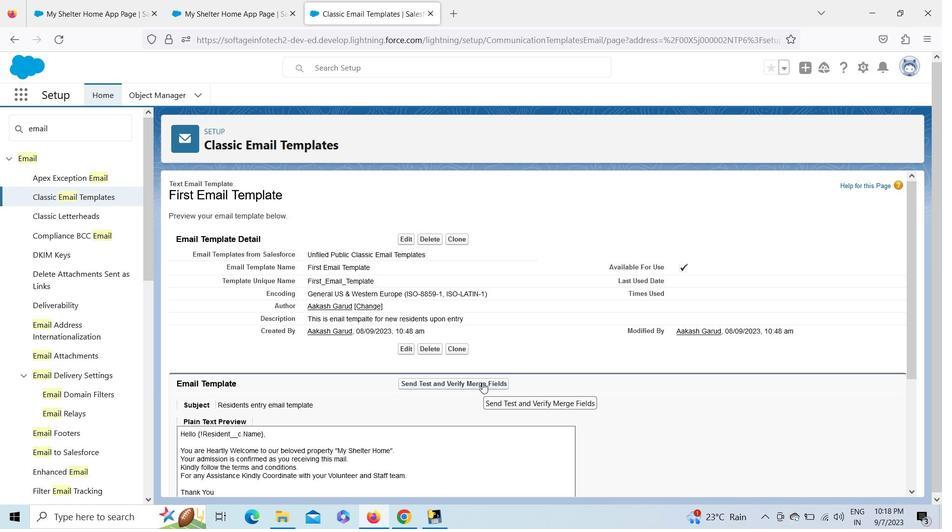 
Action: Mouse moved to (44, 116)
Screenshot: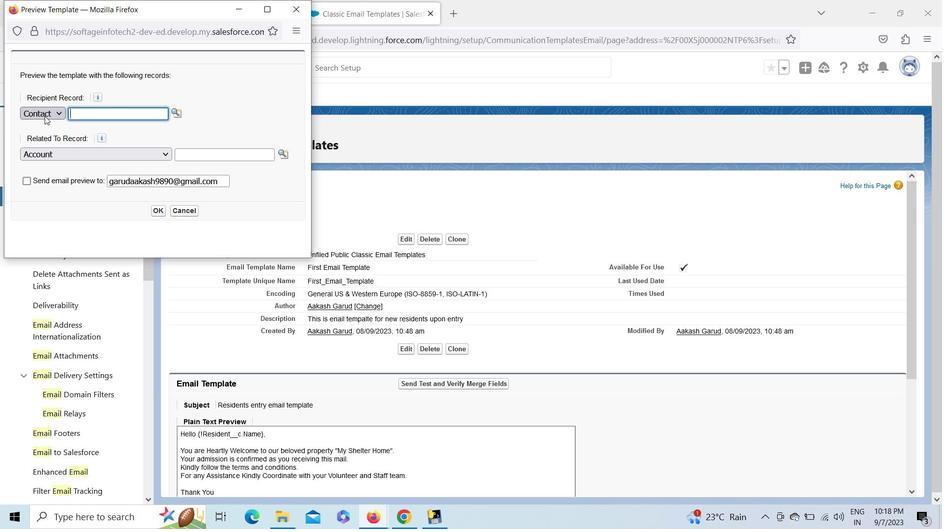 
Action: Mouse pressed left at (44, 116)
Screenshot: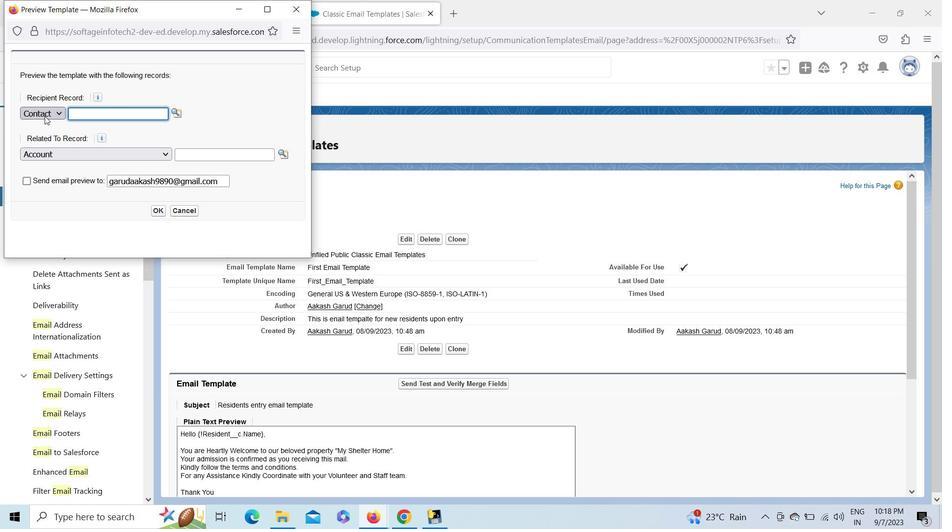 
Action: Mouse moved to (40, 158)
Screenshot: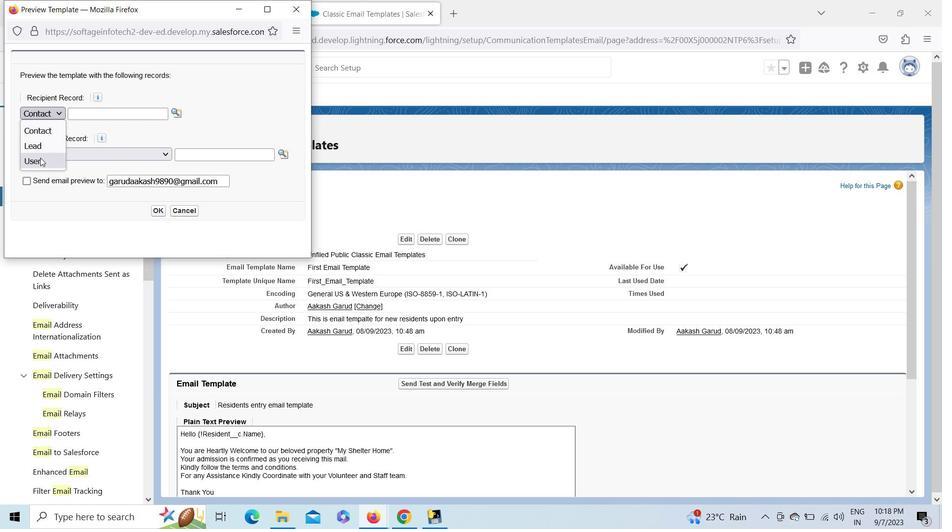 
Action: Mouse pressed left at (40, 158)
Screenshot: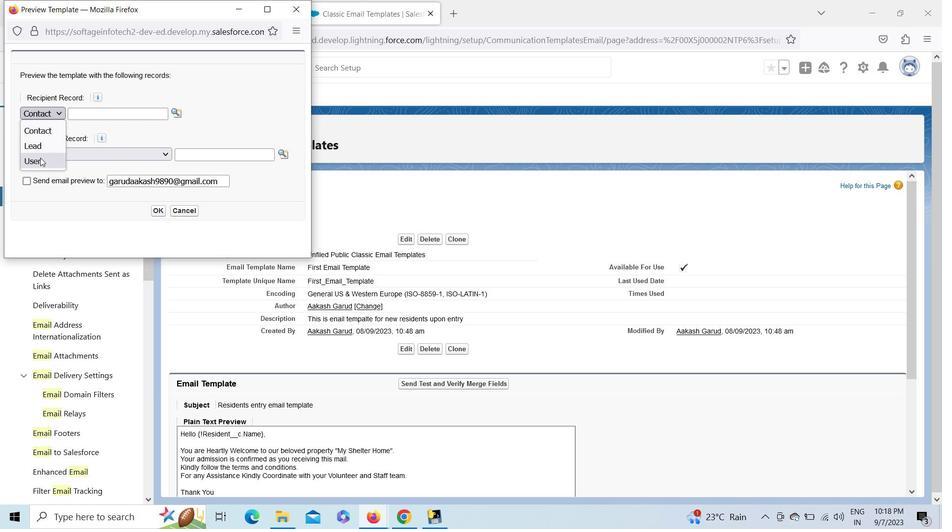 
Action: Mouse moved to (52, 151)
Screenshot: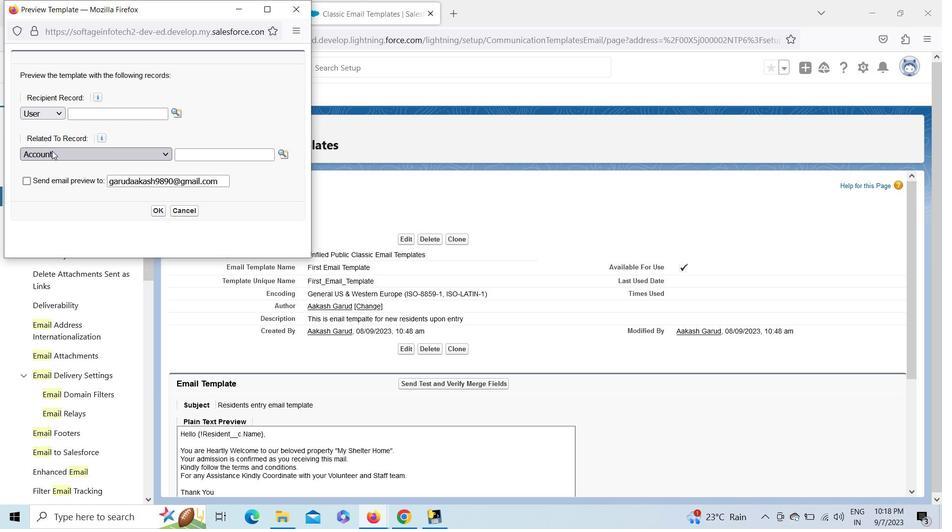 
Action: Mouse pressed left at (52, 151)
Screenshot: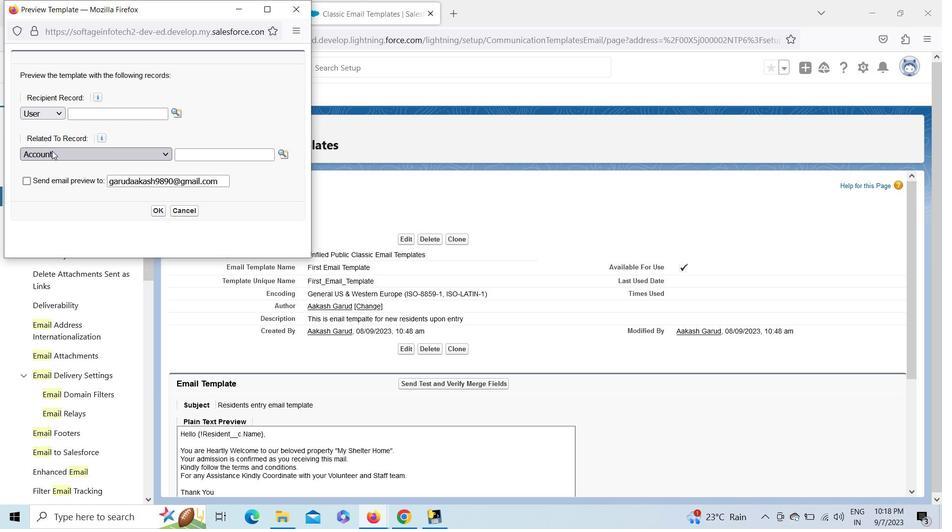 
Action: Mouse moved to (170, 142)
Screenshot: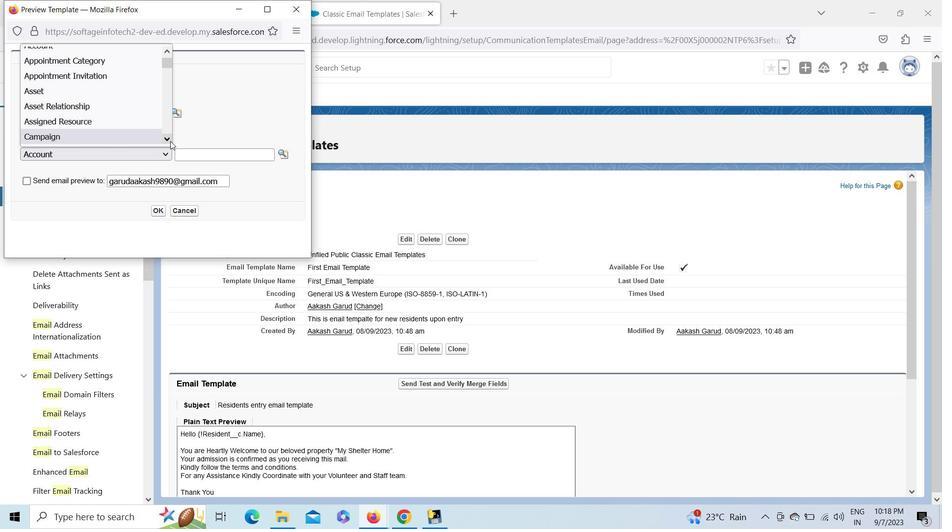 
Action: Mouse pressed left at (170, 142)
Screenshot: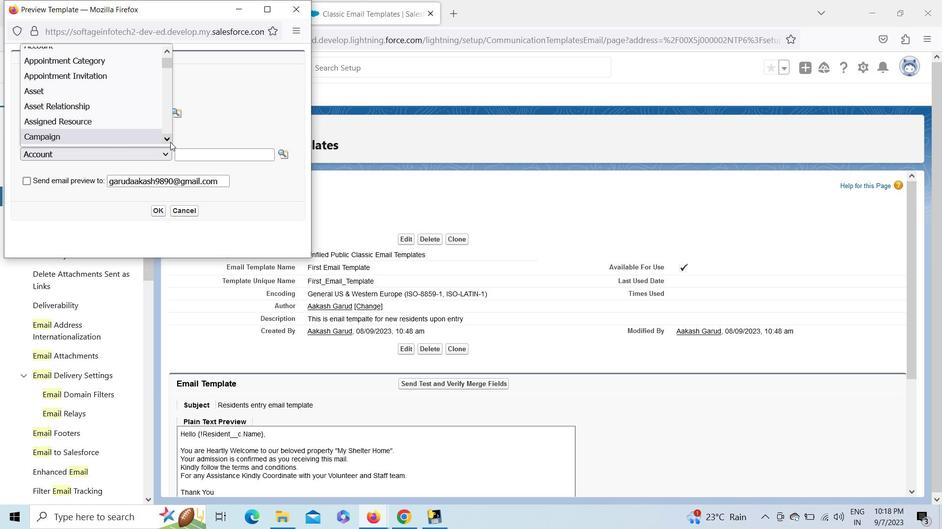 
Action: Mouse pressed left at (170, 142)
Screenshot: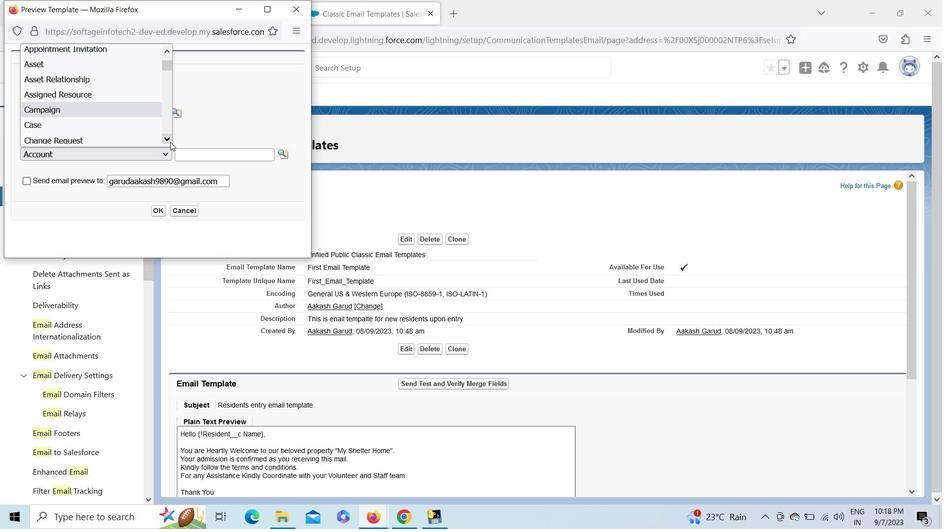 
Action: Mouse pressed left at (170, 142)
Screenshot: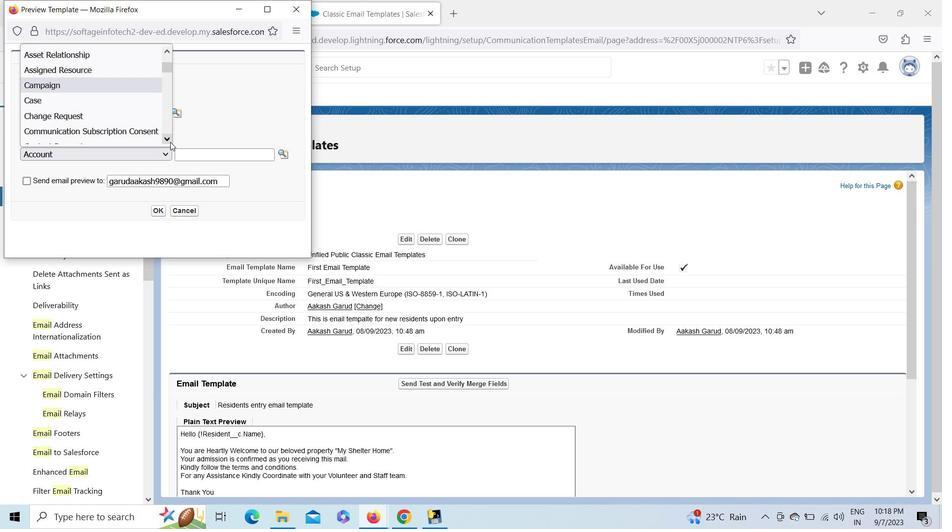 
Action: Mouse pressed left at (170, 142)
Screenshot: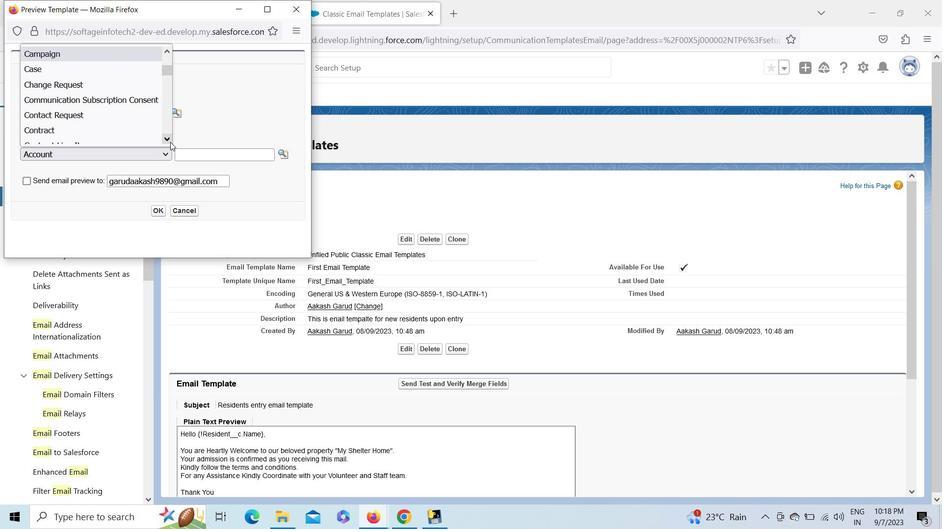 
Action: Mouse pressed left at (170, 142)
Screenshot: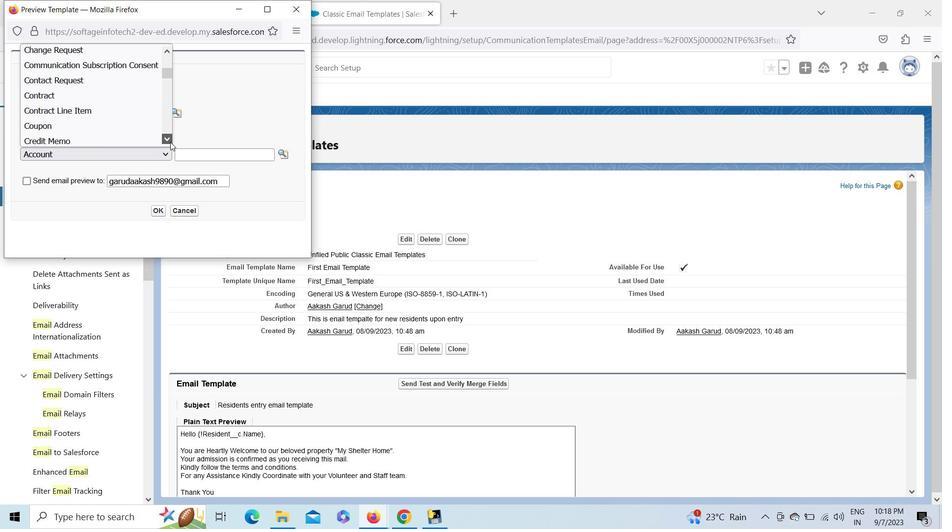 
Action: Mouse pressed left at (170, 142)
Screenshot: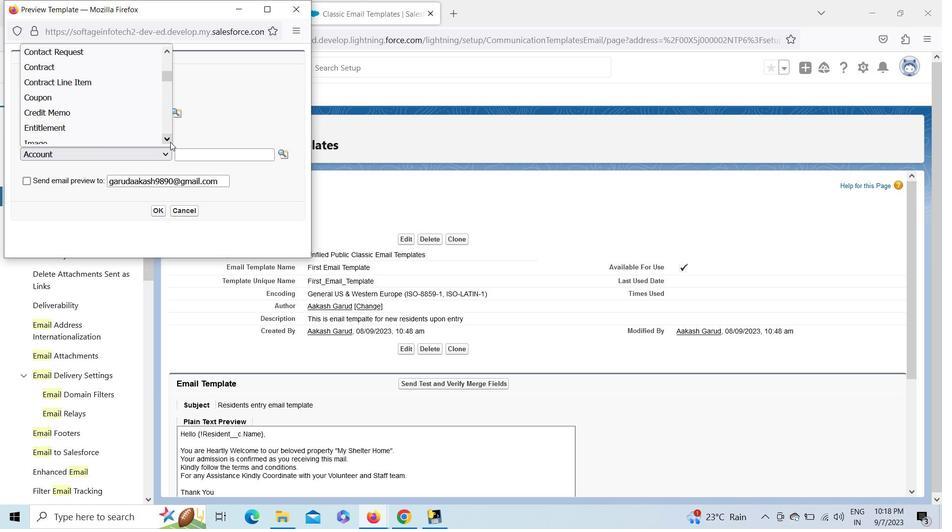 
Action: Mouse pressed left at (170, 142)
Screenshot: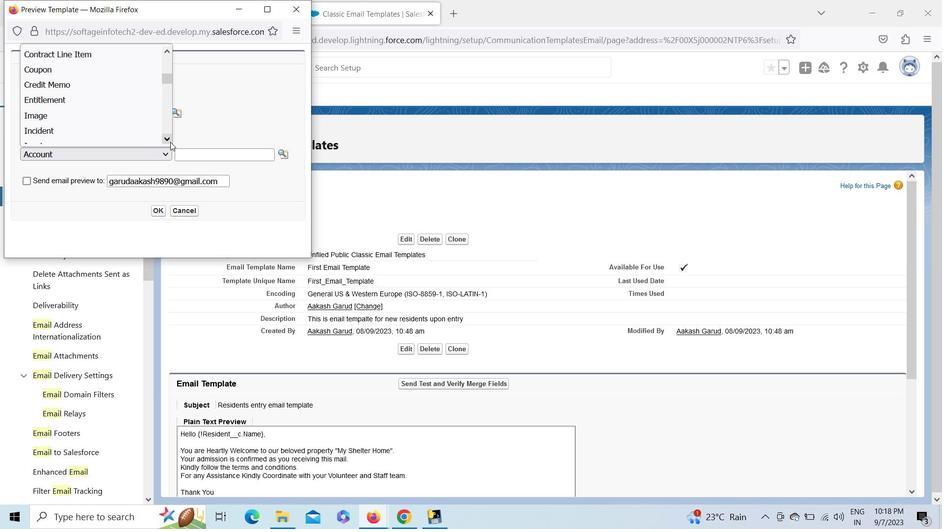 
Action: Mouse pressed left at (170, 142)
Screenshot: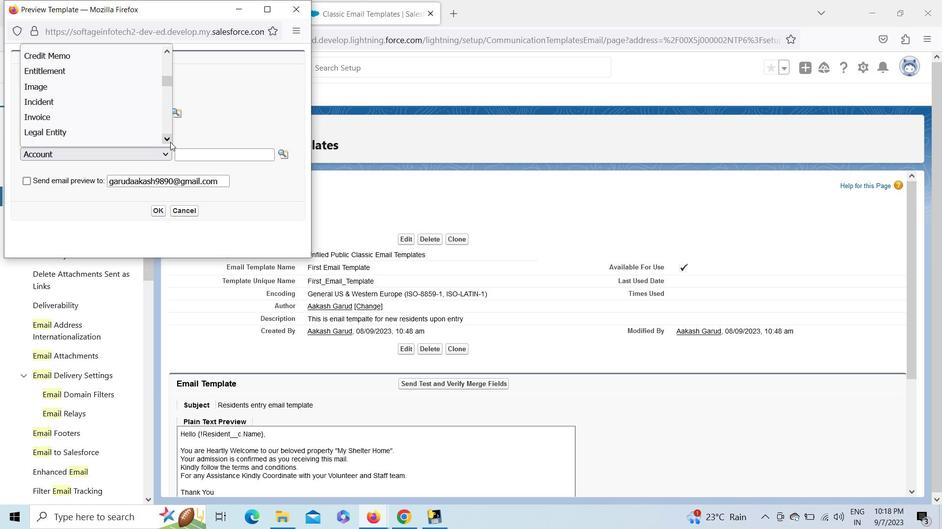 
Action: Mouse pressed left at (170, 142)
Screenshot: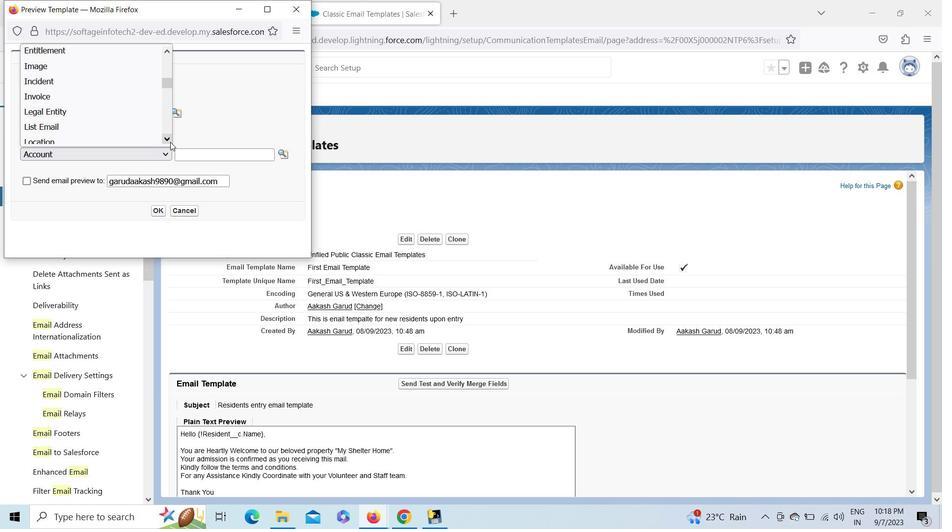 
Action: Mouse pressed left at (170, 142)
Screenshot: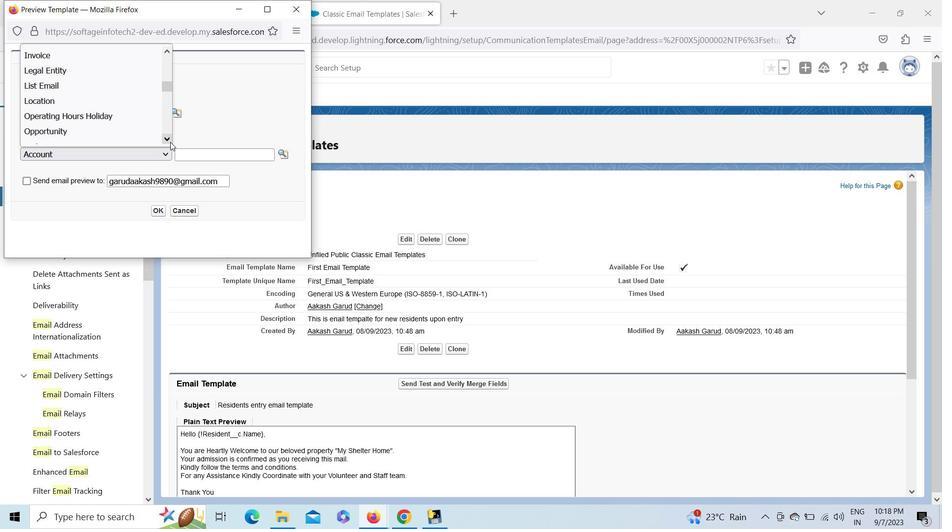 
Action: Mouse pressed left at (170, 142)
Screenshot: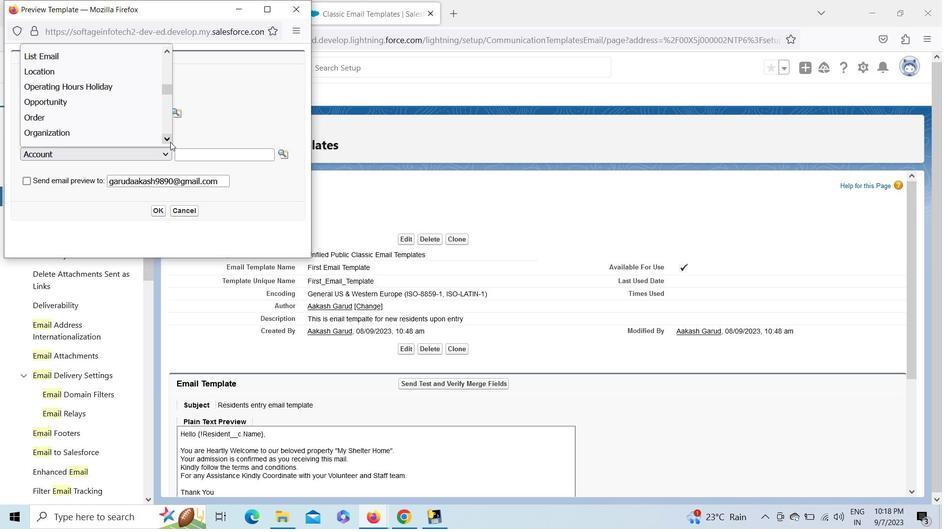 
Action: Mouse pressed left at (170, 142)
Screenshot: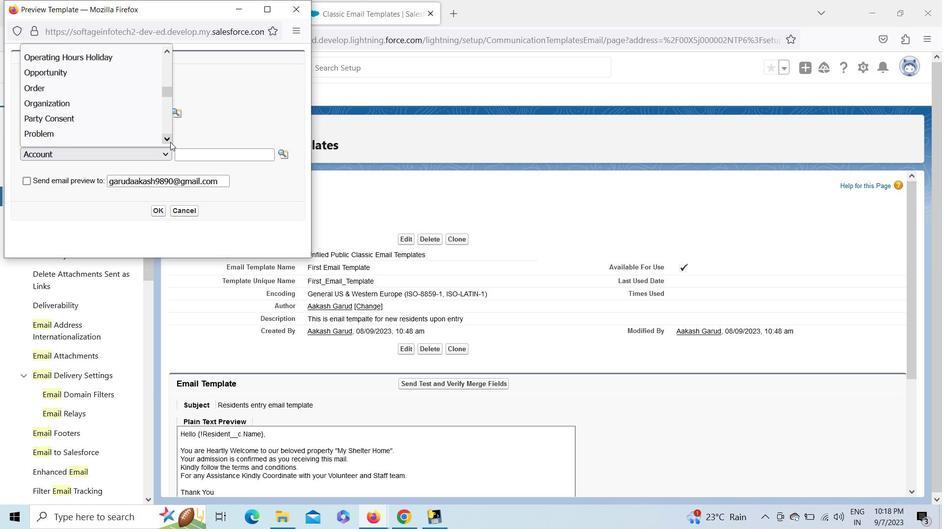 
Action: Mouse pressed left at (170, 142)
Screenshot: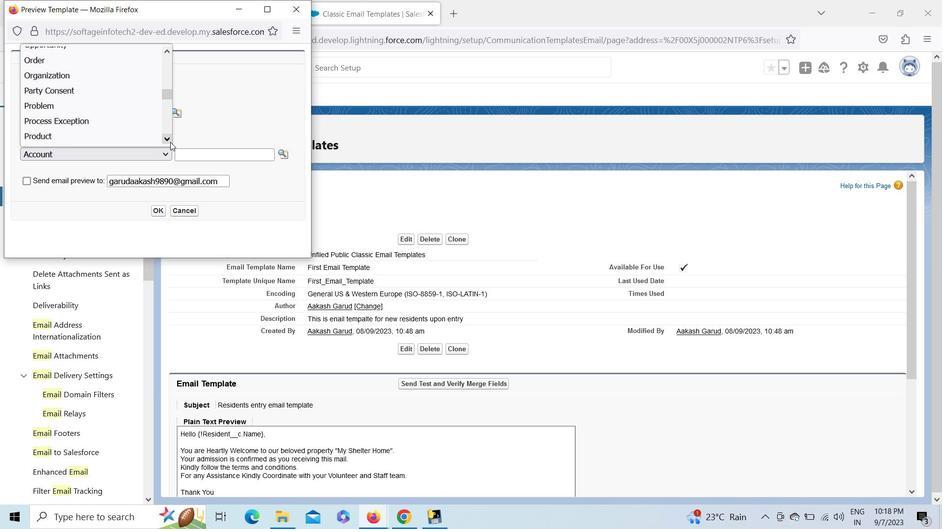 
Action: Mouse pressed left at (170, 142)
Screenshot: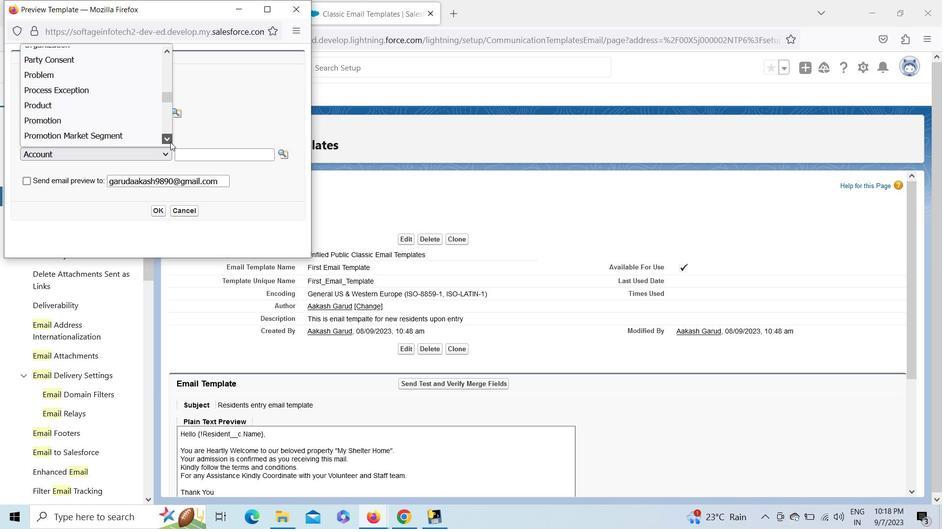 
Action: Mouse pressed left at (170, 142)
Screenshot: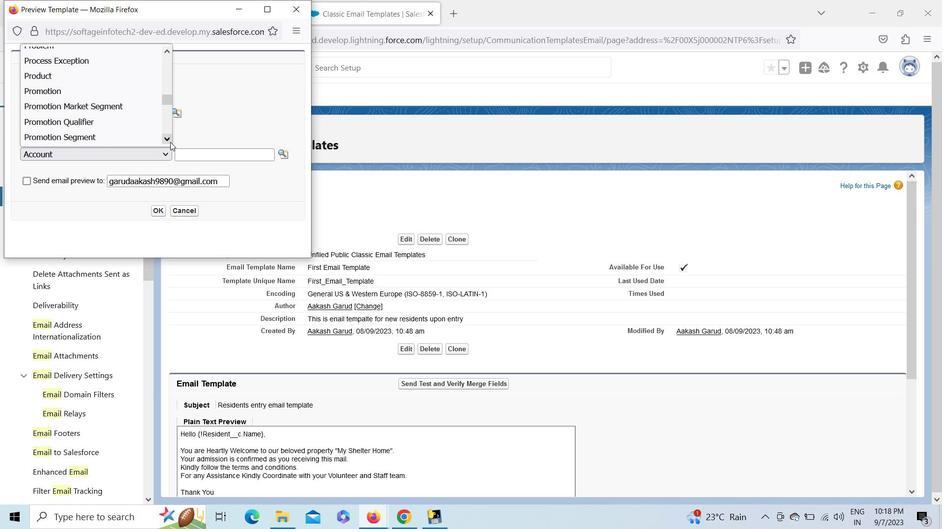 
Action: Mouse pressed left at (170, 142)
Screenshot: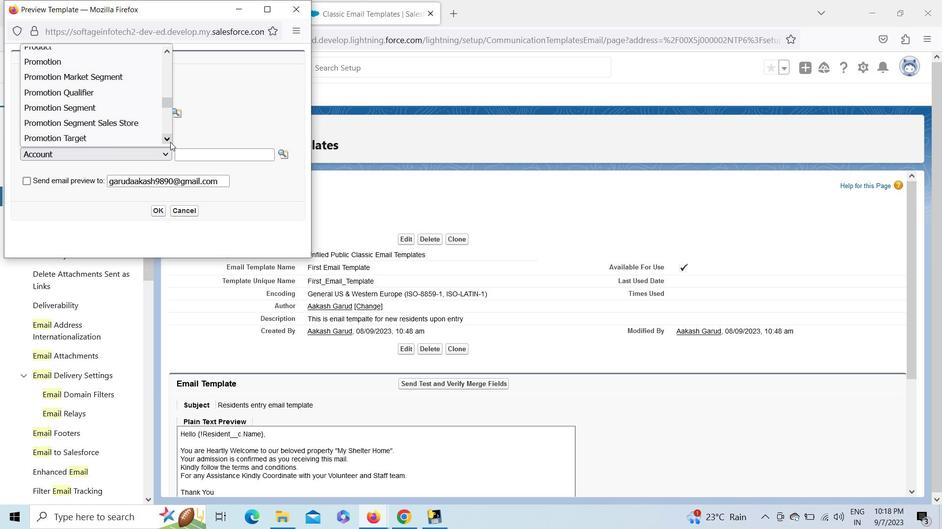 
Action: Mouse pressed left at (170, 142)
Screenshot: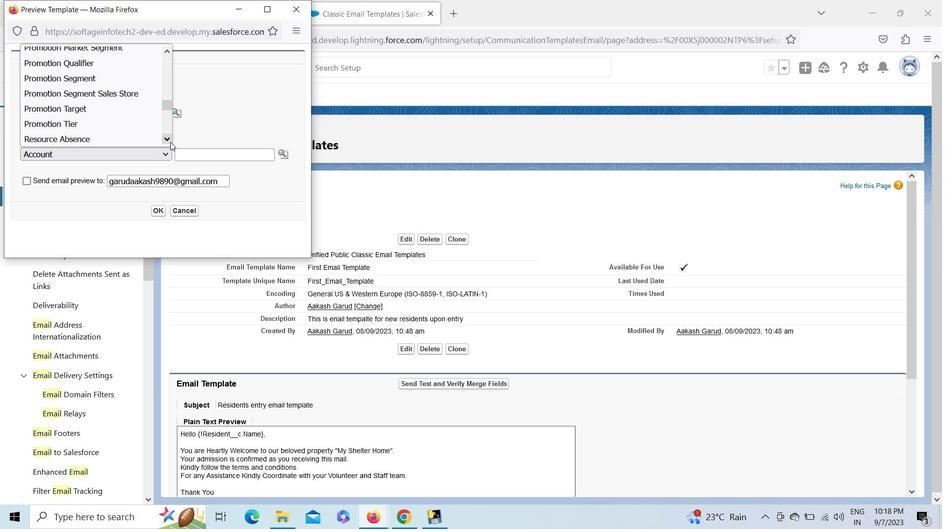 
Action: Mouse pressed left at (170, 142)
Screenshot: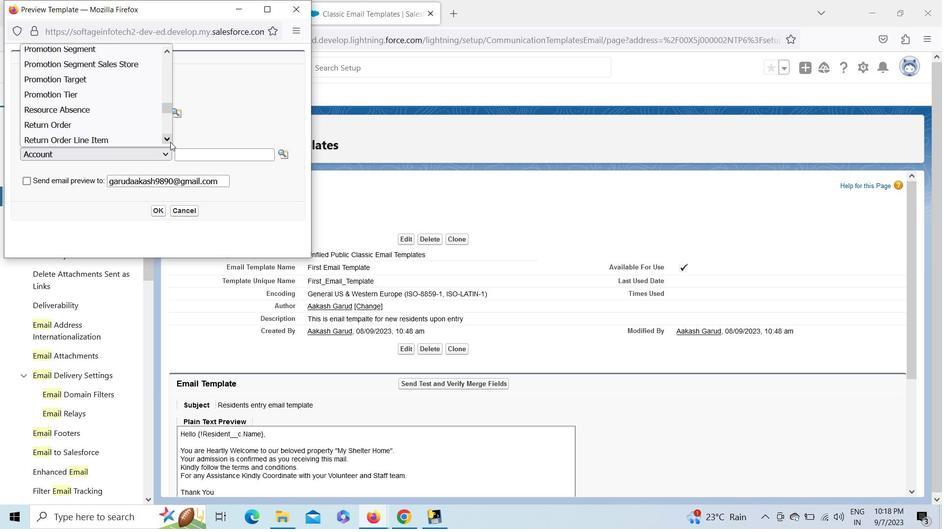 
Action: Mouse pressed left at (170, 142)
Screenshot: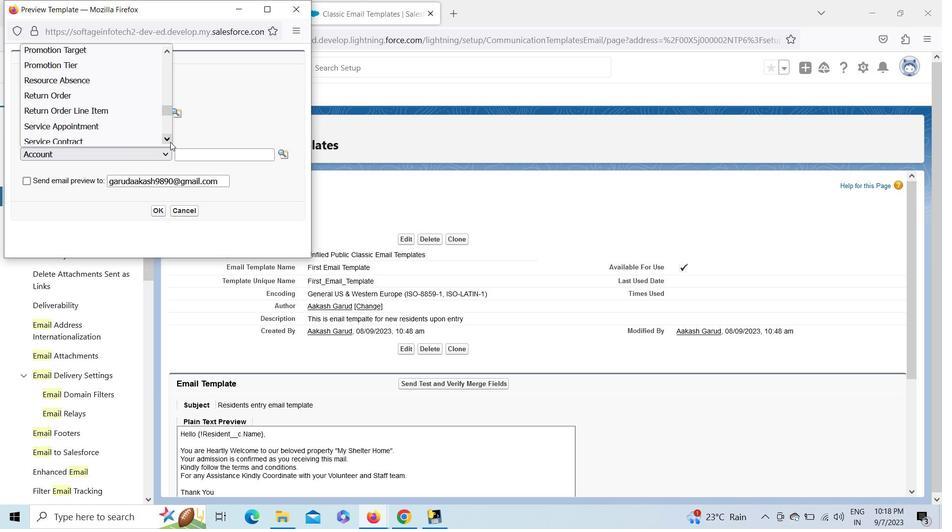
Action: Mouse pressed left at (170, 142)
Screenshot: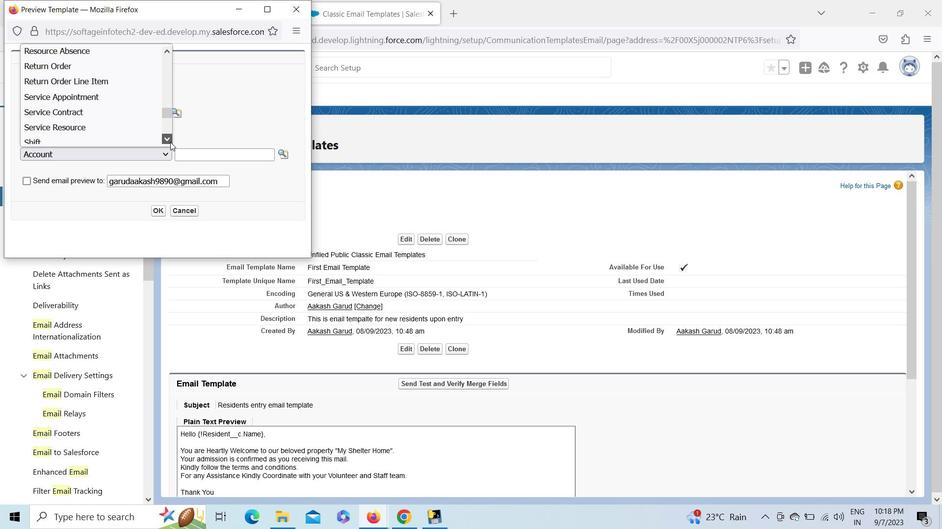 
Action: Mouse pressed left at (170, 142)
Screenshot: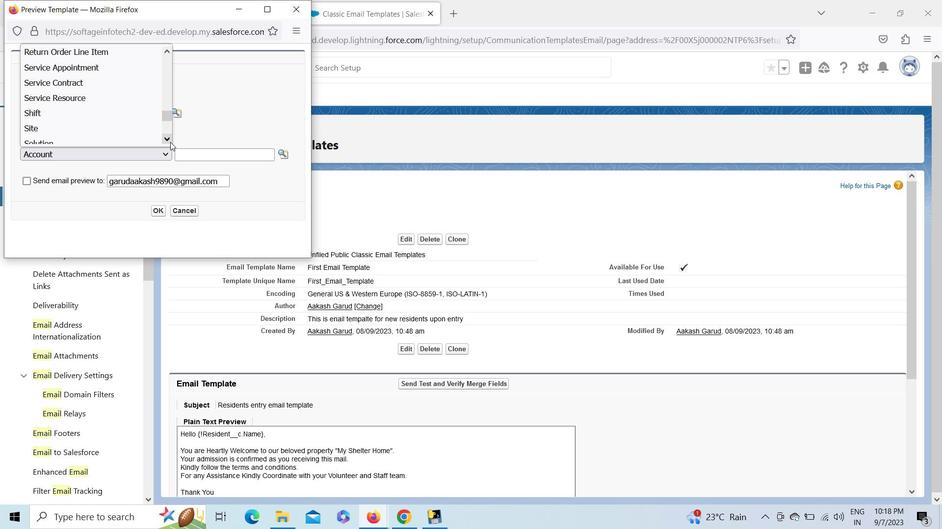 
Action: Mouse pressed left at (170, 142)
Screenshot: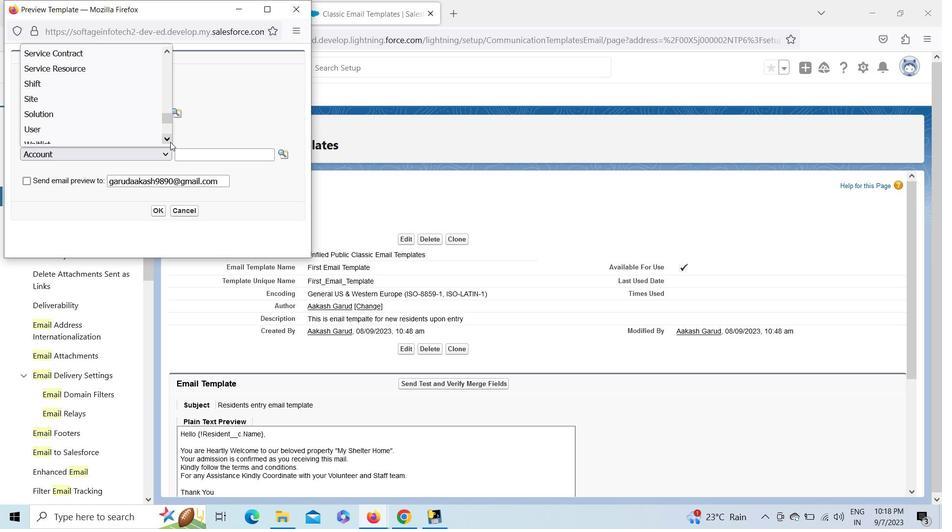 
Action: Mouse pressed left at (170, 142)
Screenshot: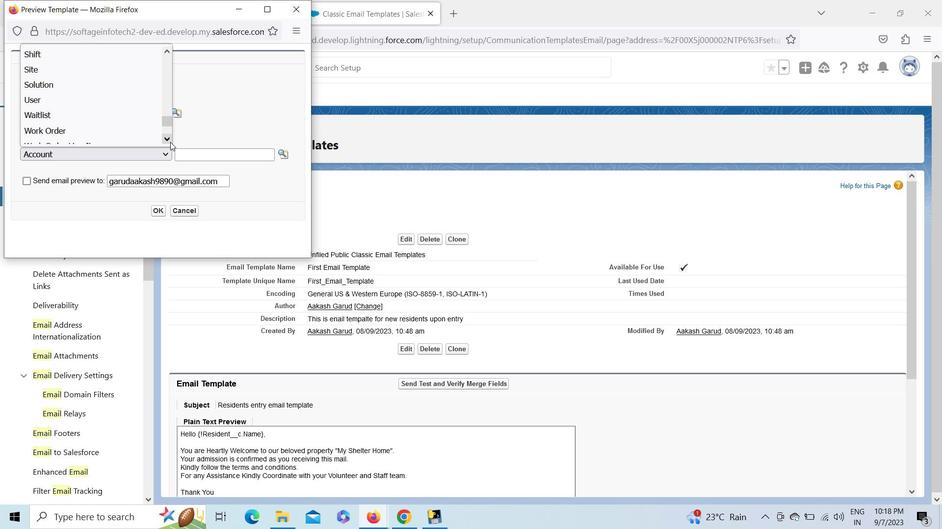 
Action: Mouse pressed left at (170, 142)
Screenshot: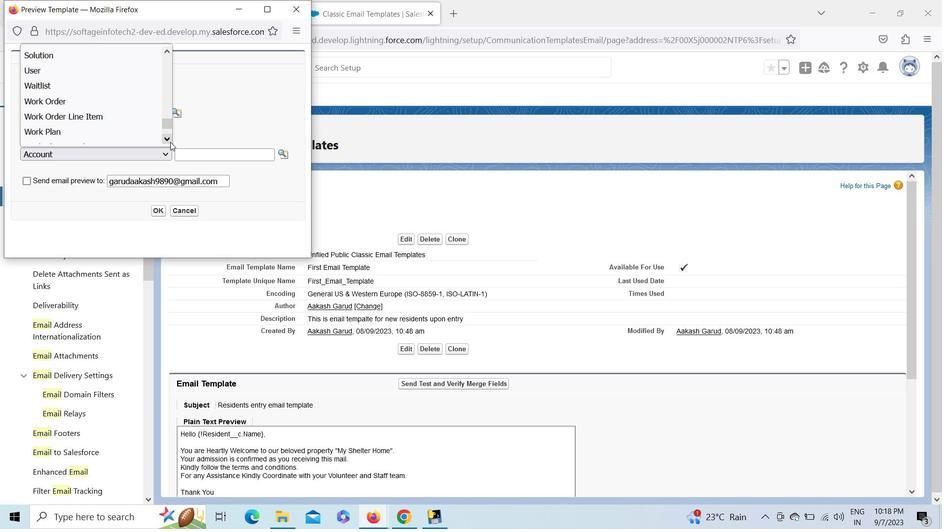 
Action: Mouse pressed left at (170, 142)
Screenshot: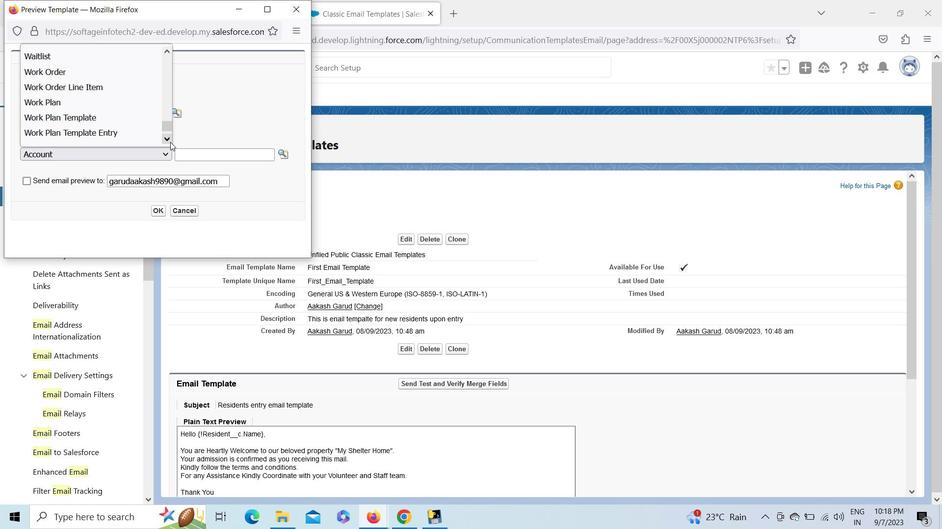 
Action: Mouse pressed left at (170, 142)
Screenshot: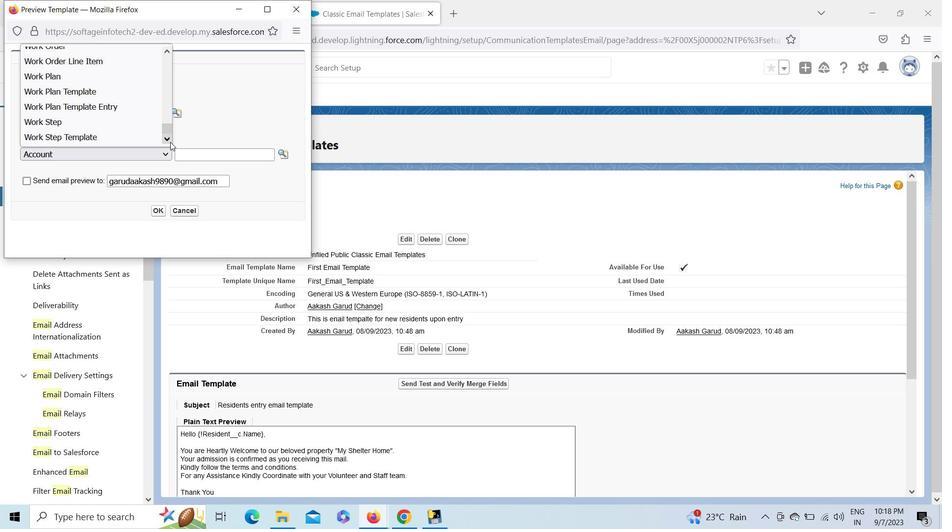 
Action: Mouse pressed left at (170, 142)
Screenshot: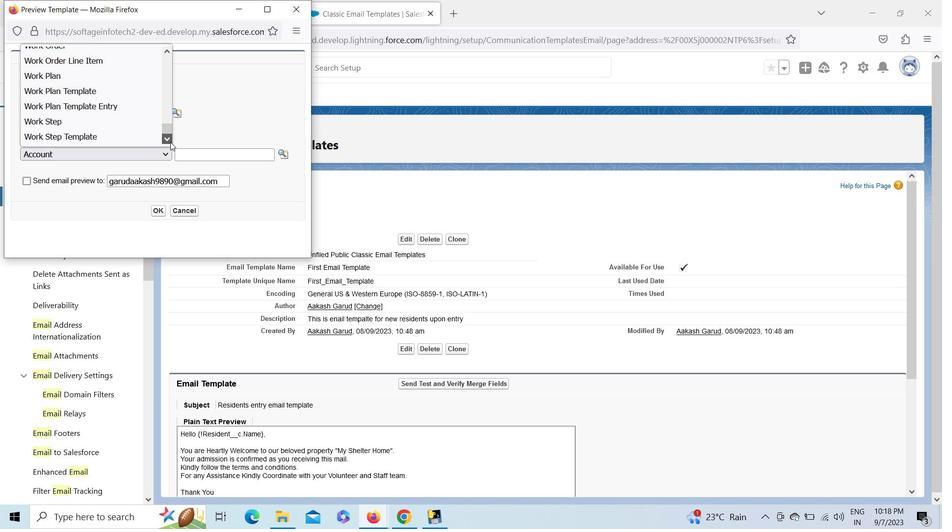 
Action: Mouse pressed left at (170, 142)
Screenshot: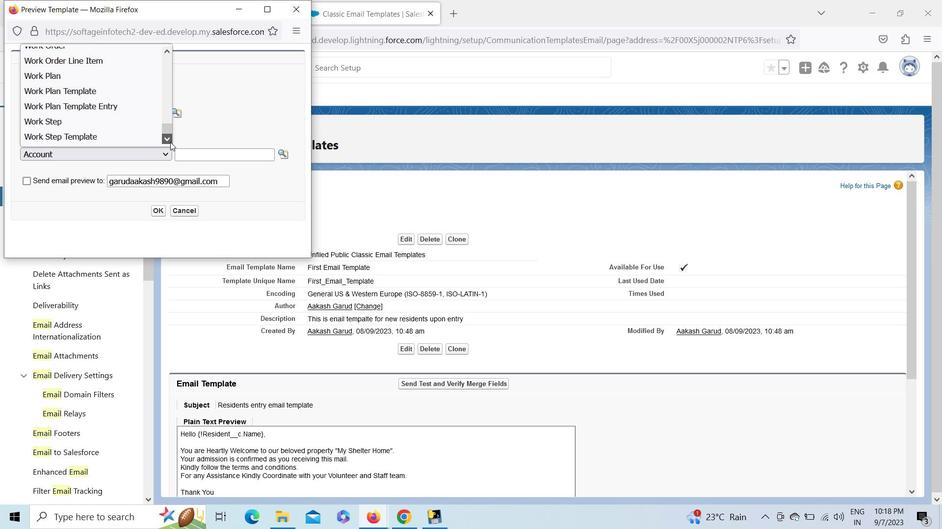 
Action: Mouse pressed left at (170, 142)
Screenshot: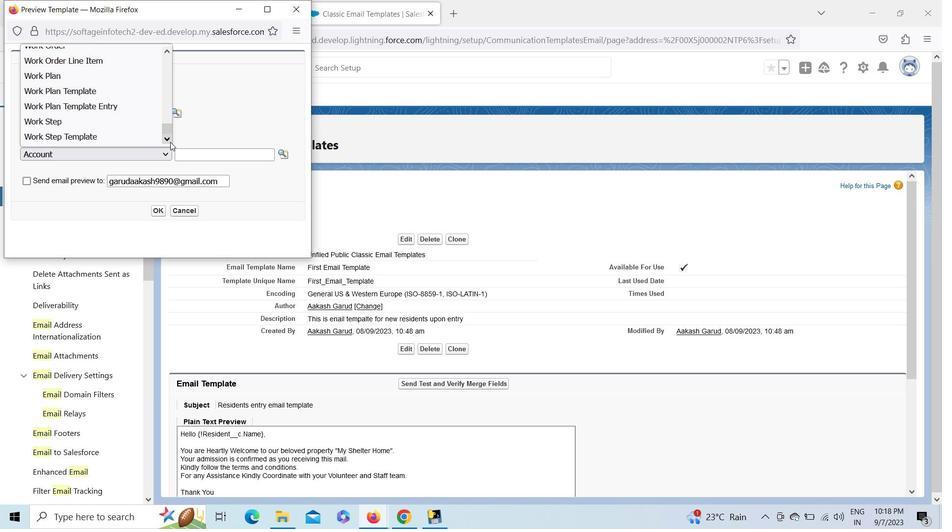 
Action: Mouse moved to (54, 211)
Screenshot: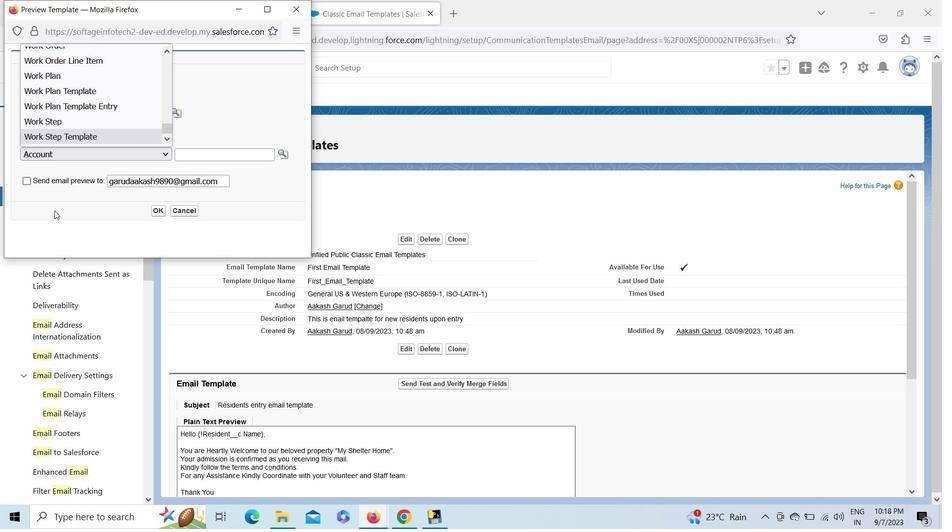 
Action: Mouse pressed left at (54, 211)
Screenshot: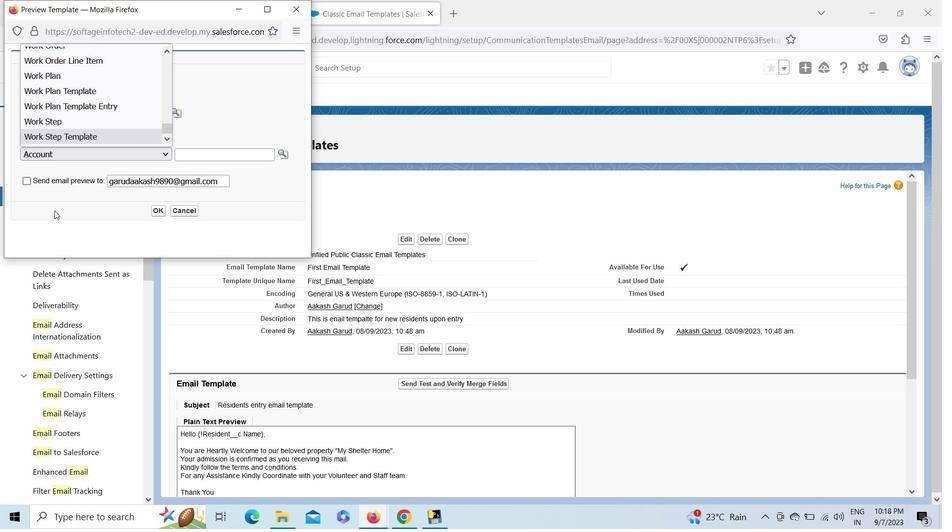 
Action: Mouse moved to (64, 179)
Screenshot: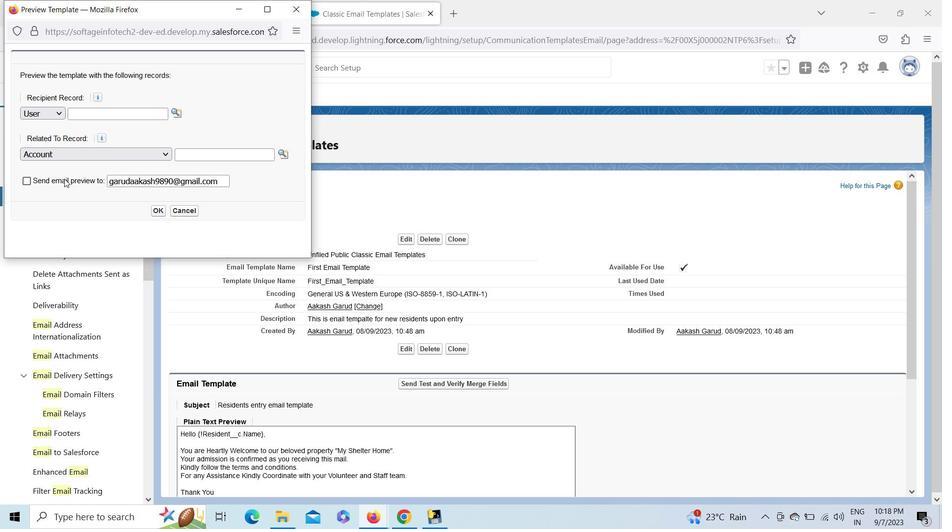 
Action: Mouse pressed left at (64, 179)
Screenshot: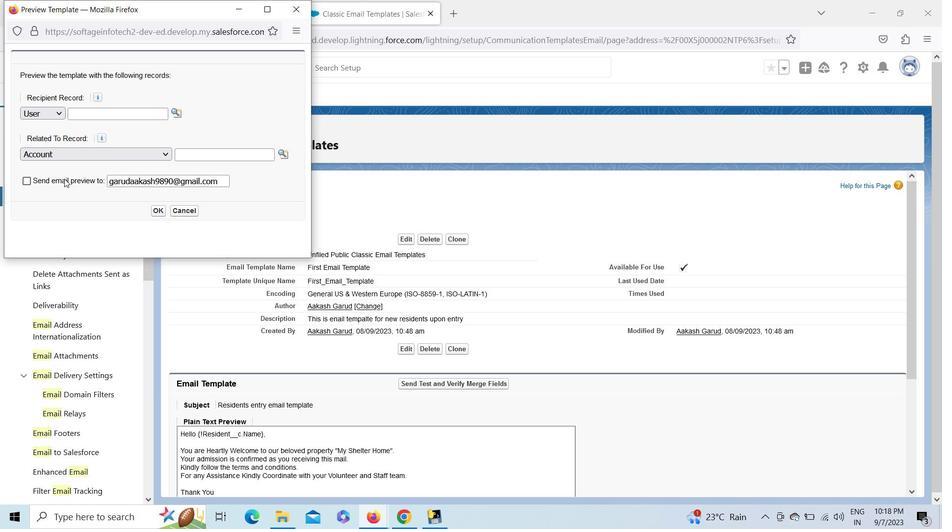 
Action: Mouse moved to (146, 113)
Screenshot: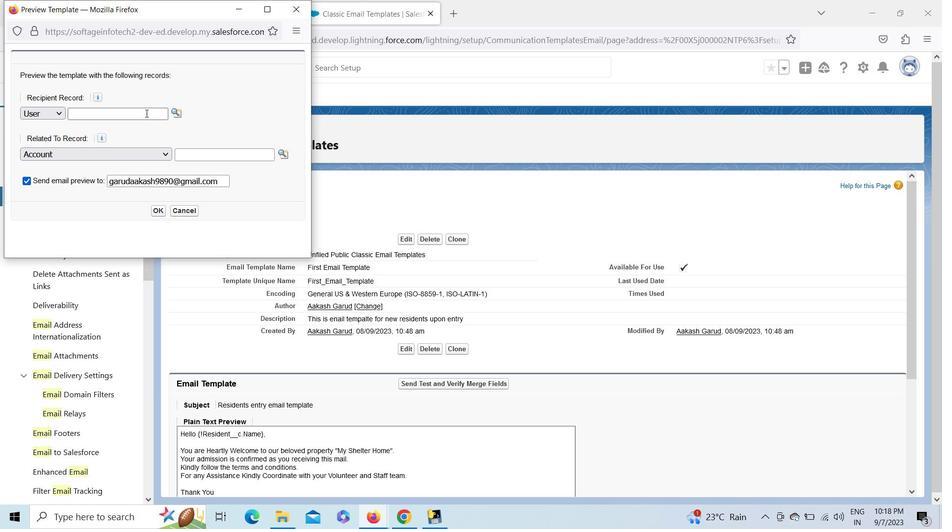 
Action: Mouse pressed left at (146, 113)
Screenshot: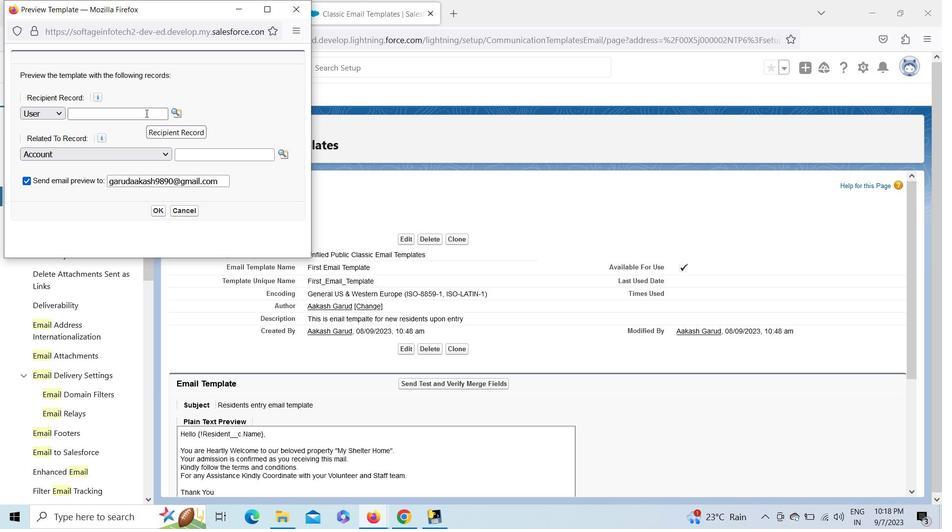 
Action: Mouse moved to (159, 207)
Screenshot: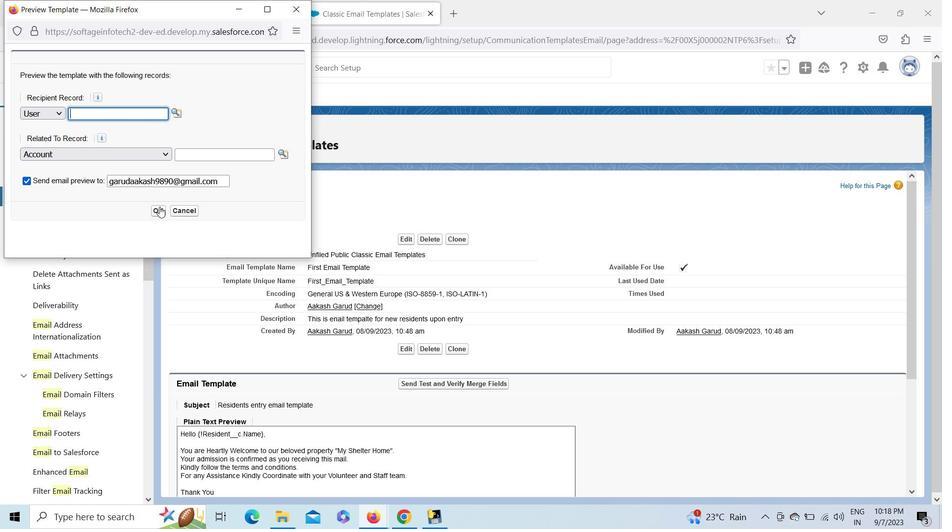 
Action: Mouse pressed left at (159, 207)
Screenshot: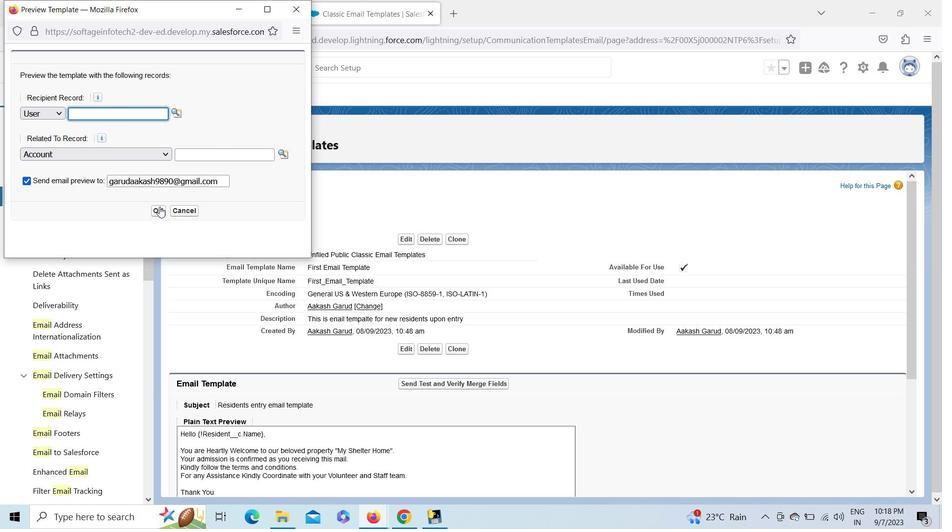 
Action: Mouse moved to (78, 134)
Screenshot: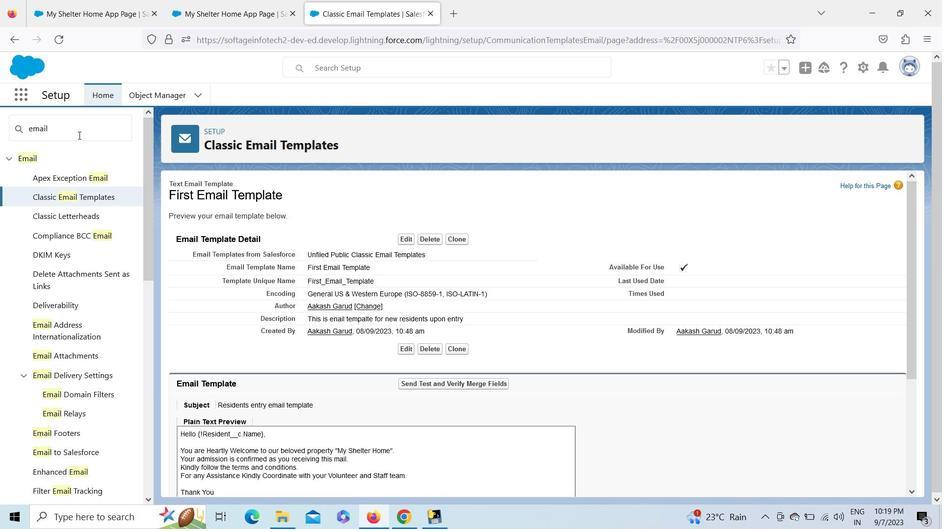 
Action: Mouse pressed left at (78, 134)
Screenshot: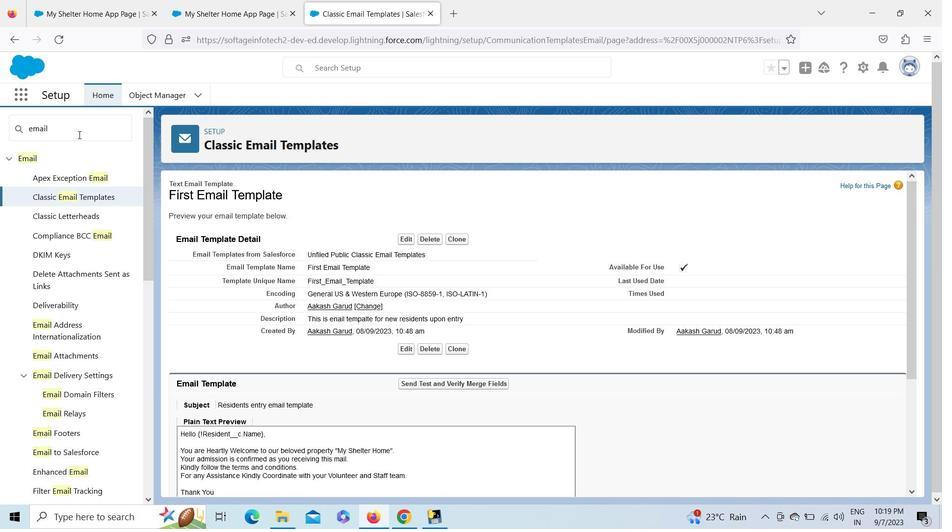 
Action: Key pressed <Key.space>l<Key.backspace>a
Screenshot: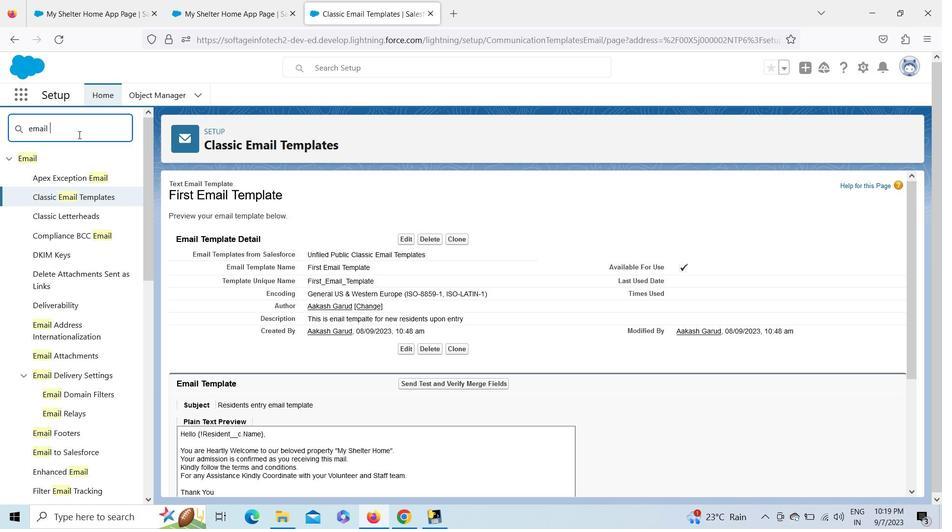 
Action: Mouse moved to (59, 249)
Screenshot: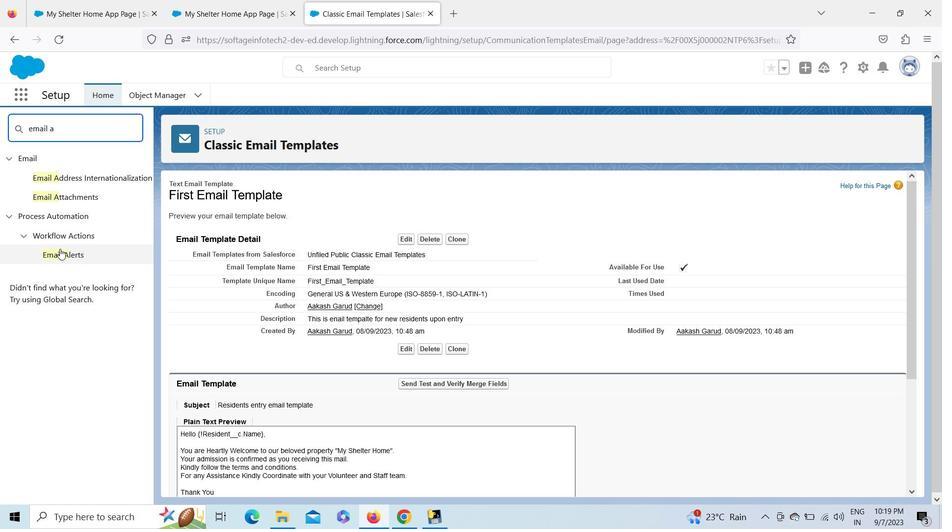 
Action: Mouse pressed left at (59, 249)
Screenshot: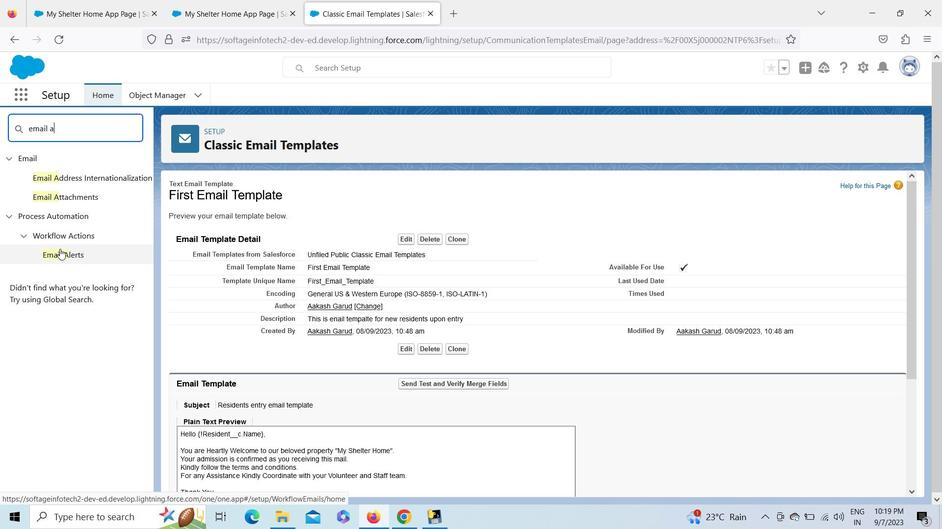 
Action: Mouse moved to (909, 270)
Screenshot: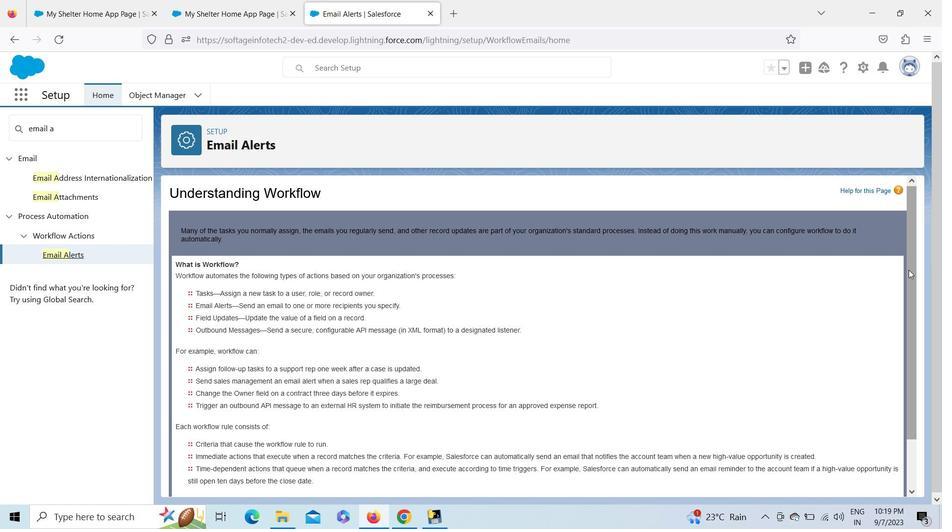 
Action: Mouse pressed left at (909, 270)
Screenshot: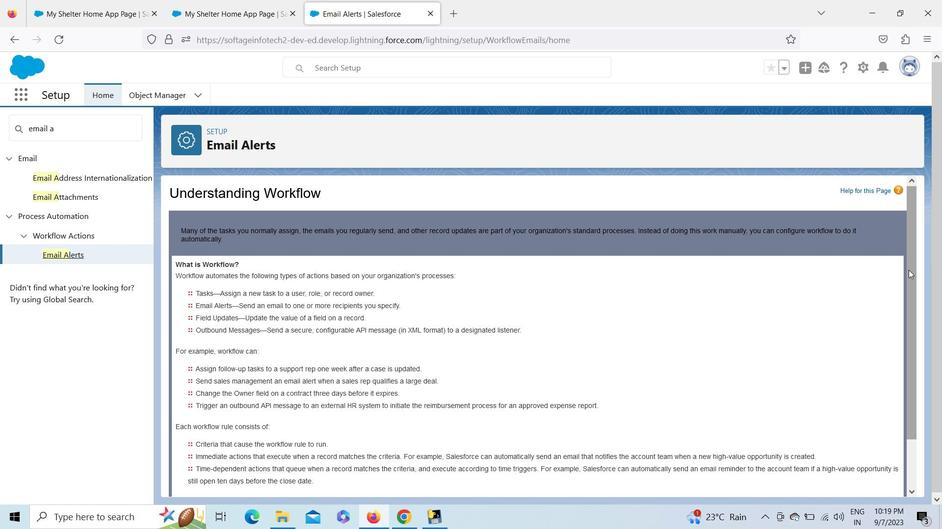 
Action: Mouse moved to (185, 469)
Screenshot: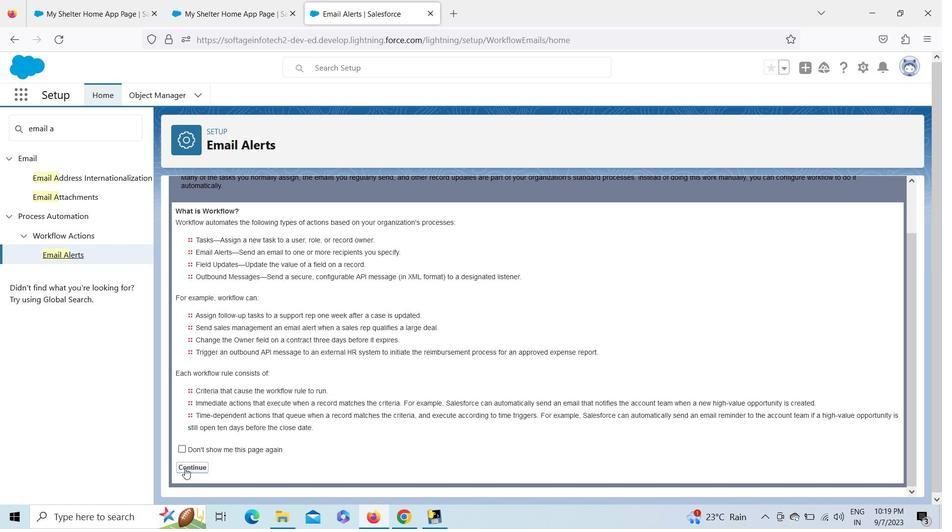 
Action: Mouse pressed left at (185, 469)
Screenshot: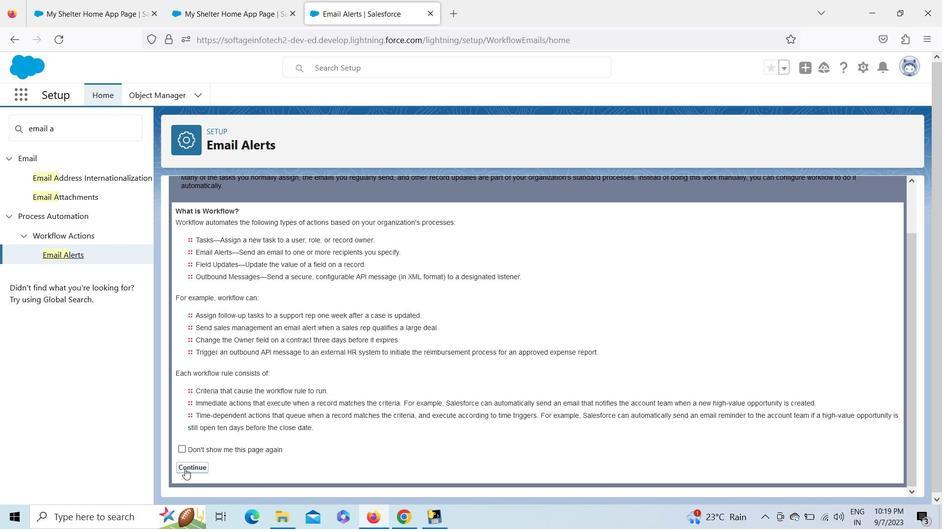 
Action: Mouse moved to (910, 396)
Screenshot: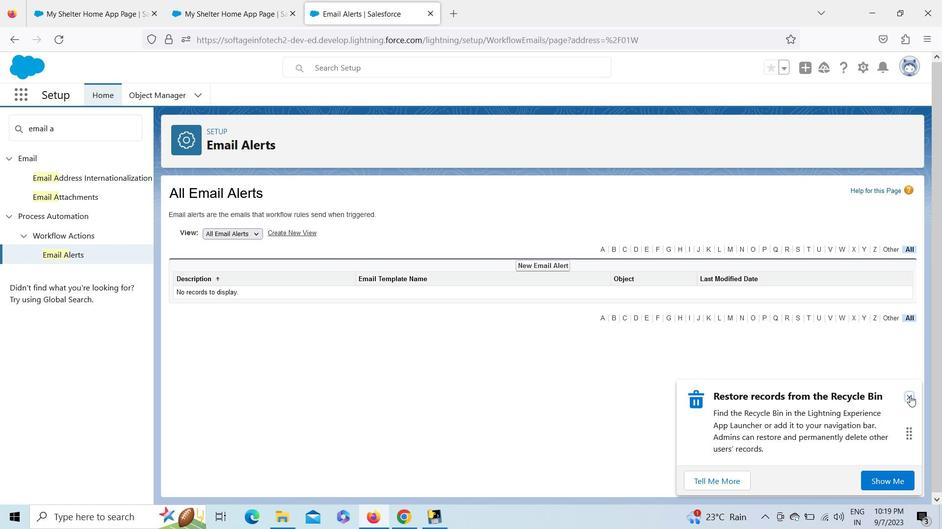 
Action: Mouse pressed left at (910, 396)
Screenshot: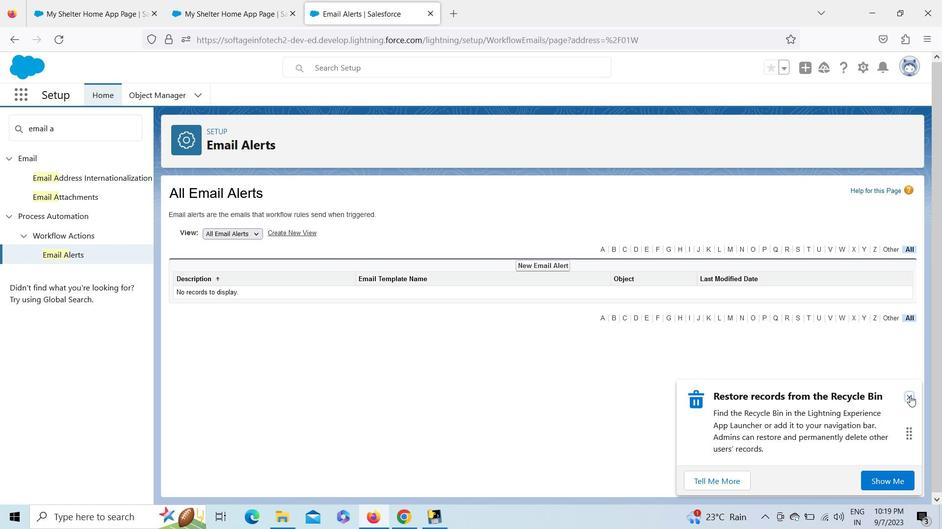 
Action: Mouse moved to (550, 269)
Screenshot: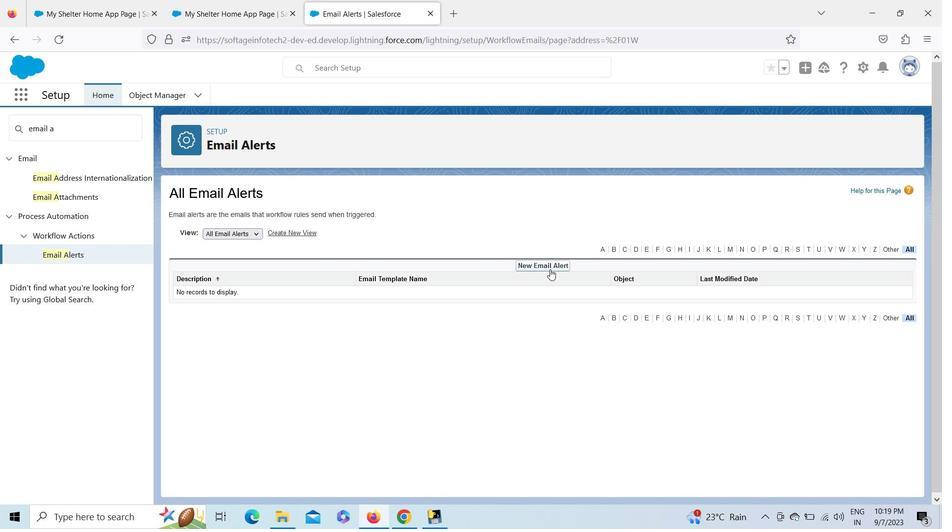 
Action: Mouse pressed left at (550, 269)
Screenshot: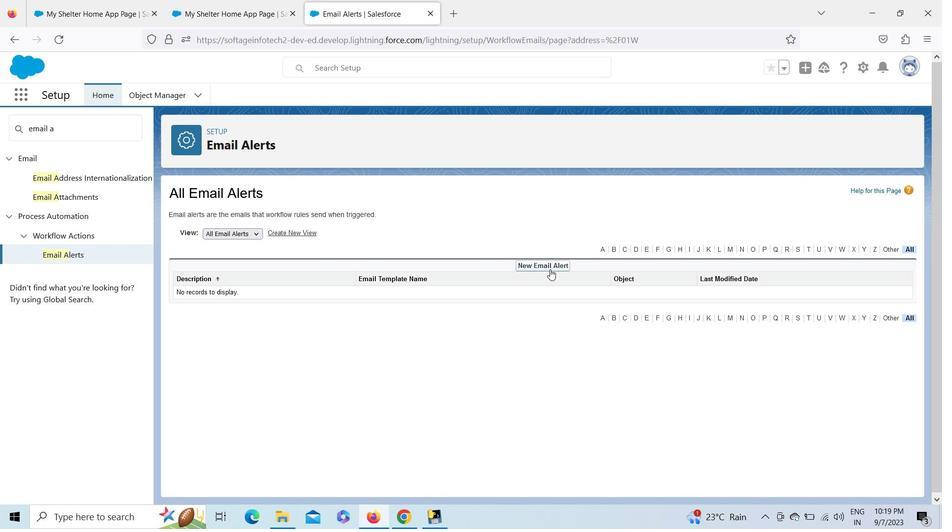 
Action: Key pressed <Key.shift><Key.shift><Key.shift><Key.shift><Key.shift><Key.shift><Key.shift><Key.shift><Key.shift><Key.shift><Key.shift><Key.shift>Residents<Key.space><Key.shift>Entry<Key.space><Key.shift>Welcome<Key.space><Key.shift>W<Key.backspace><Key.shift>Email
Screenshot: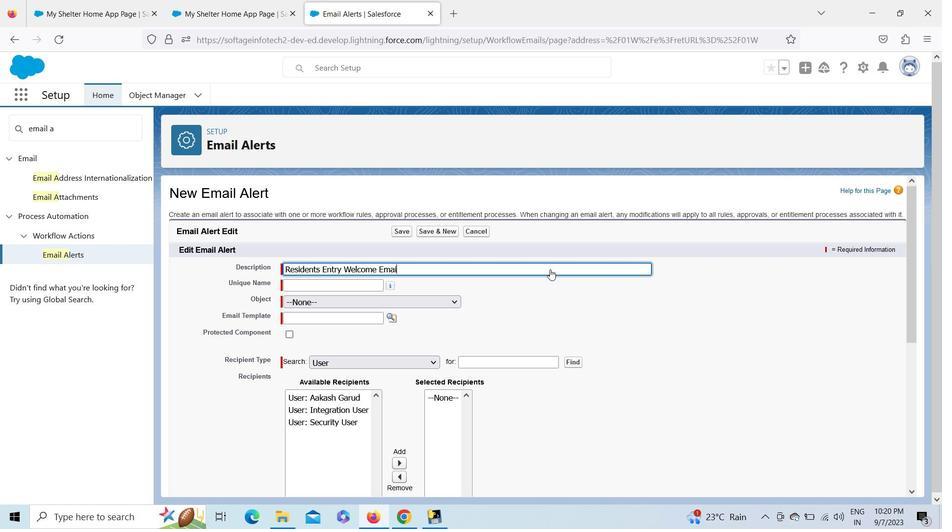 
Action: Mouse moved to (360, 304)
Screenshot: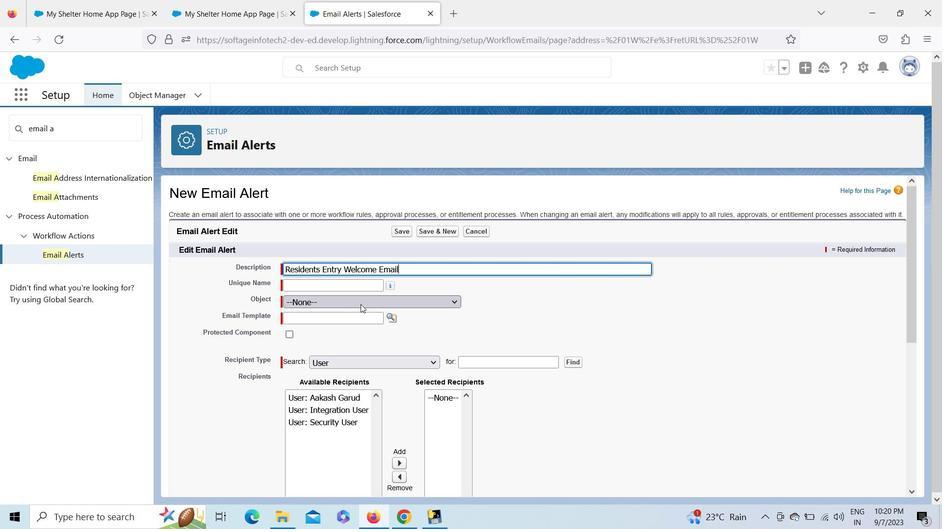 
Action: Mouse pressed left at (360, 304)
Screenshot: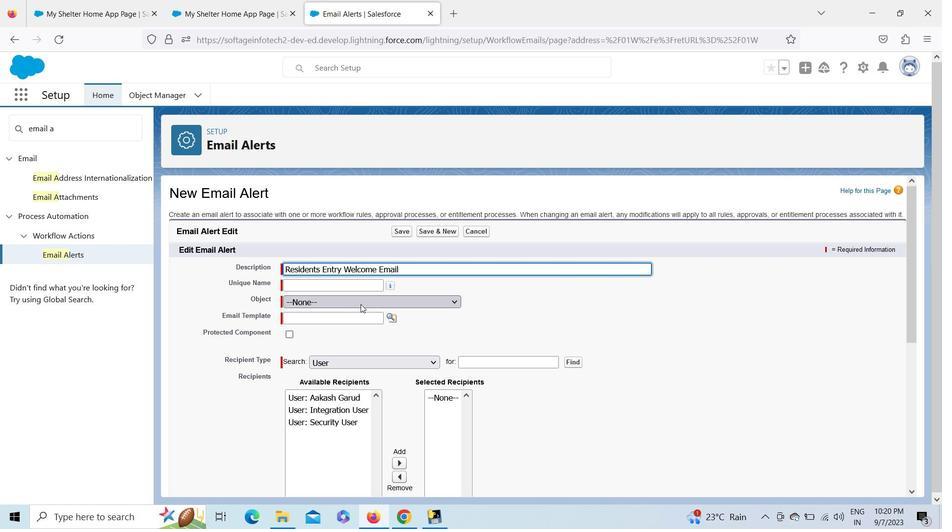 
Action: Key pressed res<Key.enter>
Screenshot: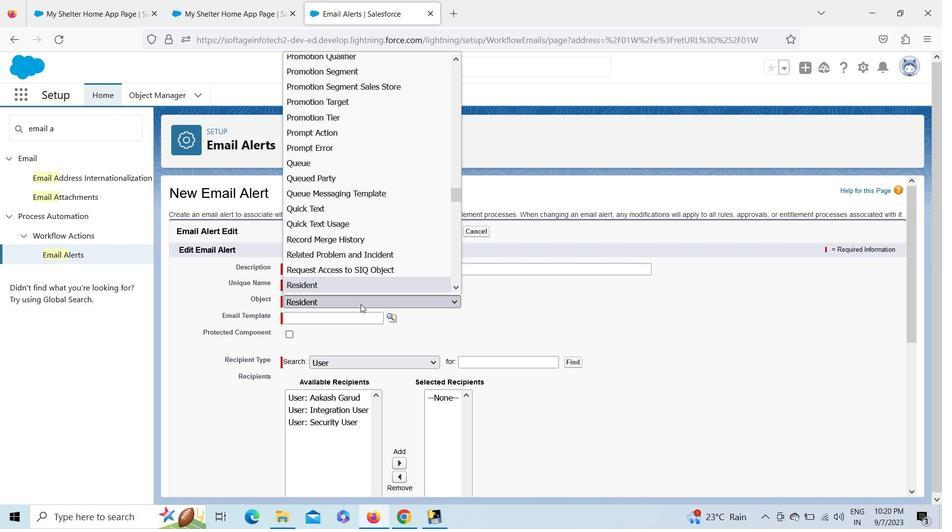 
Action: Mouse moved to (353, 327)
Screenshot: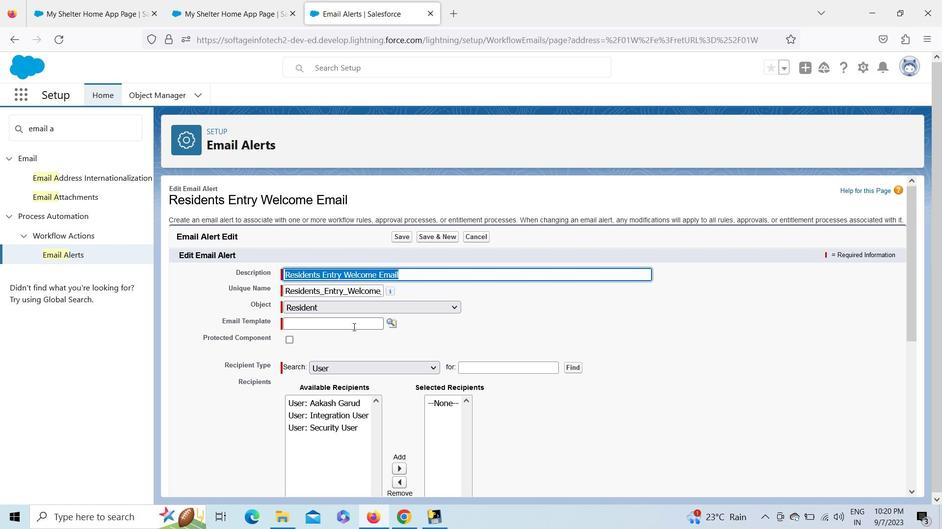 
Action: Mouse pressed left at (353, 327)
Screenshot: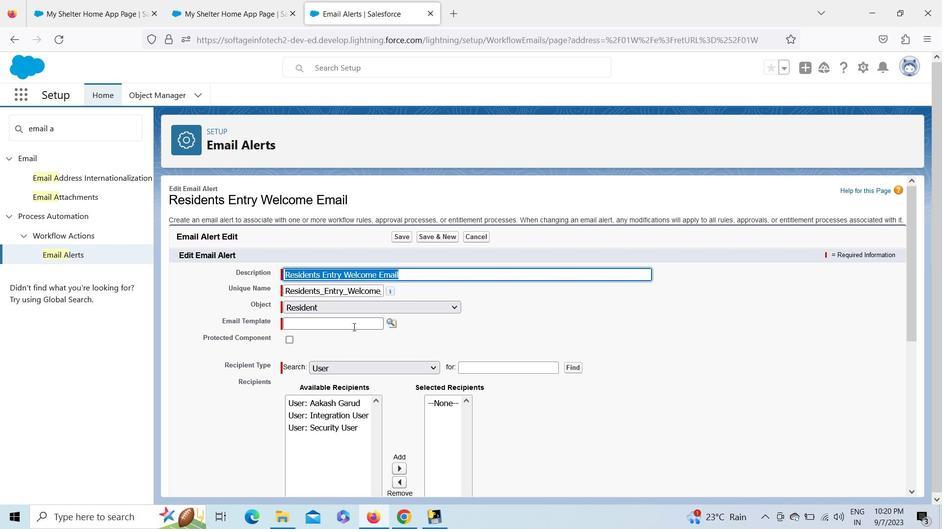 
Action: Mouse moved to (391, 325)
Screenshot: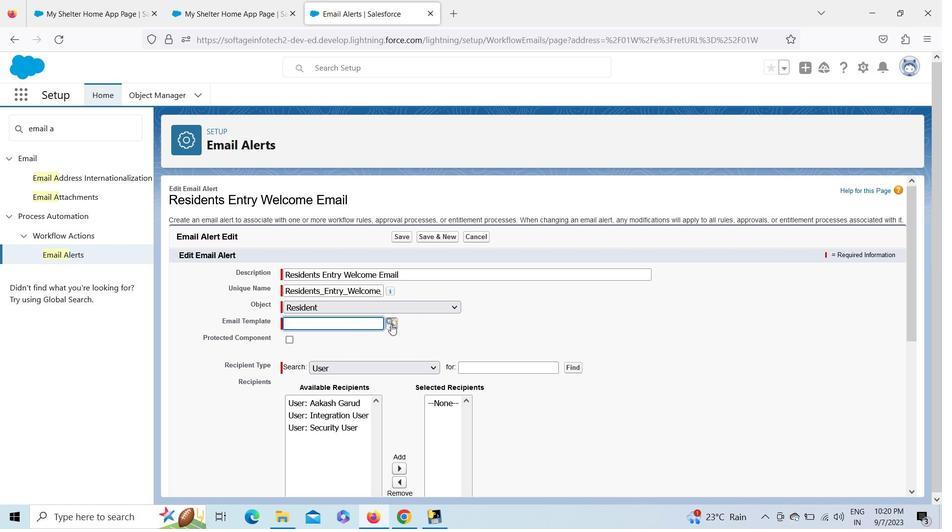 
Action: Mouse pressed left at (391, 325)
Screenshot: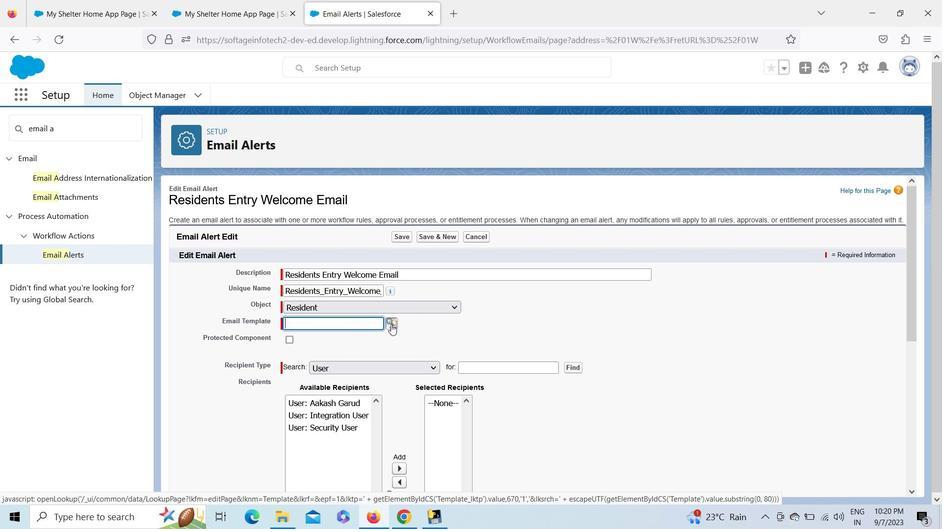 
Action: Mouse moved to (230, 423)
Screenshot: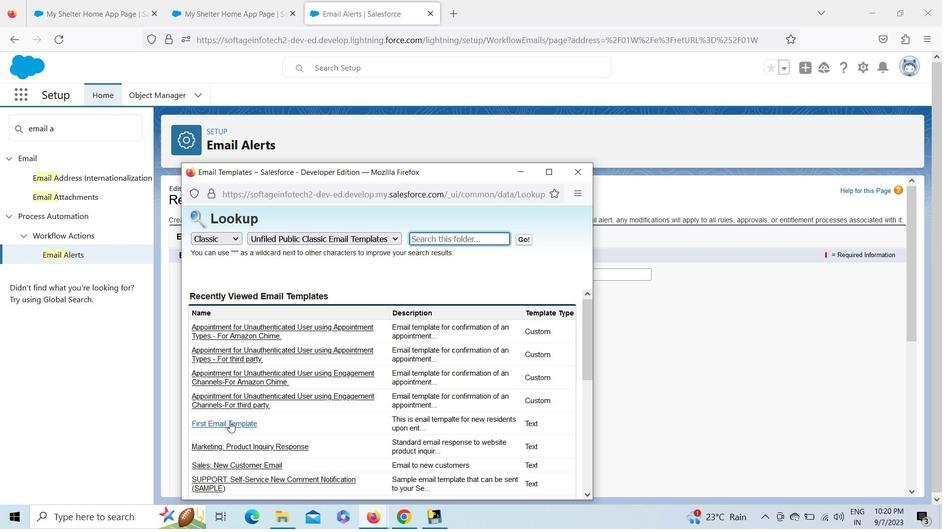 
Action: Mouse pressed left at (230, 423)
Screenshot: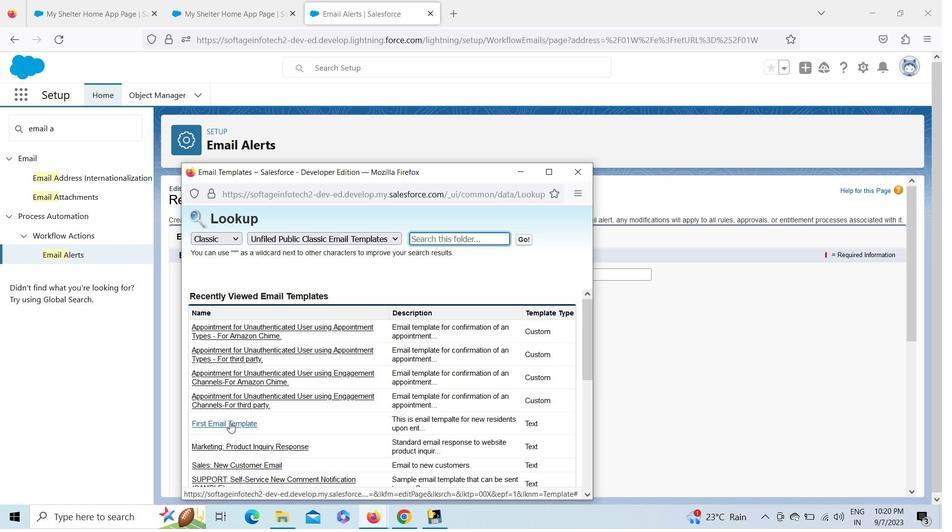 
Action: Mouse moved to (352, 367)
Screenshot: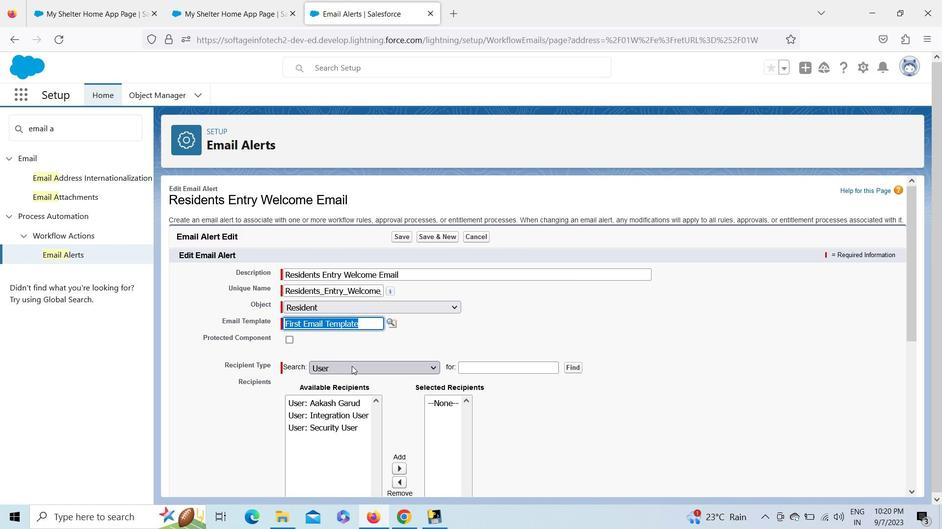 
Action: Mouse pressed left at (352, 367)
Screenshot: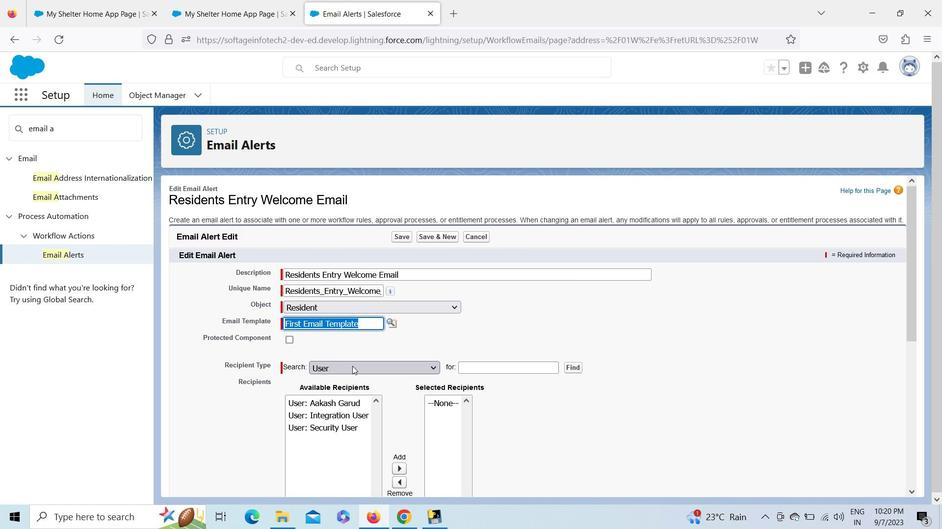 
Action: Key pressed <Key.down><Key.up><Key.up><Key.up><Key.up><Key.up><Key.up><Key.up><Key.up><Key.enter>
Screenshot: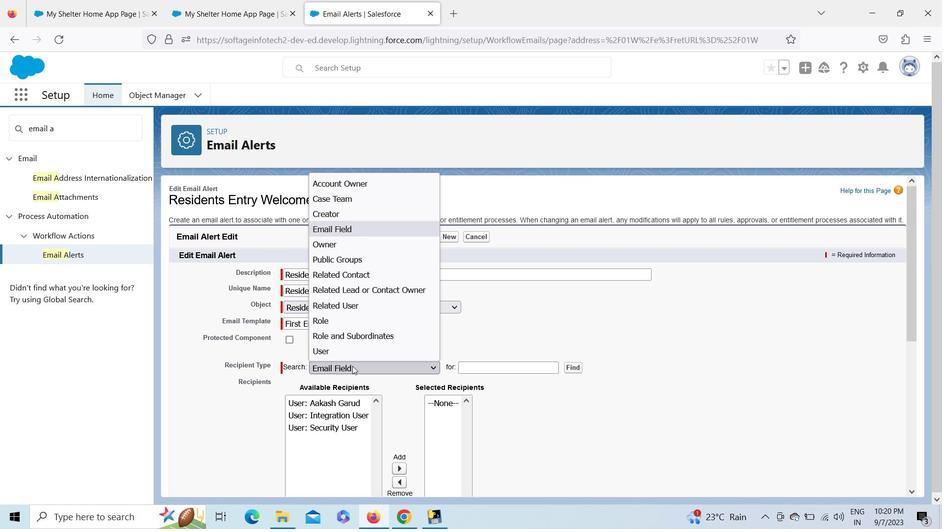 
Action: Mouse moved to (330, 405)
Screenshot: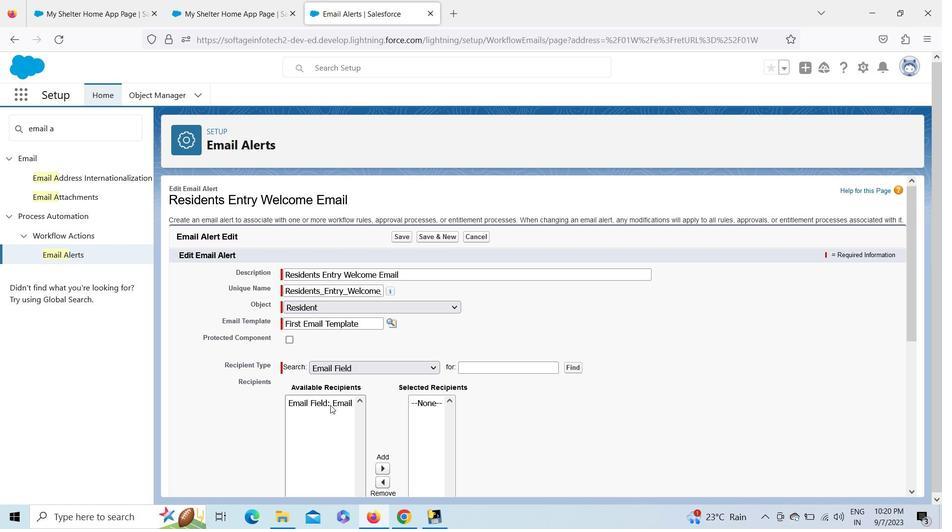 
Action: Mouse pressed left at (330, 405)
Screenshot: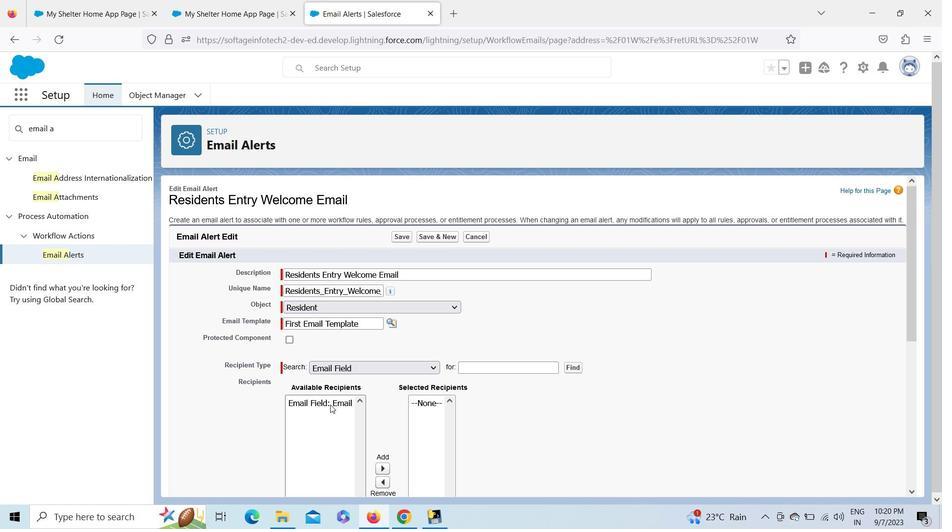 
Action: Mouse moved to (380, 472)
Screenshot: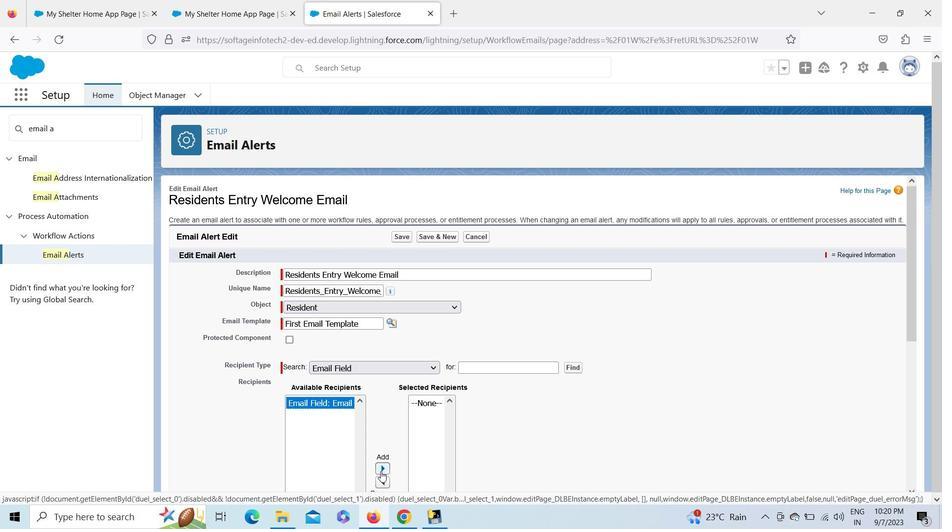 
Action: Mouse pressed left at (380, 472)
Screenshot: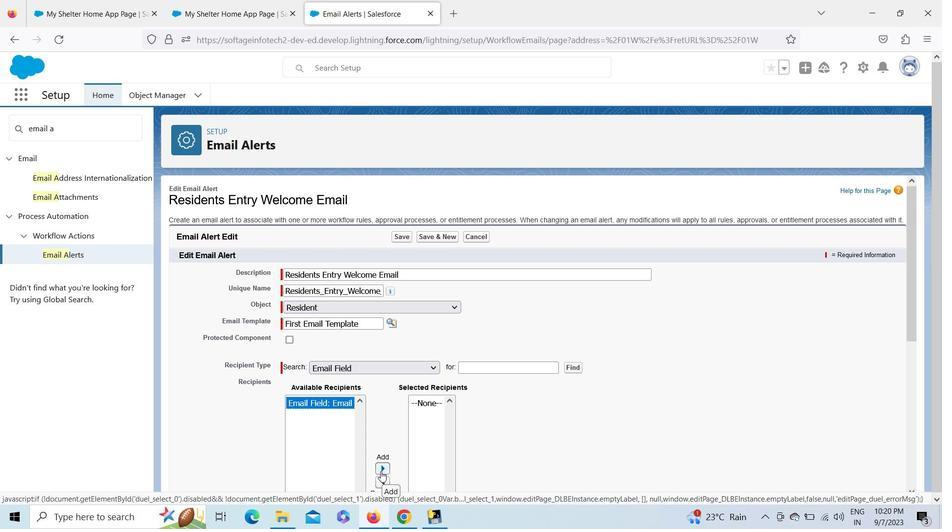
Action: Mouse moved to (917, 387)
Screenshot: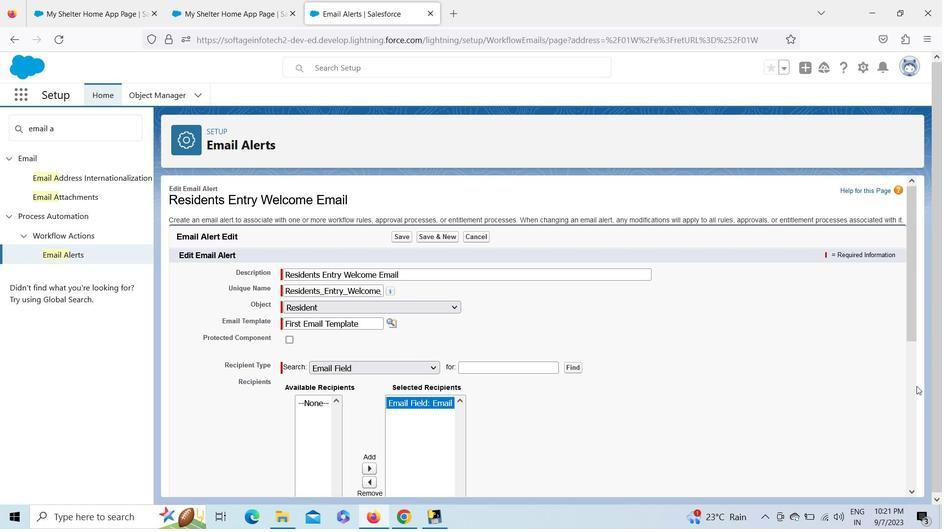 
Action: Mouse pressed left at (917, 387)
Screenshot: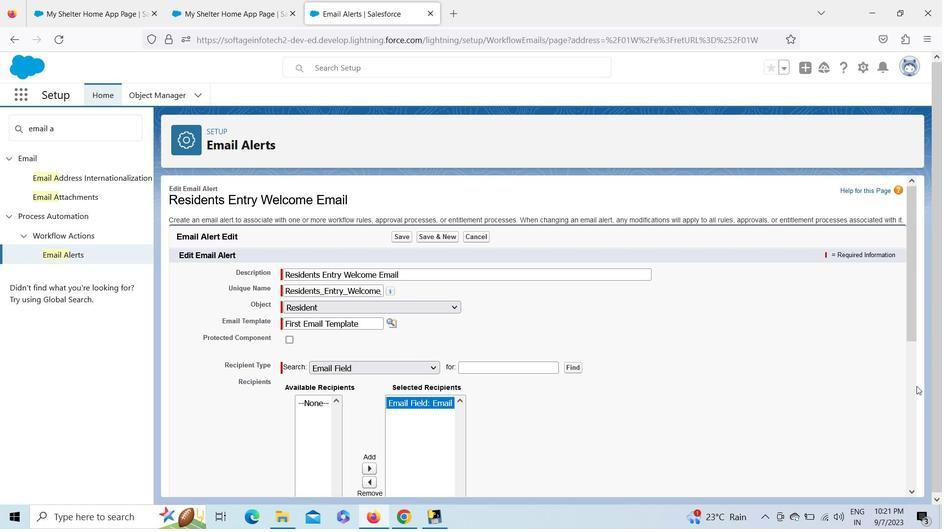 
Action: Mouse moved to (914, 401)
Screenshot: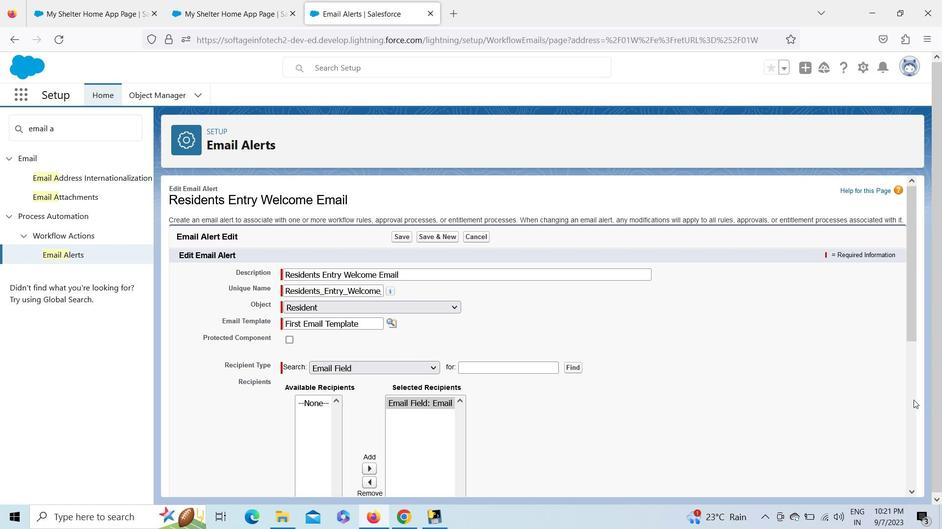 
Action: Mouse pressed left at (914, 401)
Screenshot: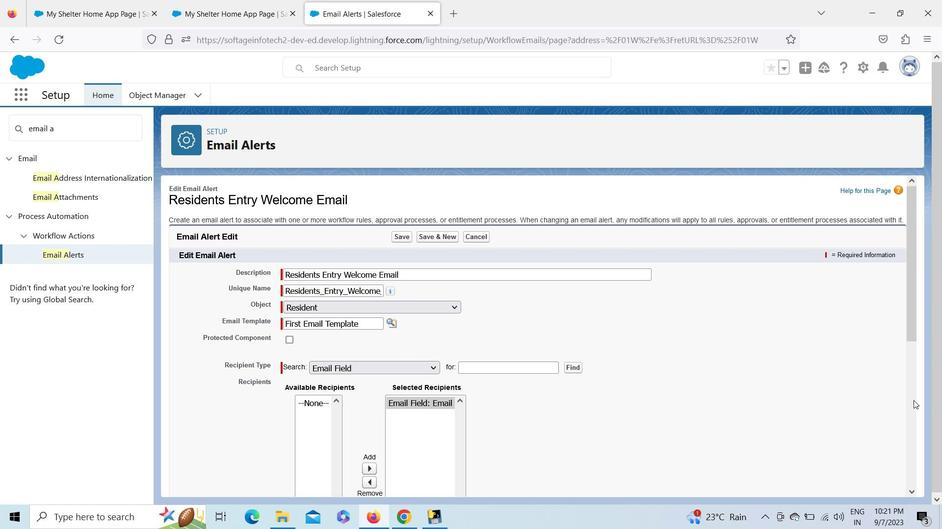 
Action: Mouse moved to (405, 481)
Screenshot: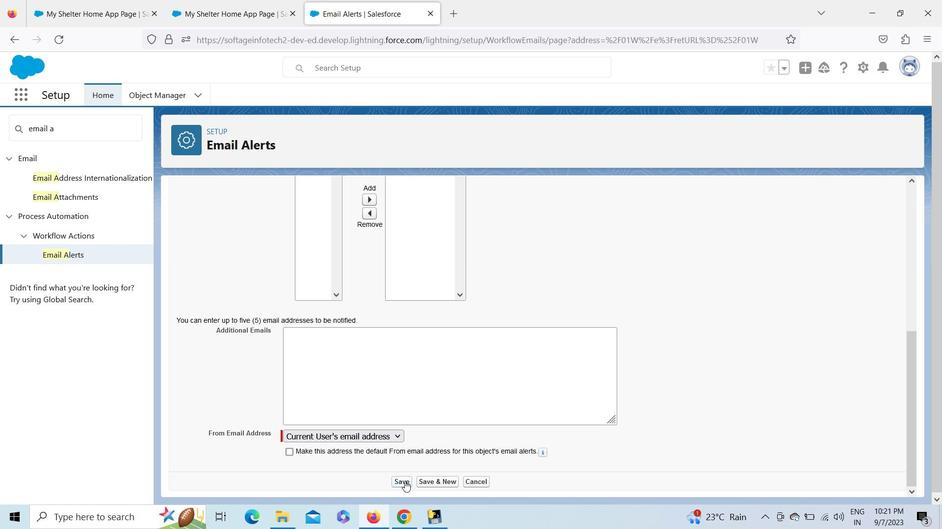 
Action: Mouse pressed left at (405, 481)
Screenshot: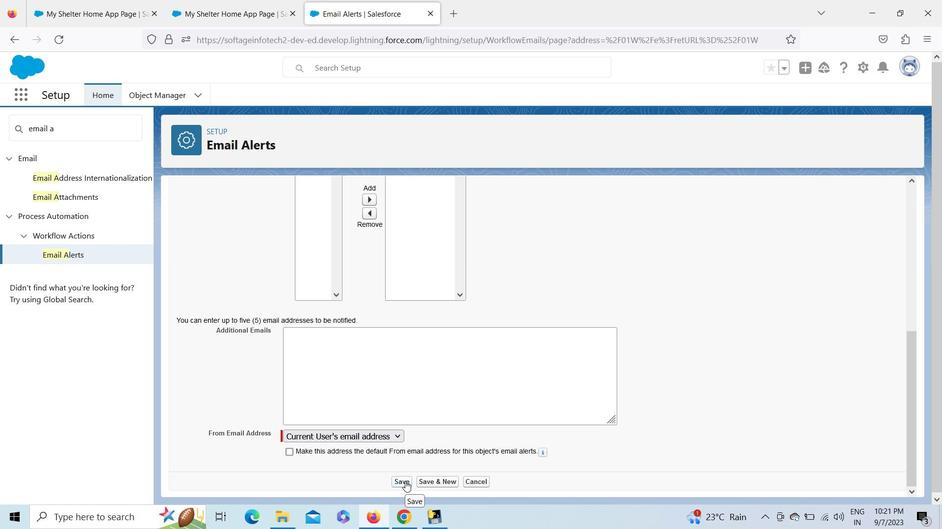
Action: Mouse moved to (915, 288)
Screenshot: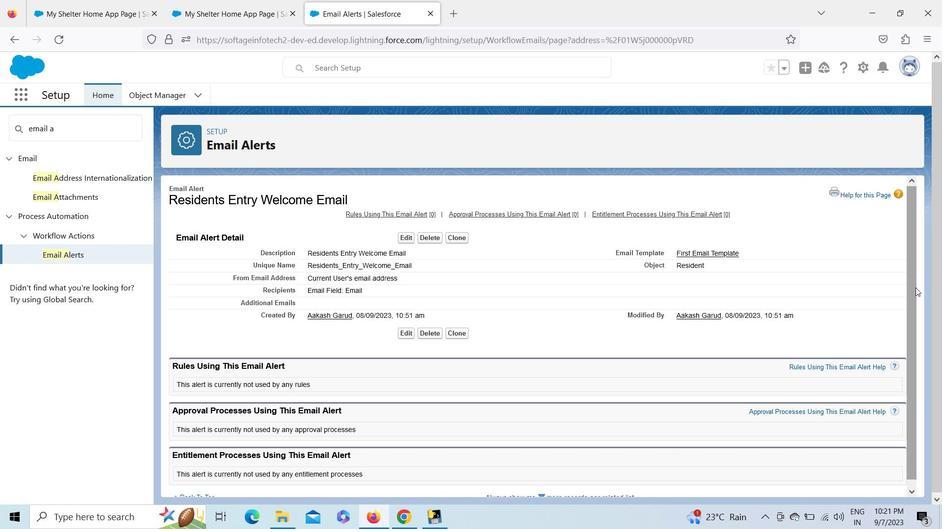 
Action: Mouse pressed left at (915, 288)
Screenshot: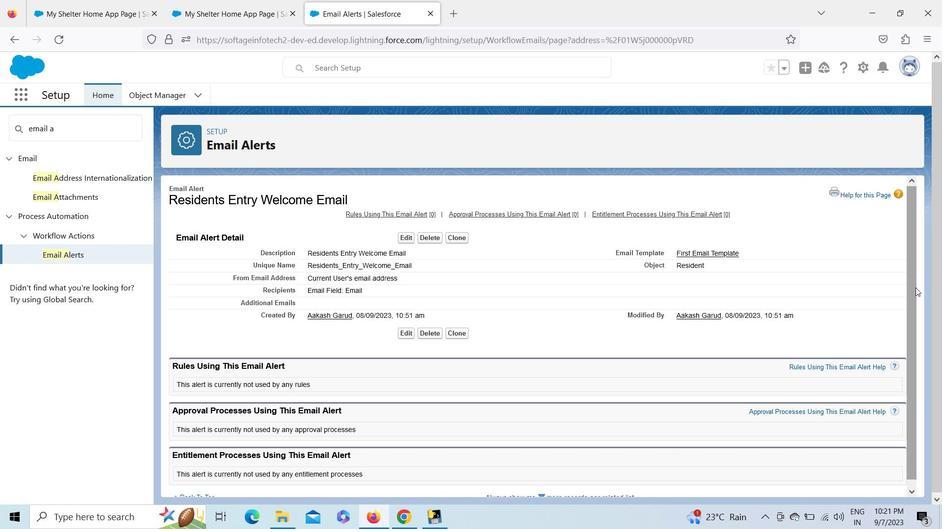 
Action: Mouse moved to (73, 125)
Screenshot: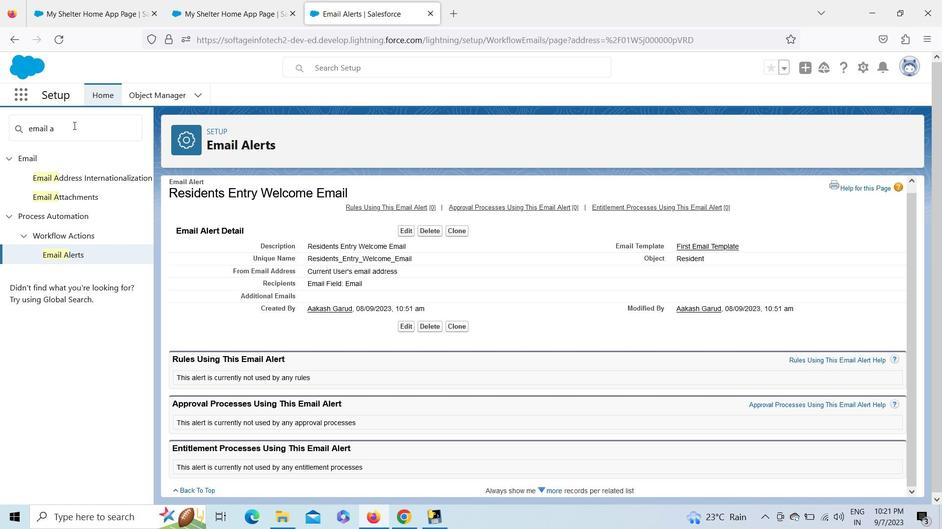 
Action: Mouse pressed left at (73, 125)
Screenshot: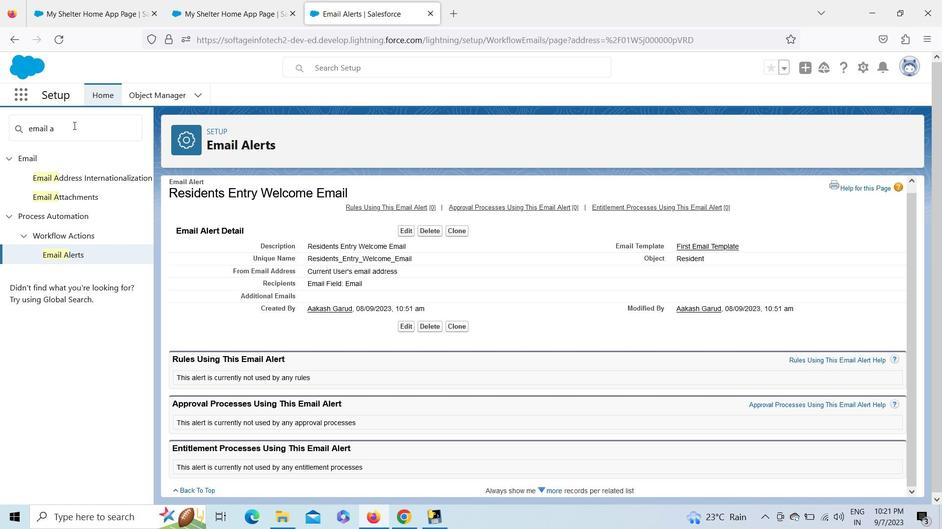 
Action: Mouse pressed left at (73, 125)
Screenshot: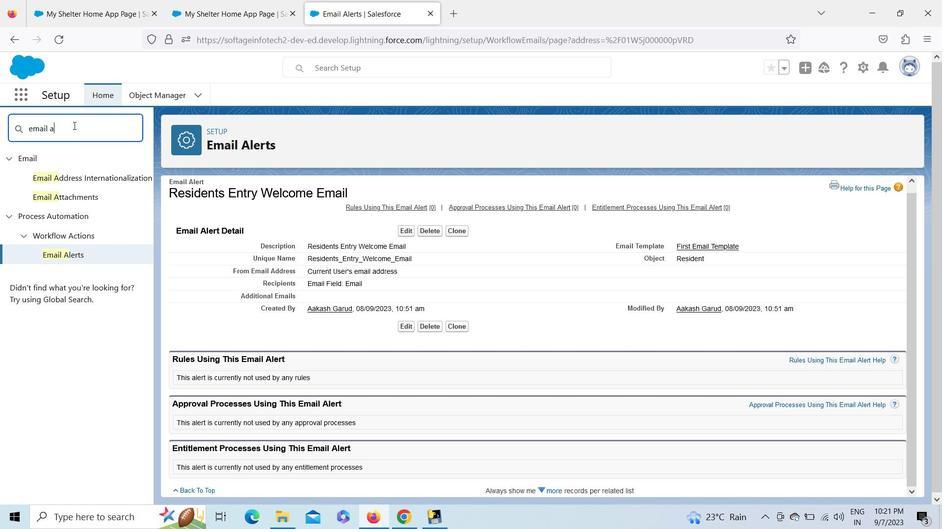 
Action: Mouse pressed left at (73, 125)
Screenshot: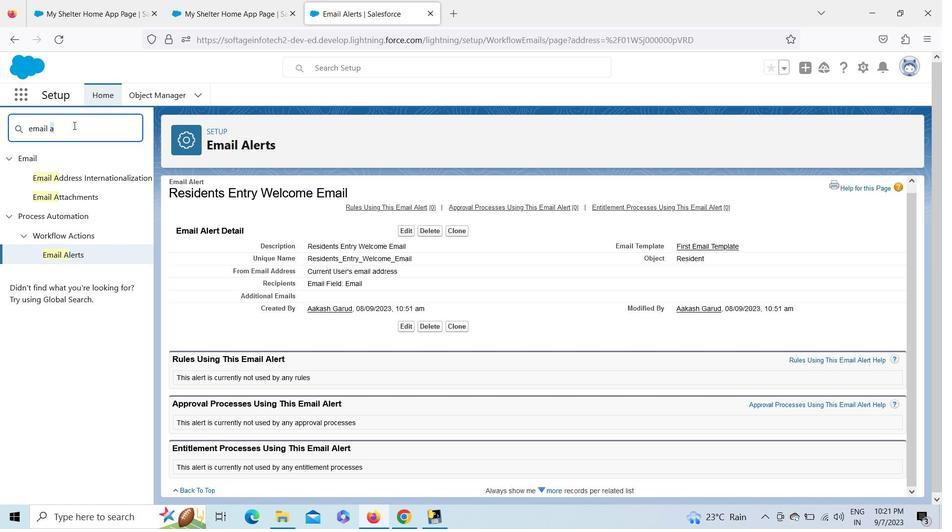 
Action: Key pressed <Key.shift>Work
Screenshot: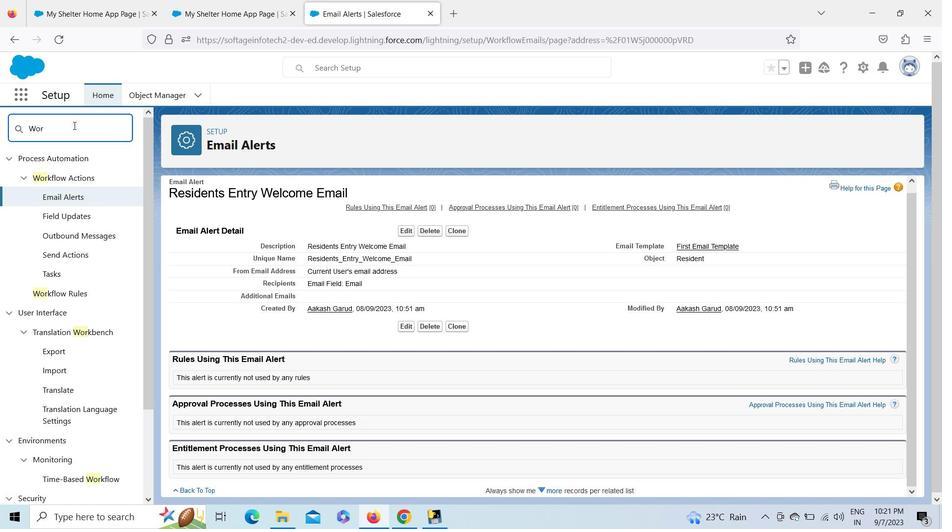 
Action: Mouse moved to (73, 290)
Screenshot: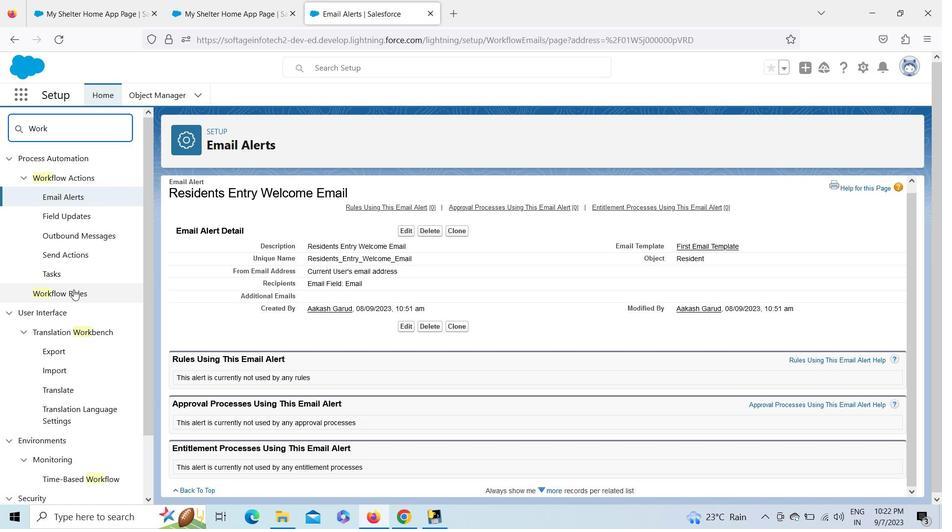 
Action: Mouse pressed left at (73, 290)
Screenshot: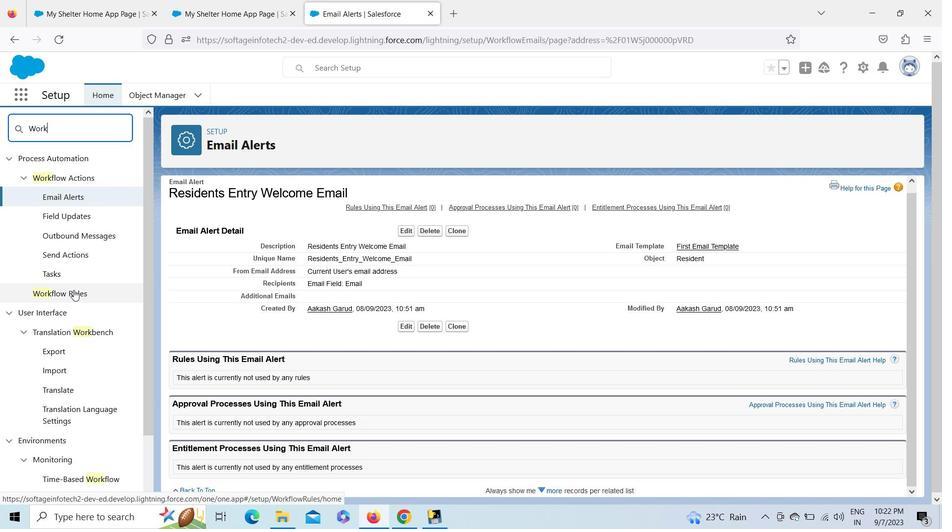 
Action: Mouse moved to (912, 466)
Screenshot: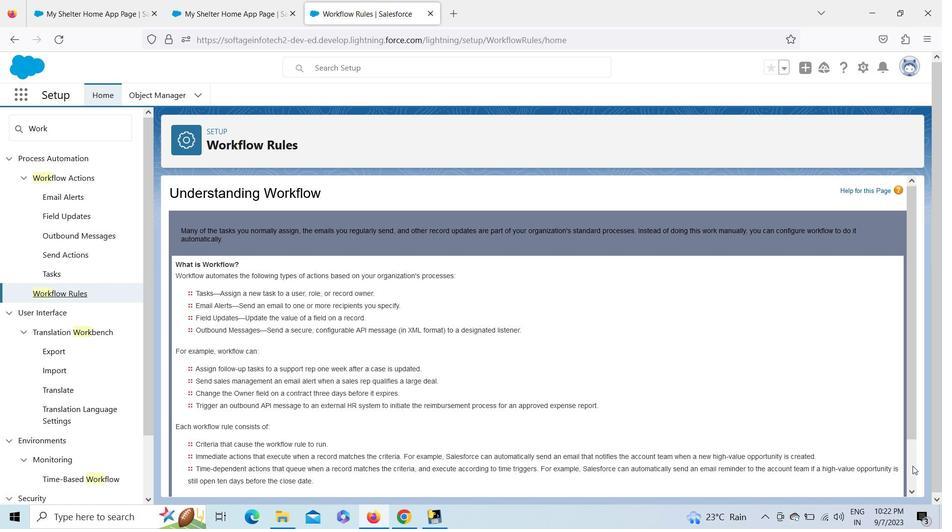 
Action: Mouse pressed left at (912, 466)
Screenshot: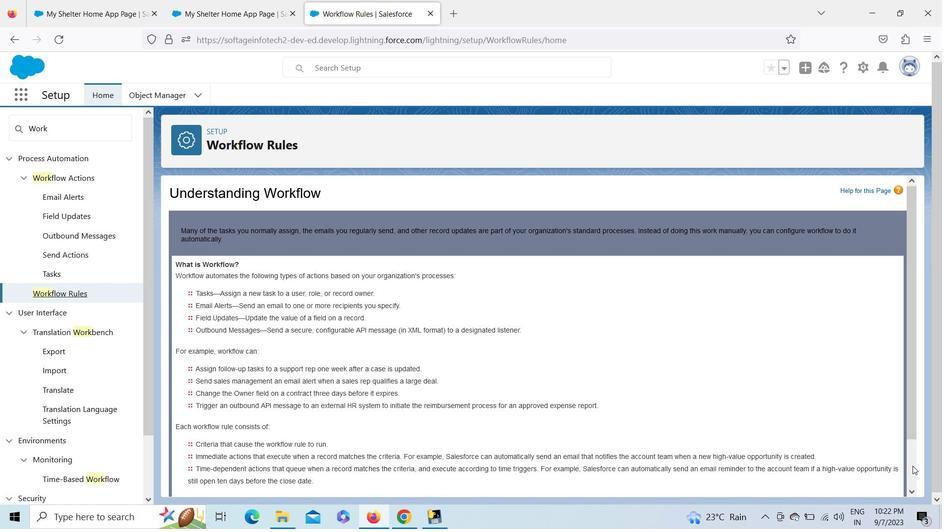 
Action: Mouse moved to (196, 467)
Screenshot: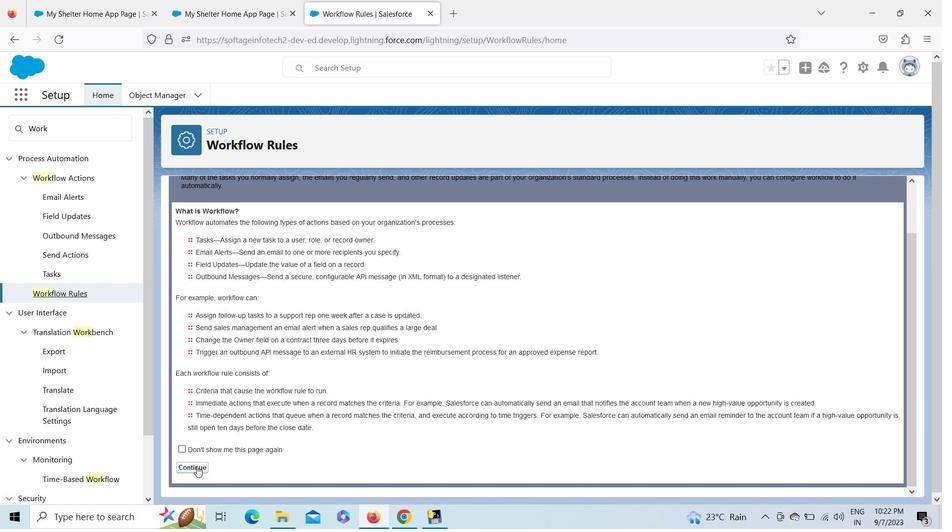 
Action: Mouse pressed left at (196, 467)
Screenshot: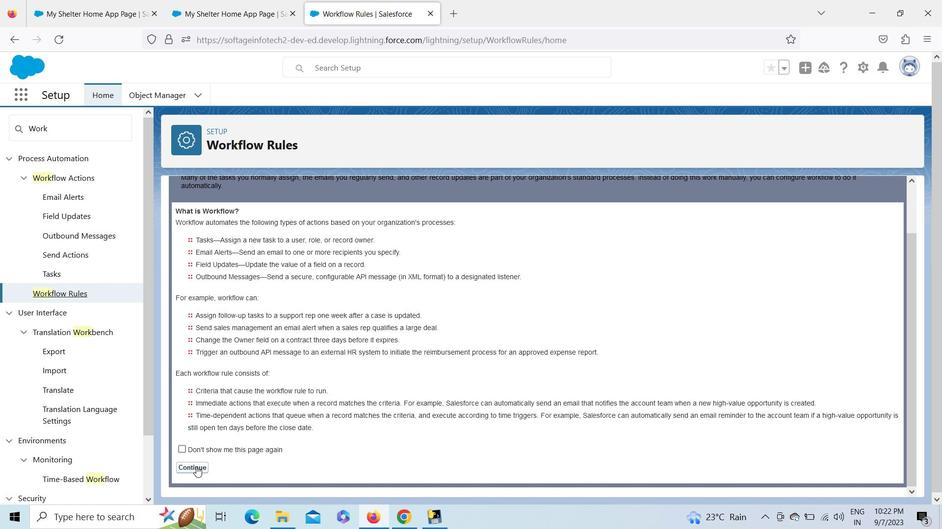 
Action: Mouse moved to (543, 348)
Screenshot: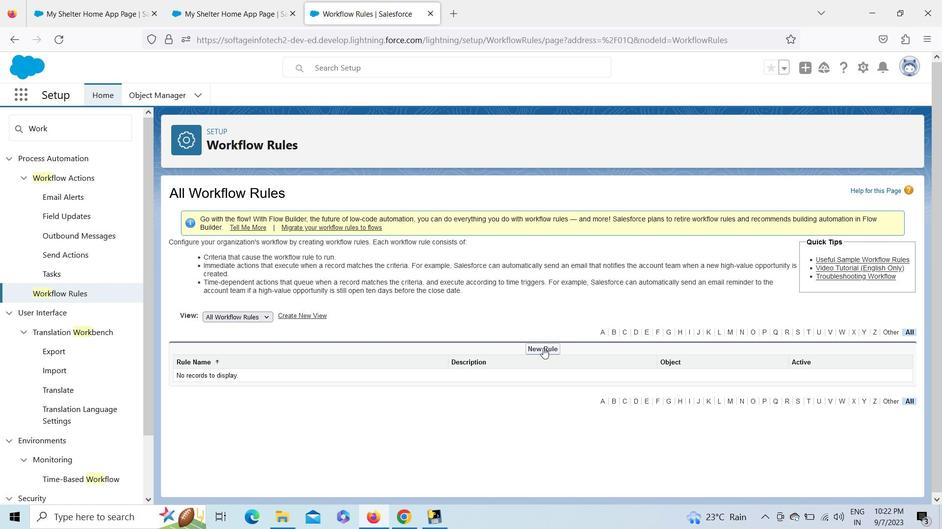 
Action: Mouse pressed left at (543, 348)
Screenshot: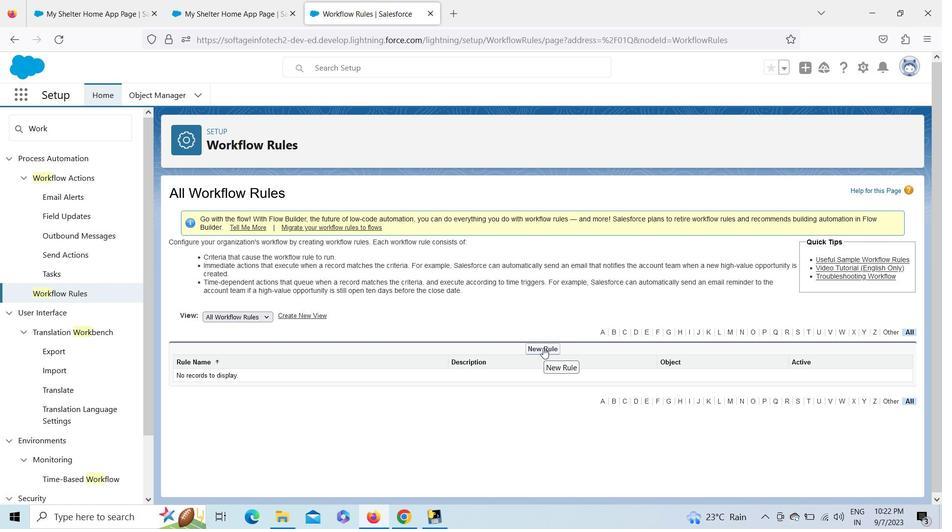
Action: Mouse moved to (535, 354)
Screenshot: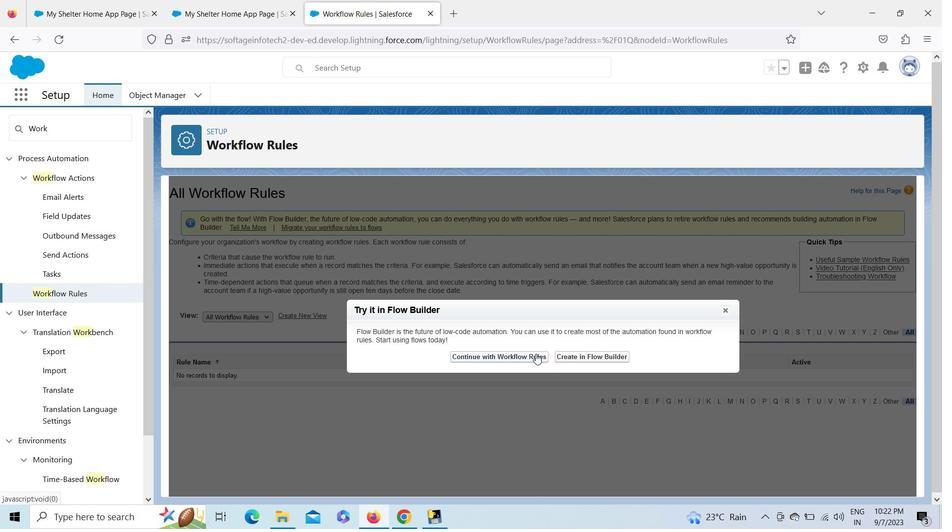 
Action: Mouse pressed left at (535, 354)
Screenshot: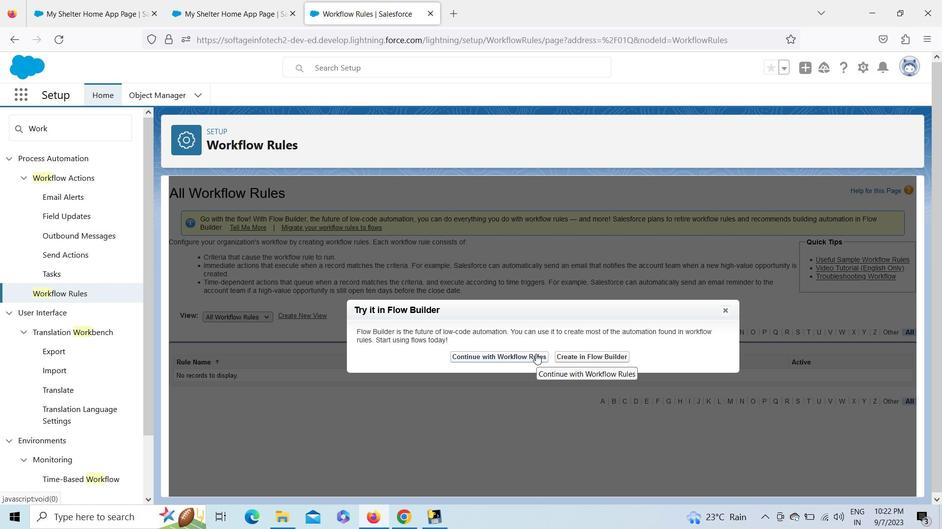 
Action: Mouse moved to (382, 308)
Screenshot: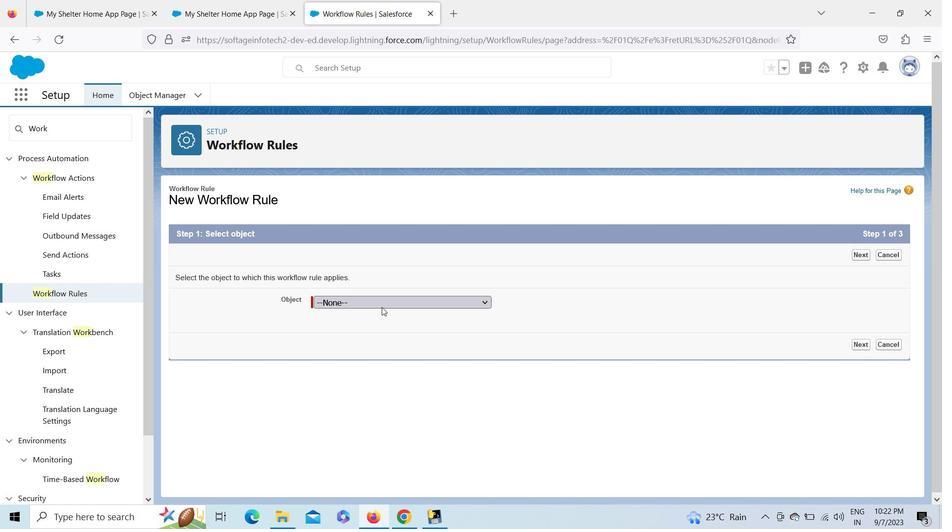 
Action: Mouse pressed left at (382, 308)
Screenshot: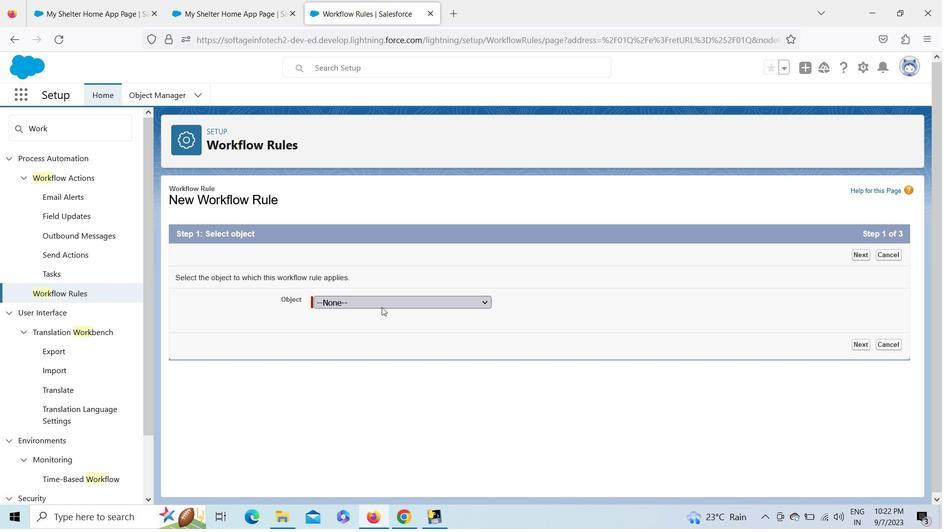 
Action: Key pressed rerrrr<Key.up><Key.enter>
Screenshot: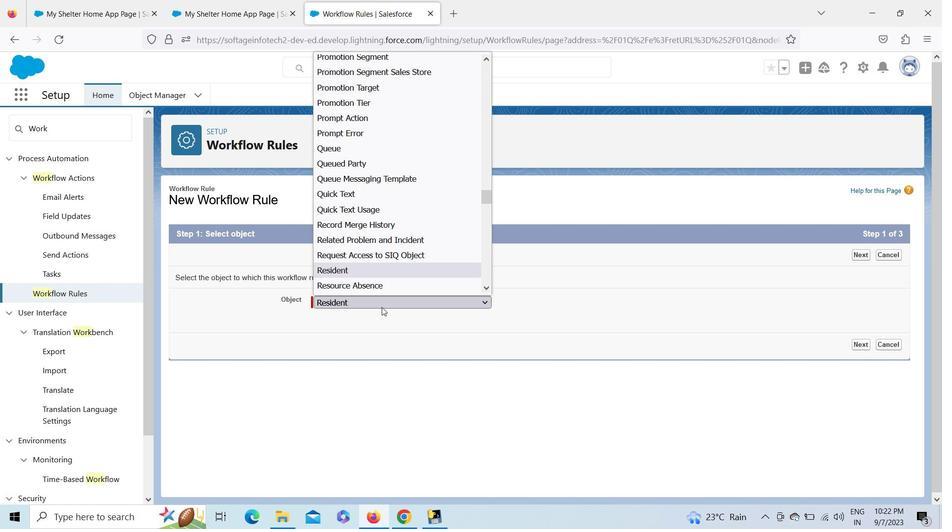 
Action: Mouse moved to (857, 346)
Screenshot: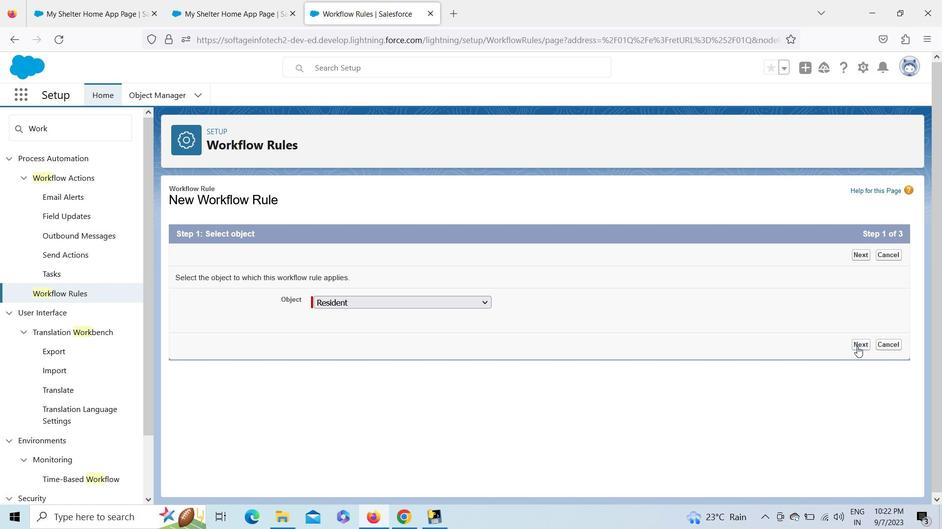 
Action: Mouse pressed left at (857, 346)
Screenshot: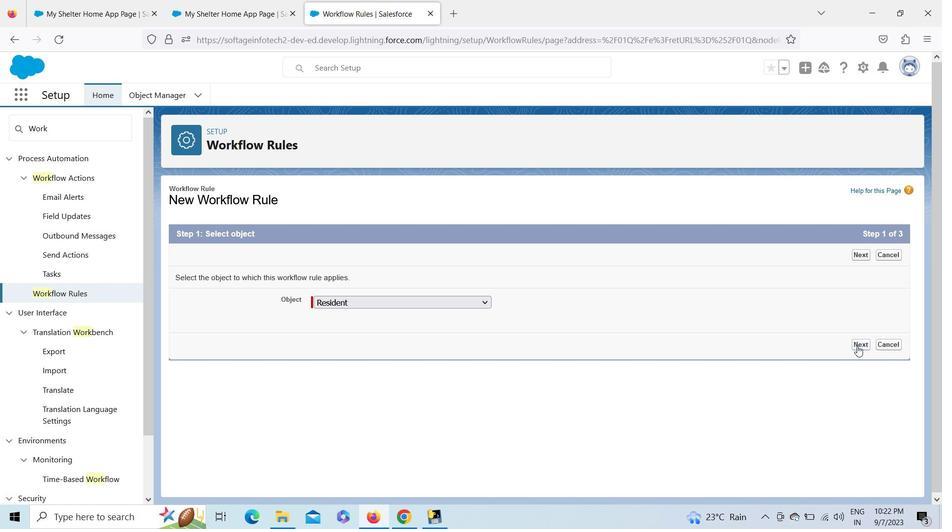 
Action: Mouse moved to (378, 323)
Screenshot: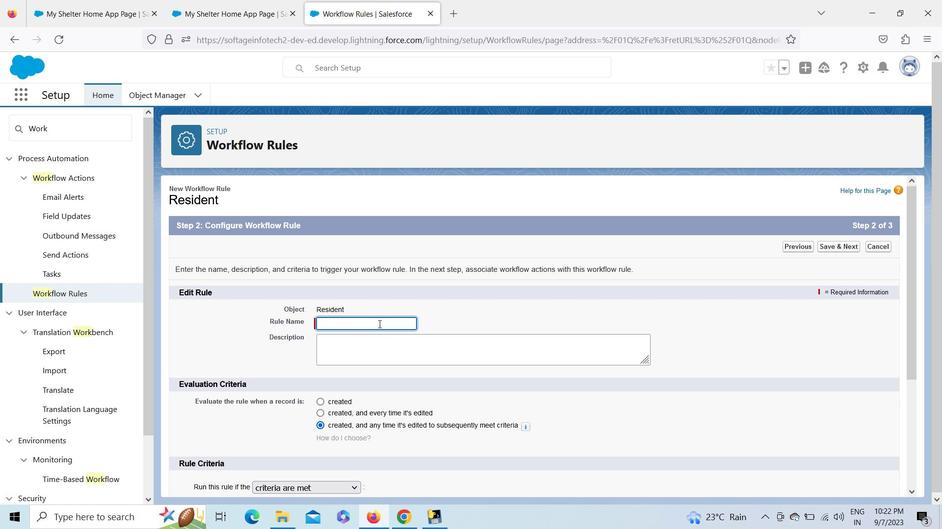 
Action: Mouse pressed left at (378, 323)
Screenshot: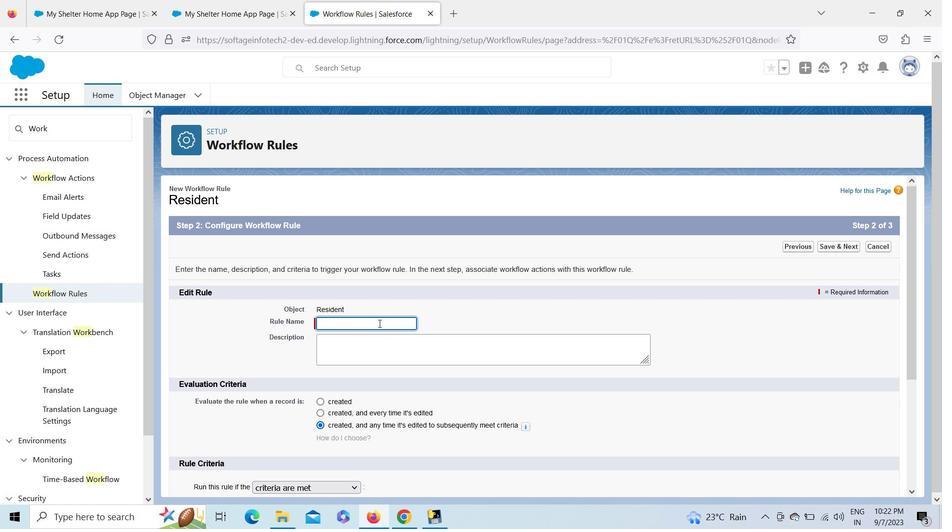 
Action: Key pressed <Key.shift><Key.shift><Key.shift><Key.shift><Key.shift><Key.shift><Key.shift><Key.shift><Key.shift><Key.shift><Key.shift><Key.shift><Key.shift><Key.shift><Key.shift><Key.shift><Key.shift><Key.shift><Key.shift><Key.shift><Key.shift><Key.shift><Key.shift><Key.shift><Key.shift><Key.shift><Key.shift><Key.shift><Key.shift><Key.shift><Key.shift><Key.shift><Key.shift><Key.shift><Key.shift><Key.shift><Key.shift><Key.shift><Key.shift><Key.shift><Key.shift><Key.shift><Key.shift><Key.shift><Key.shift><Key.shift><Key.shift><Key.shift><Key.shift><Key.shift><Key.shift><Key.shift><Key.shift><Key.shift><Key.shift><Key.shift><Key.shift><Key.shift><Key.shift><Key.shift><Key.shift><Key.shift><Key.shift><Key.shift><Key.shift><Key.shift><Key.shift><Key.shift>Welcome<Key.space><Key.shift>Email<Key.space>to<Key.space><Key.shift>Residem<Key.backspace>nts
Screenshot: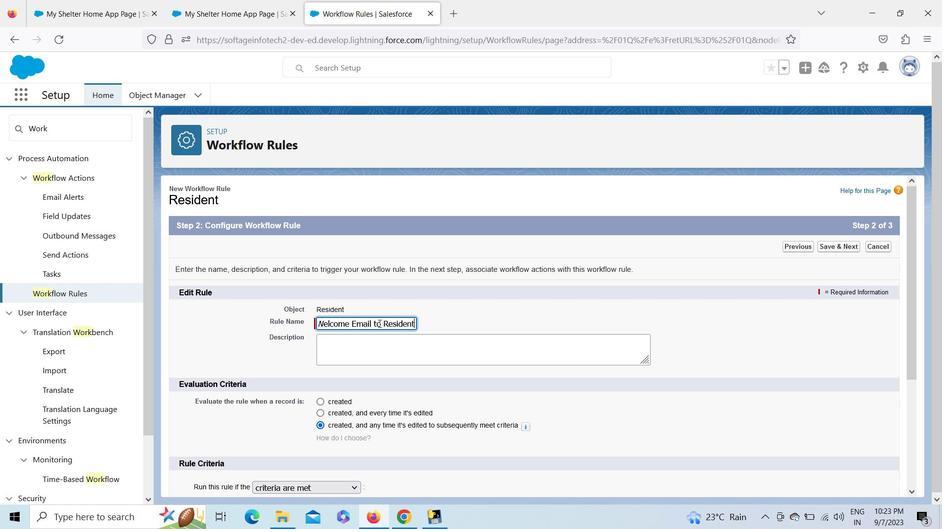 
Action: Mouse moved to (332, 402)
Screenshot: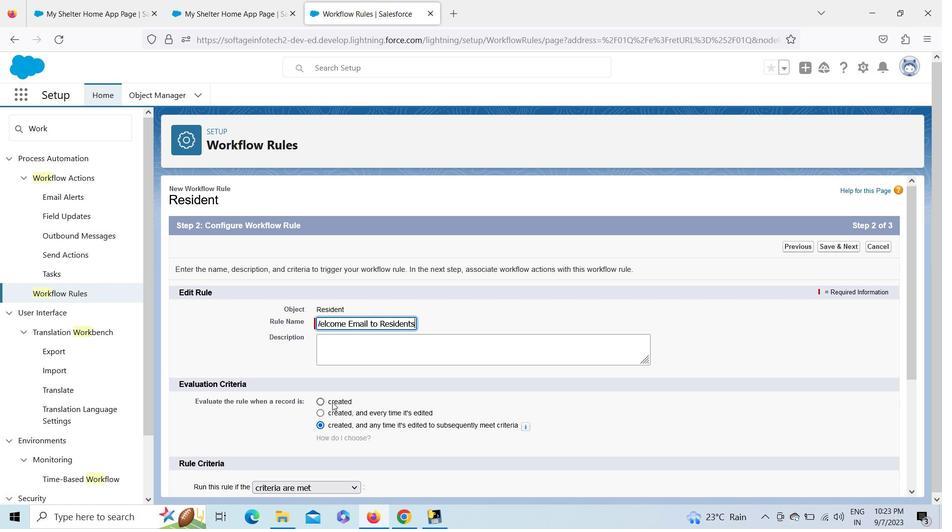 
Action: Mouse pressed left at (332, 402)
Screenshot: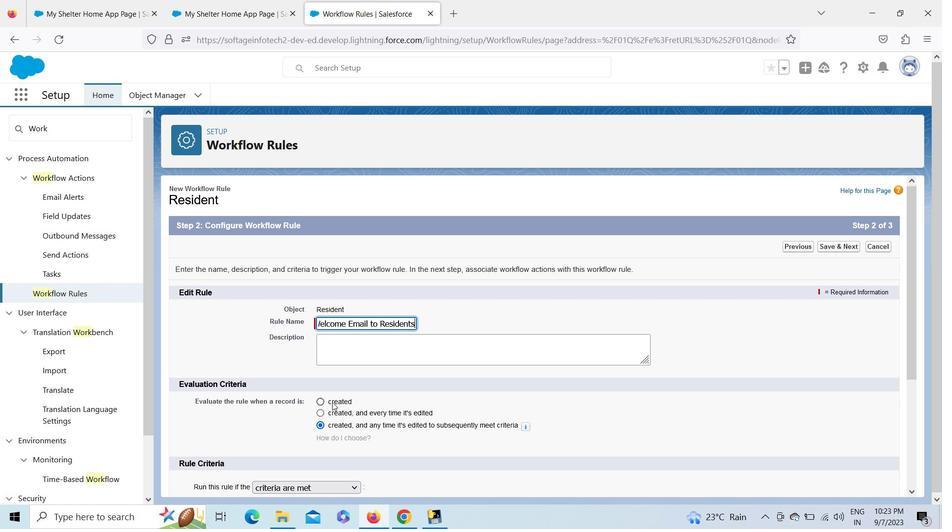 
Action: Mouse moved to (911, 327)
Screenshot: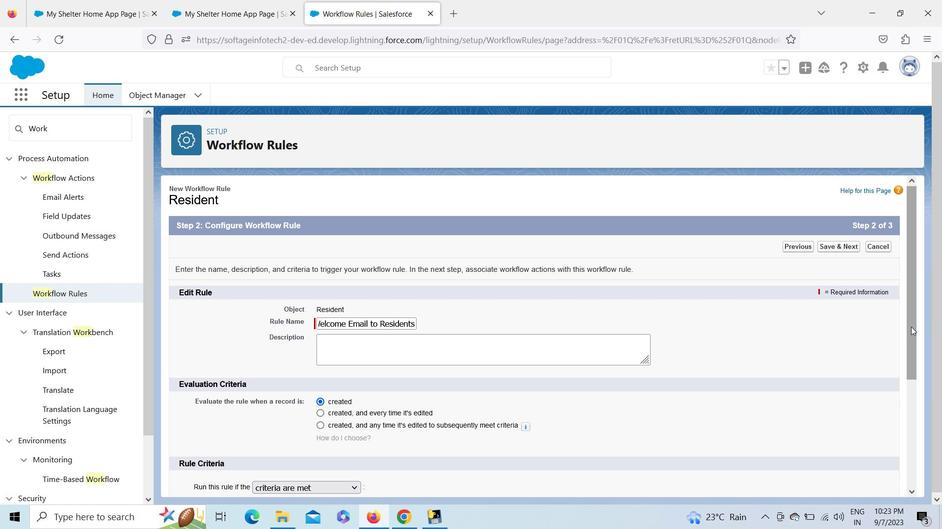 
Action: Mouse pressed left at (911, 327)
Screenshot: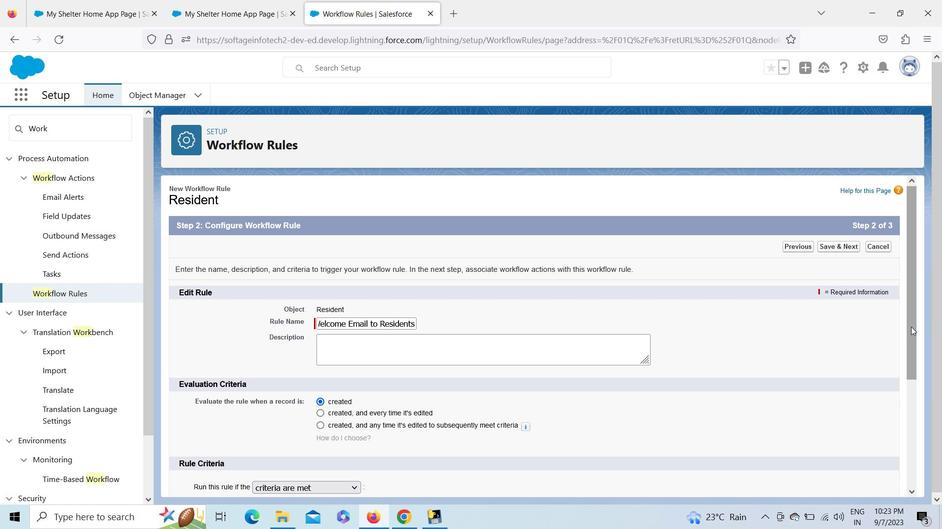 
Action: Mouse moved to (319, 374)
Screenshot: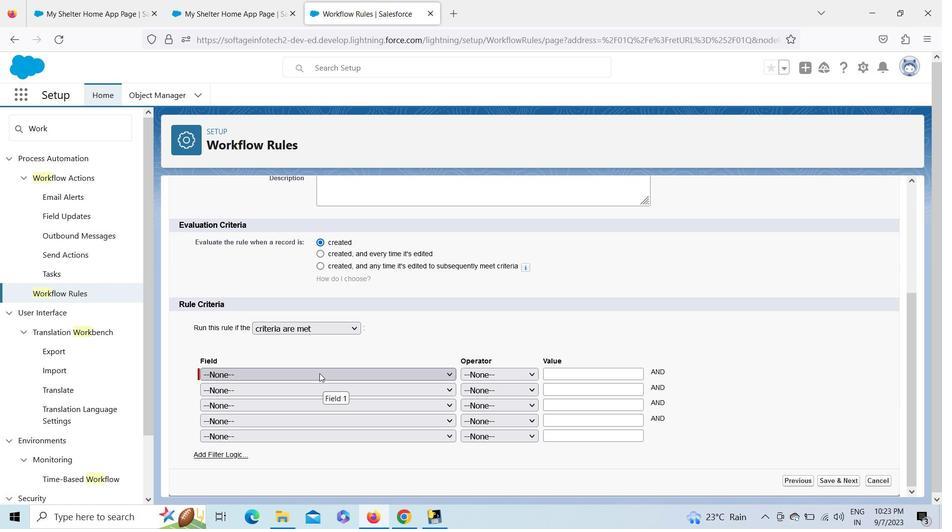 
Action: Mouse pressed left at (319, 374)
Screenshot: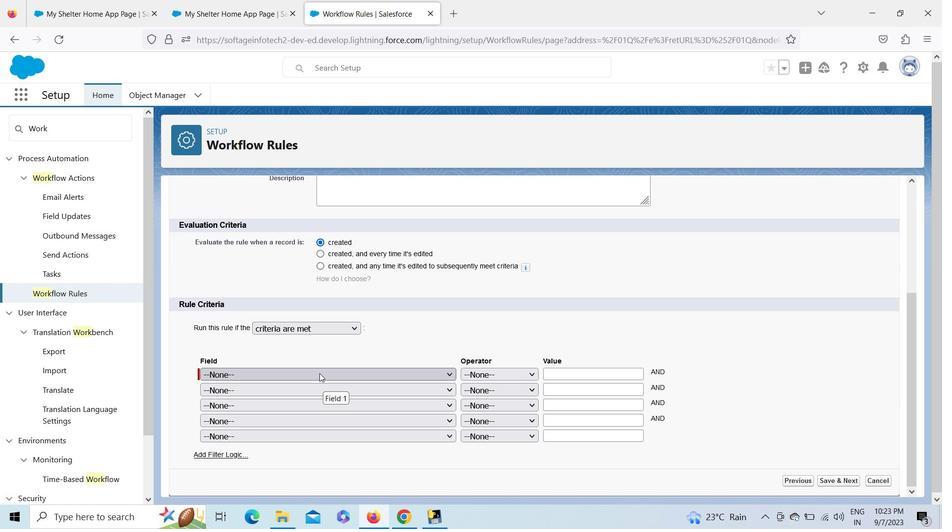 
Action: Mouse moved to (317, 201)
Screenshot: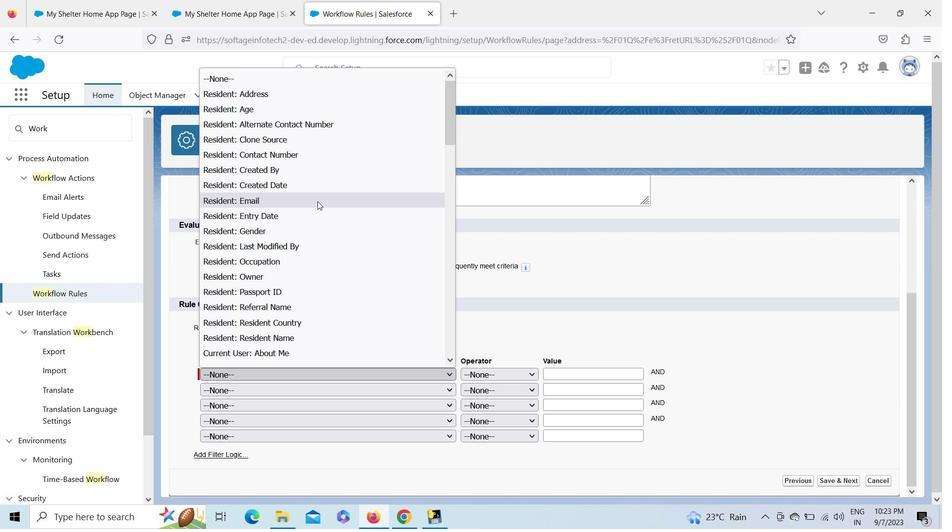 
Action: Mouse pressed left at (317, 201)
Screenshot: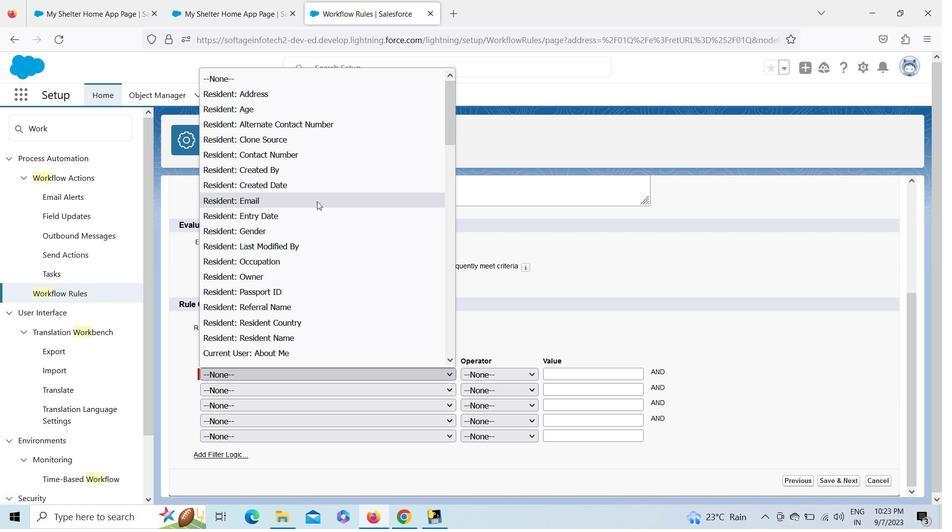 
Action: Mouse moved to (526, 371)
Screenshot: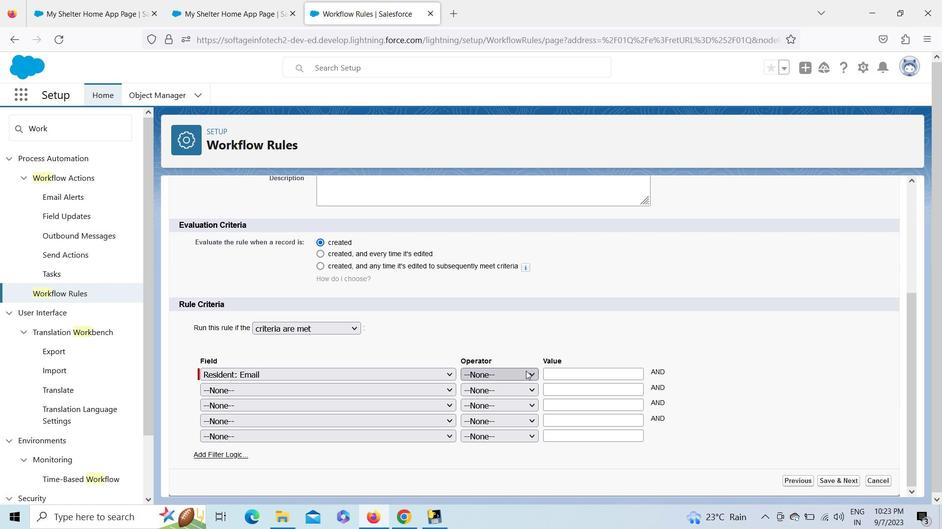 
Action: Mouse pressed left at (526, 371)
Screenshot: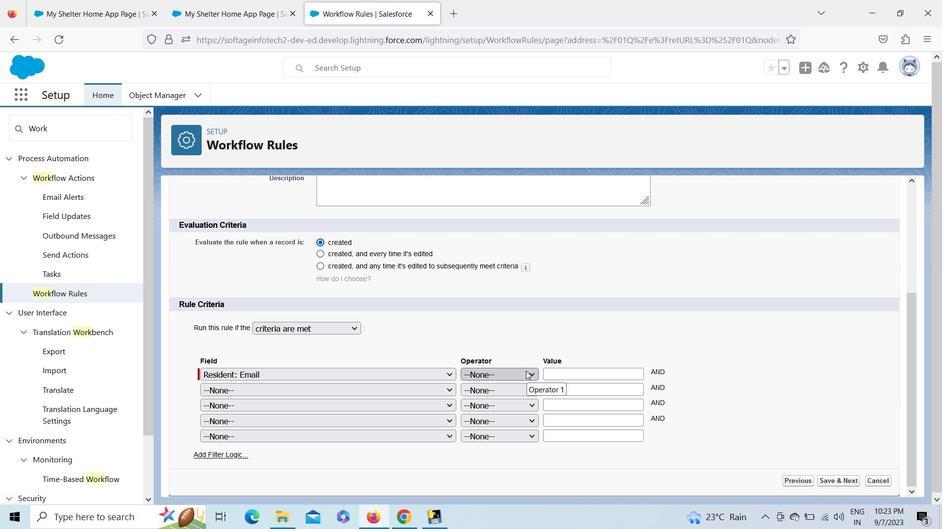 
Action: Mouse pressed left at (526, 371)
Screenshot: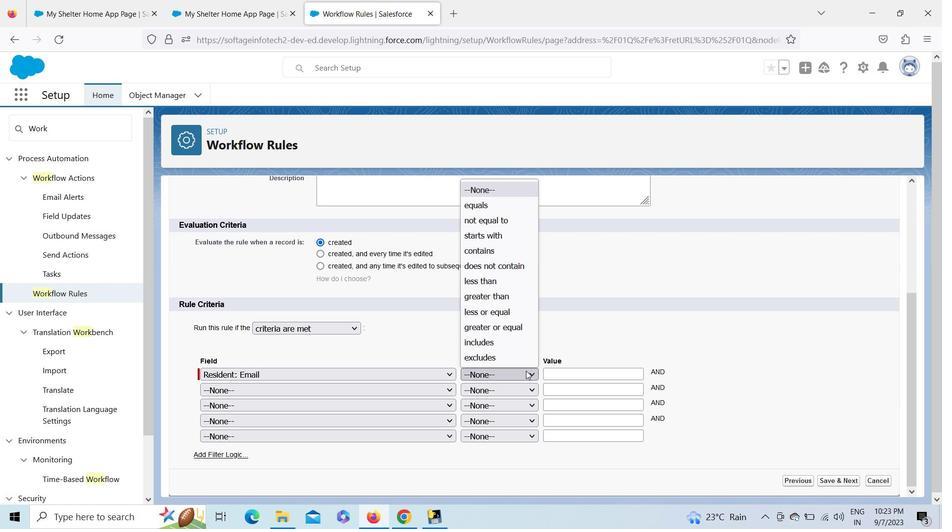 
Action: Mouse moved to (398, 371)
Screenshot: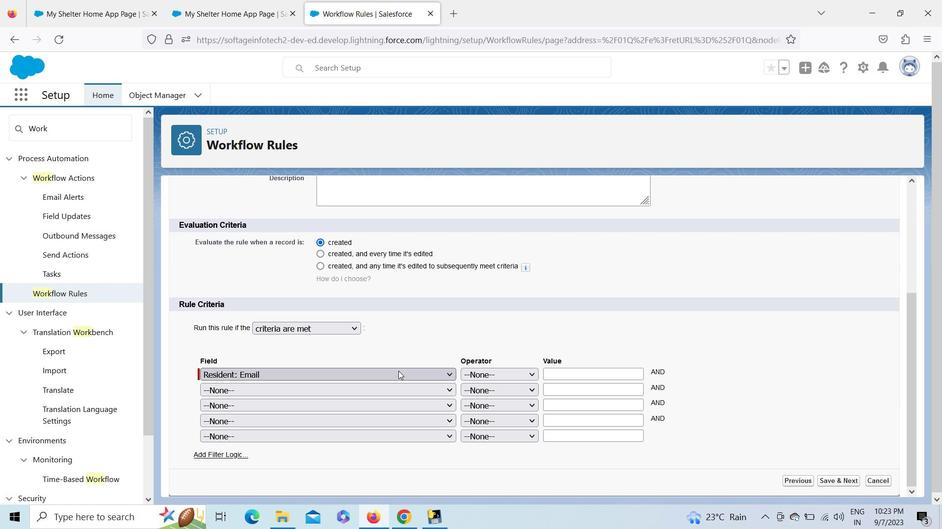 
Action: Mouse pressed left at (398, 371)
